Task: Look for space in Valença, Brazil from 2nd September, 2023 to 5th September, 2023 for 1 adult in price range Rs.5000 to Rs.10000. Place can be private room with 1  bedroom having 1 bed and 1 bathroom. Property type can be house, flat, guest house, hotel. Amenities needed are: washing machine. Booking option can be shelf check-in. Required host language is Spanish.
Action: Mouse moved to (558, 140)
Screenshot: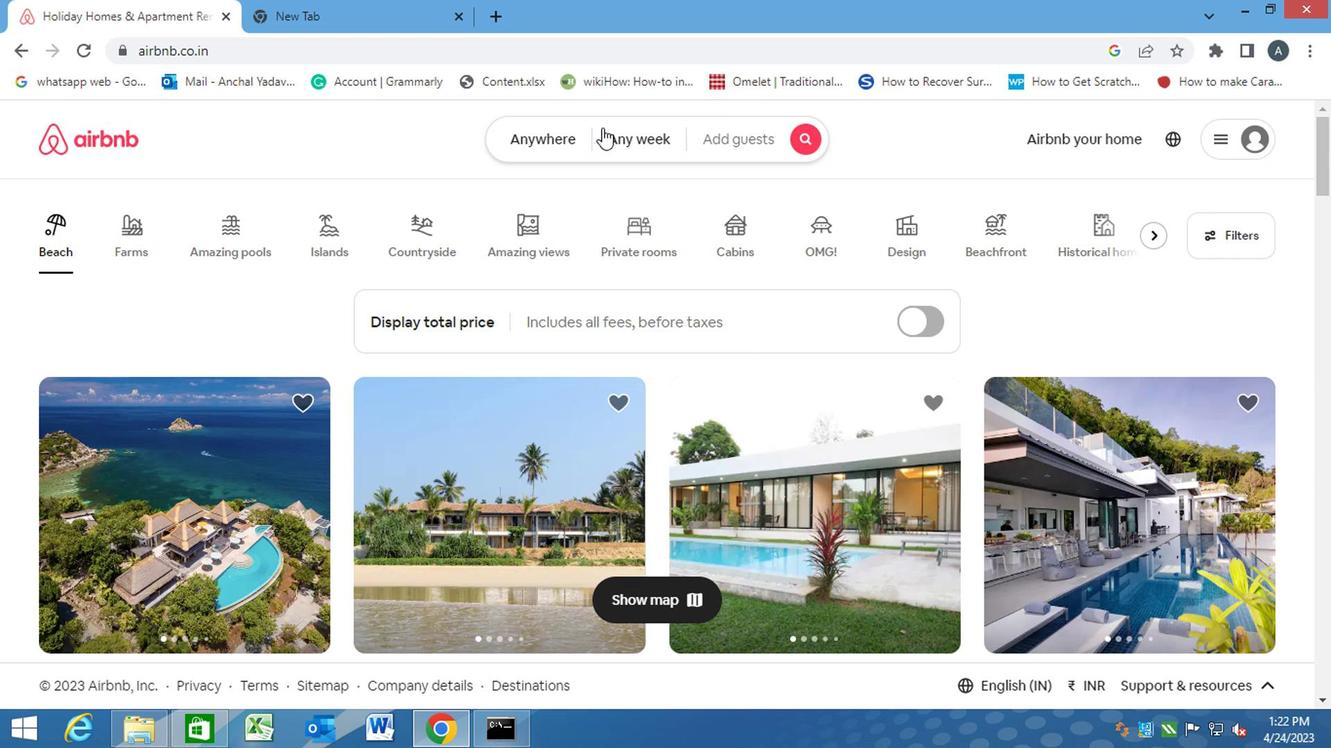 
Action: Mouse pressed left at (558, 140)
Screenshot: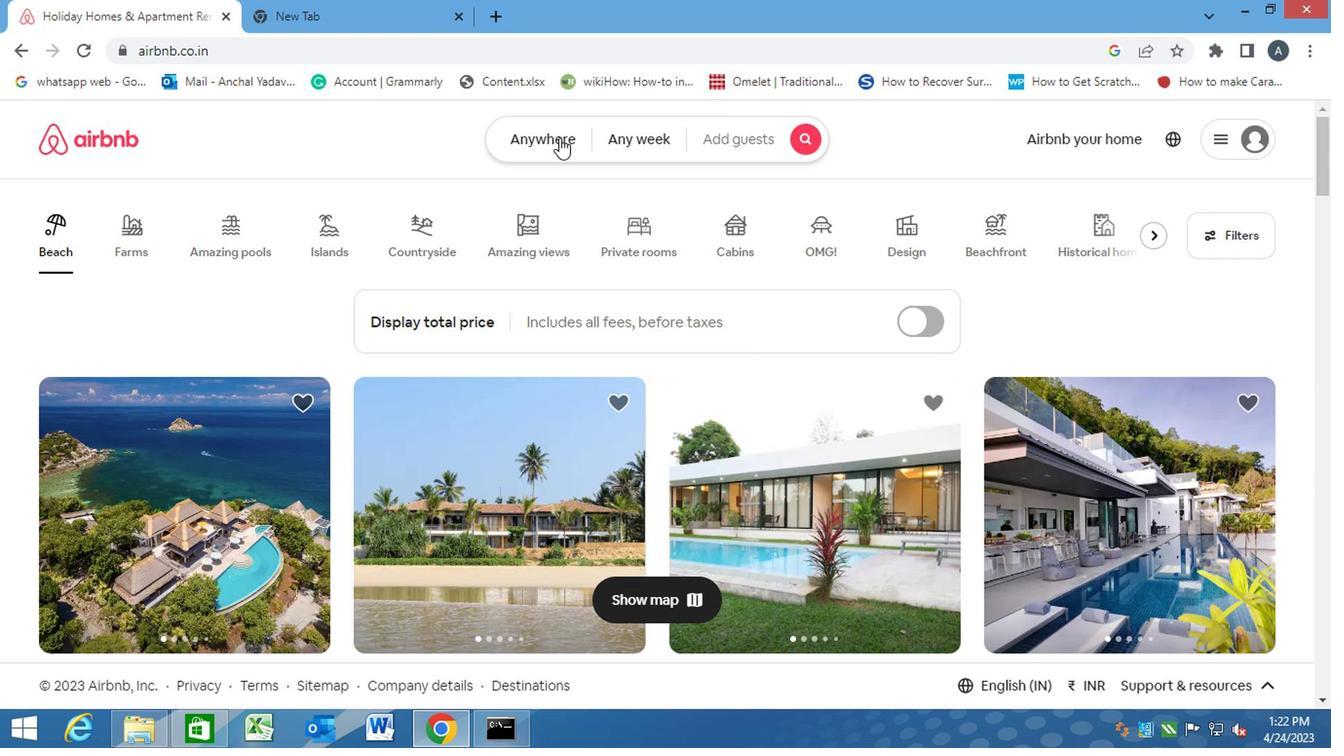 
Action: Mouse moved to (395, 208)
Screenshot: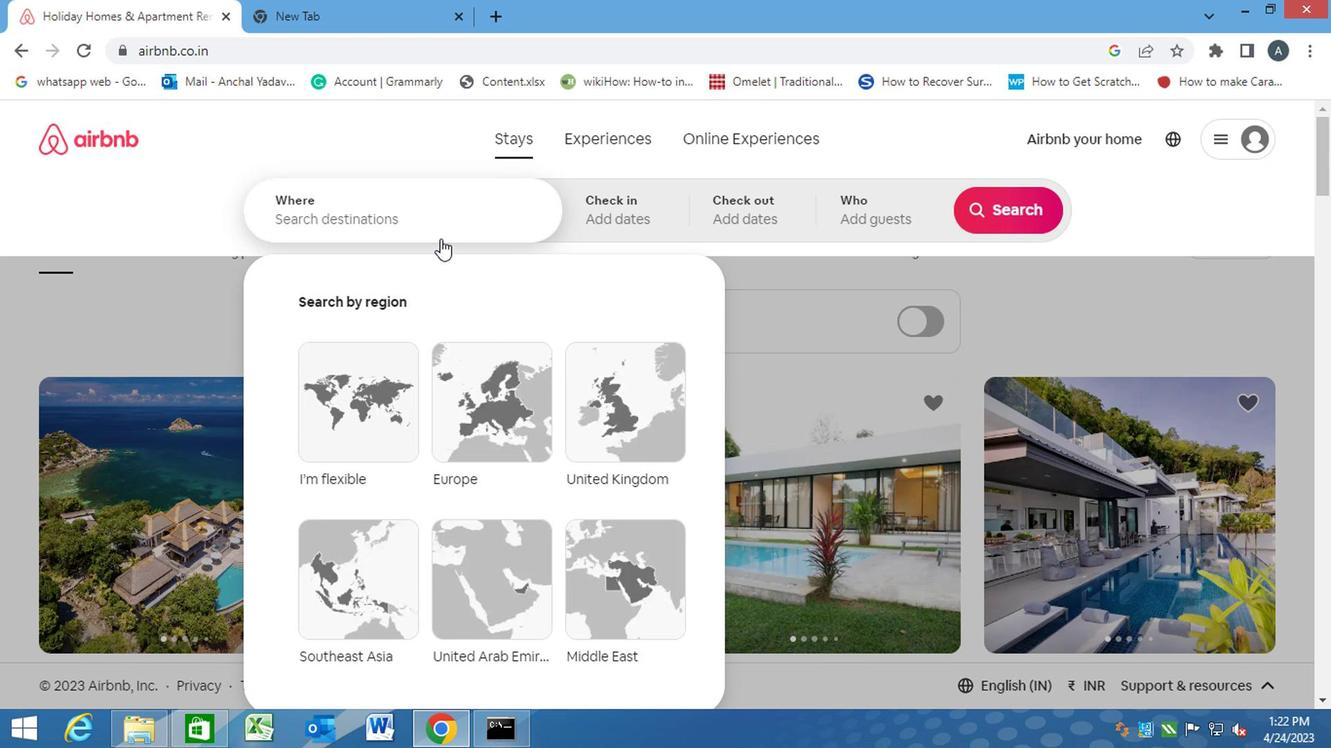 
Action: Mouse pressed left at (395, 208)
Screenshot: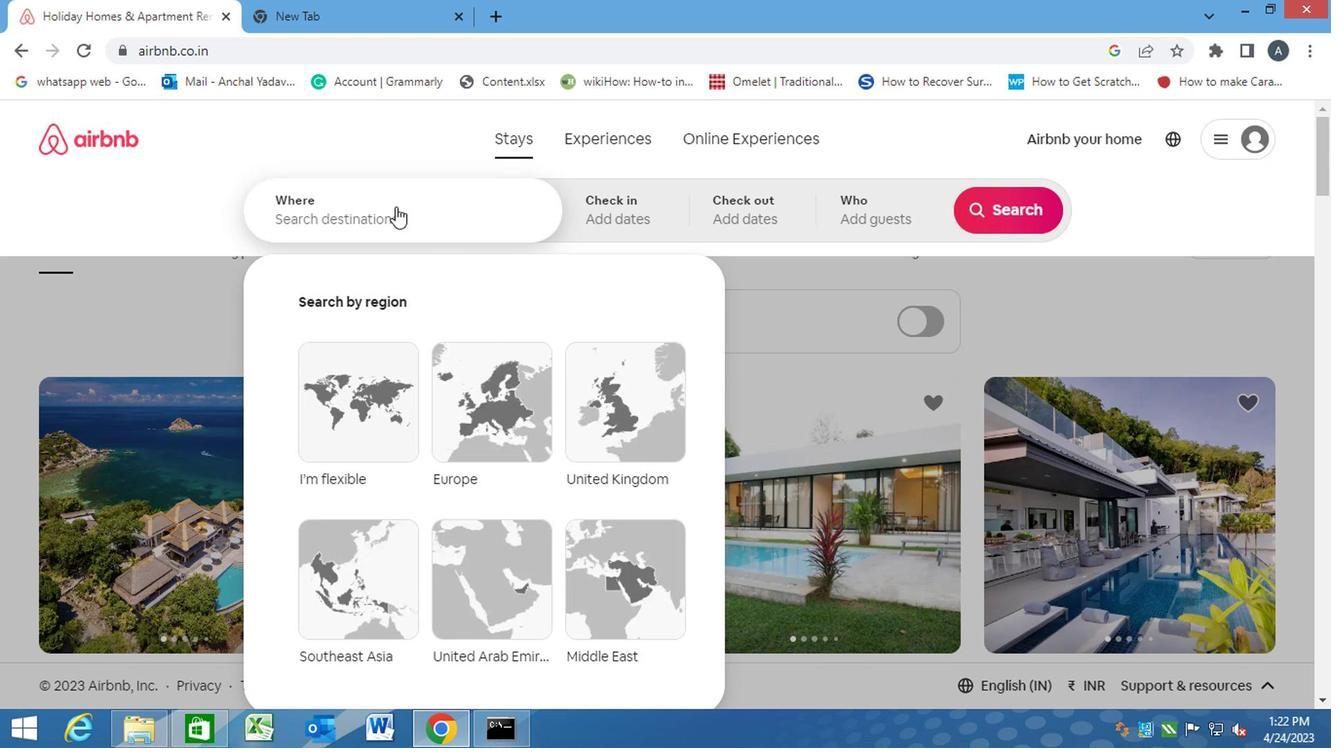 
Action: Key pressed v<Key.caps_lock>alenca,<Key.space><Key.caps_lock>b<Key.caps_lock>razil<Key.enter>
Screenshot: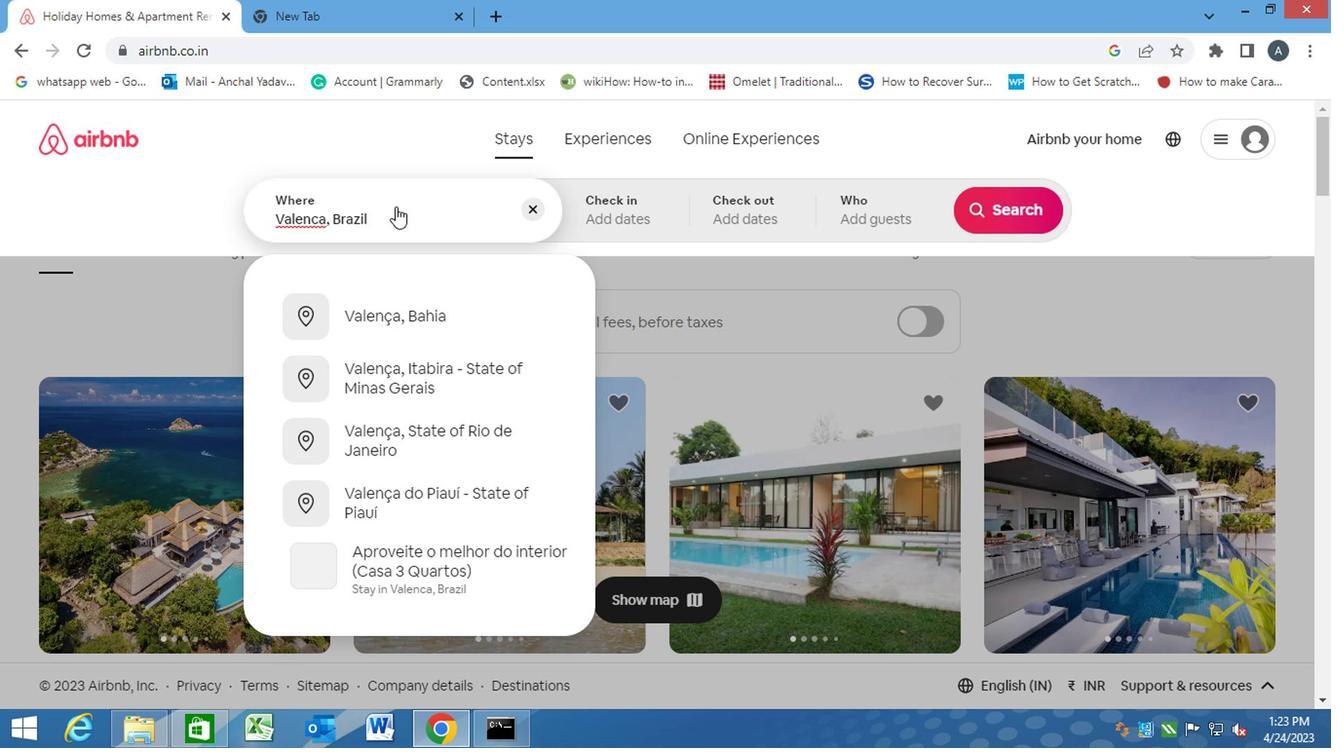 
Action: Mouse moved to (993, 366)
Screenshot: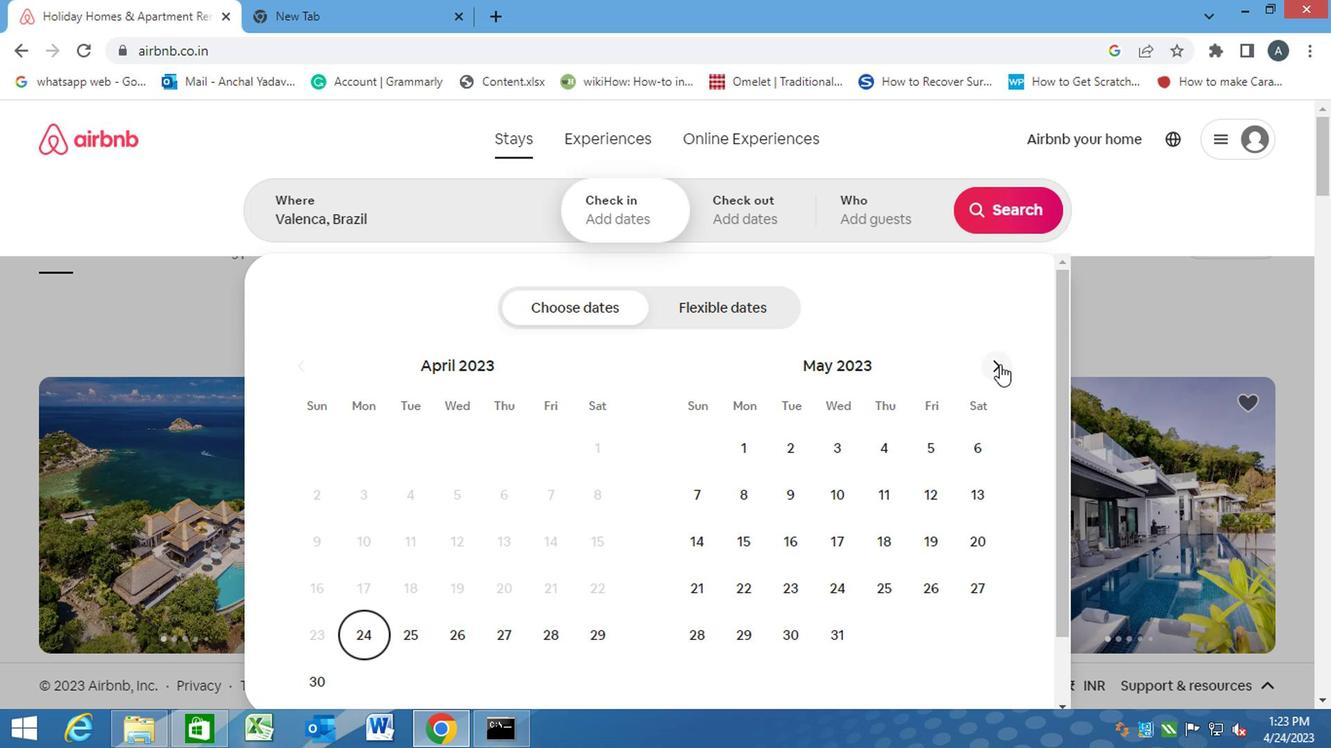
Action: Mouse pressed left at (993, 366)
Screenshot: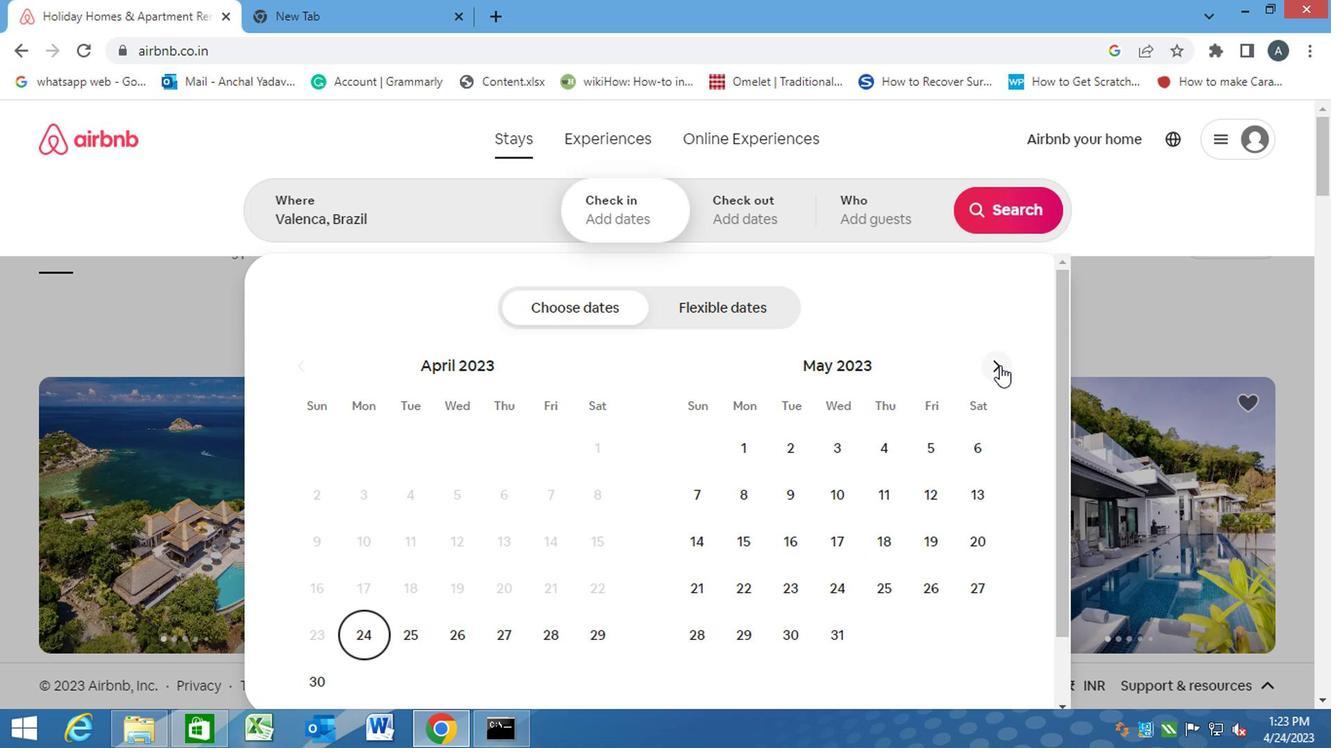 
Action: Mouse moved to (992, 365)
Screenshot: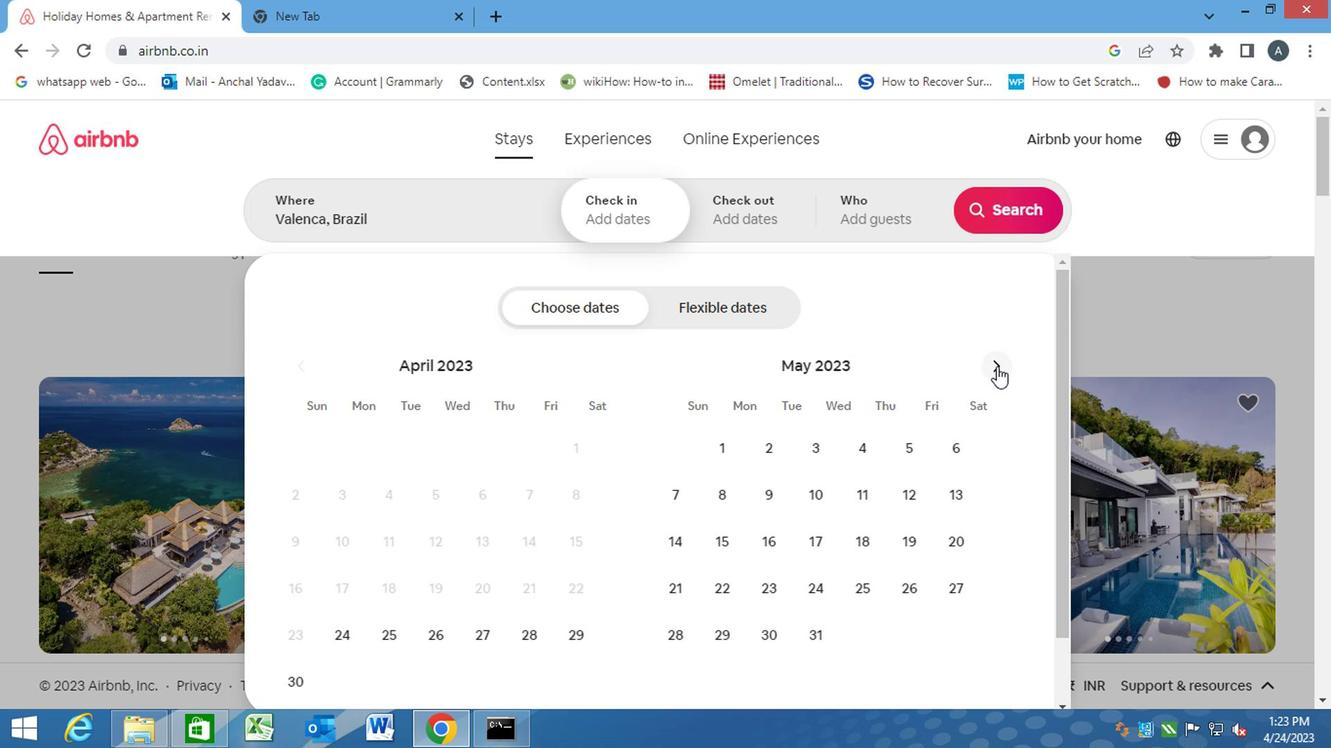 
Action: Mouse pressed left at (992, 365)
Screenshot: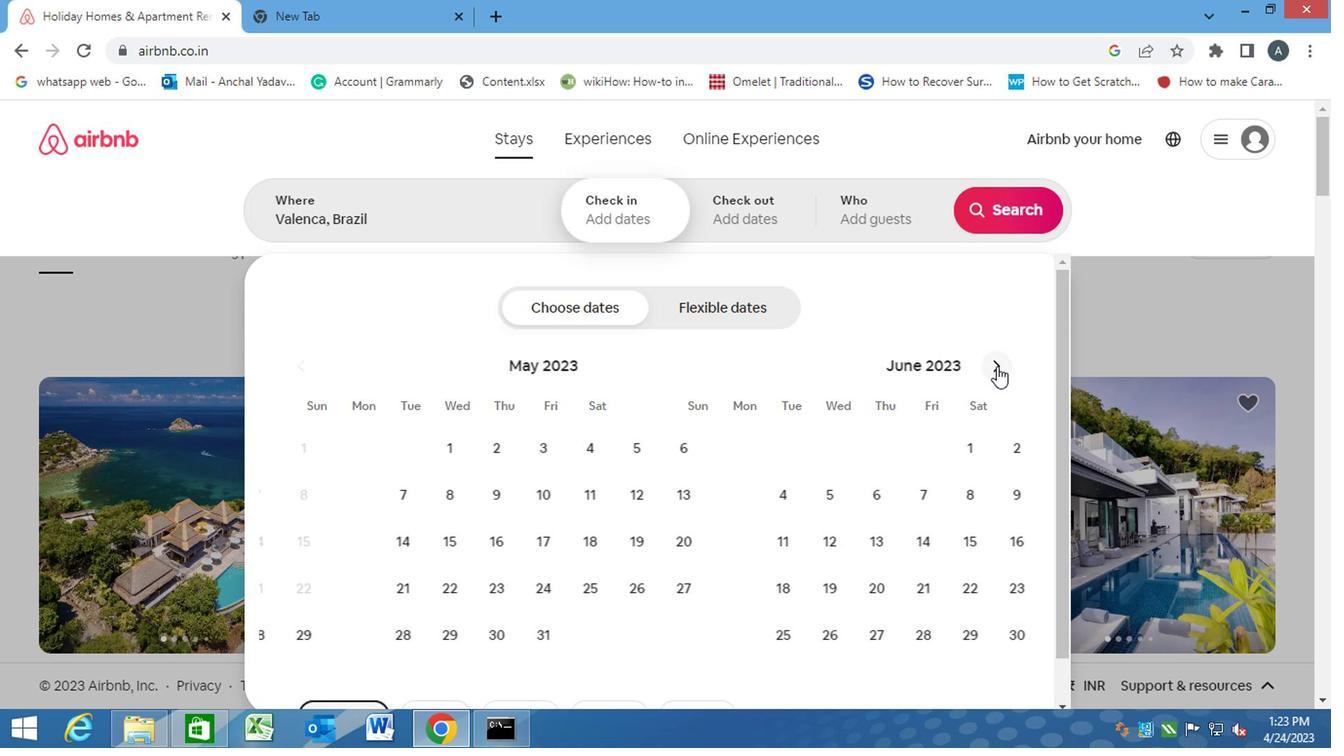 
Action: Mouse pressed left at (992, 365)
Screenshot: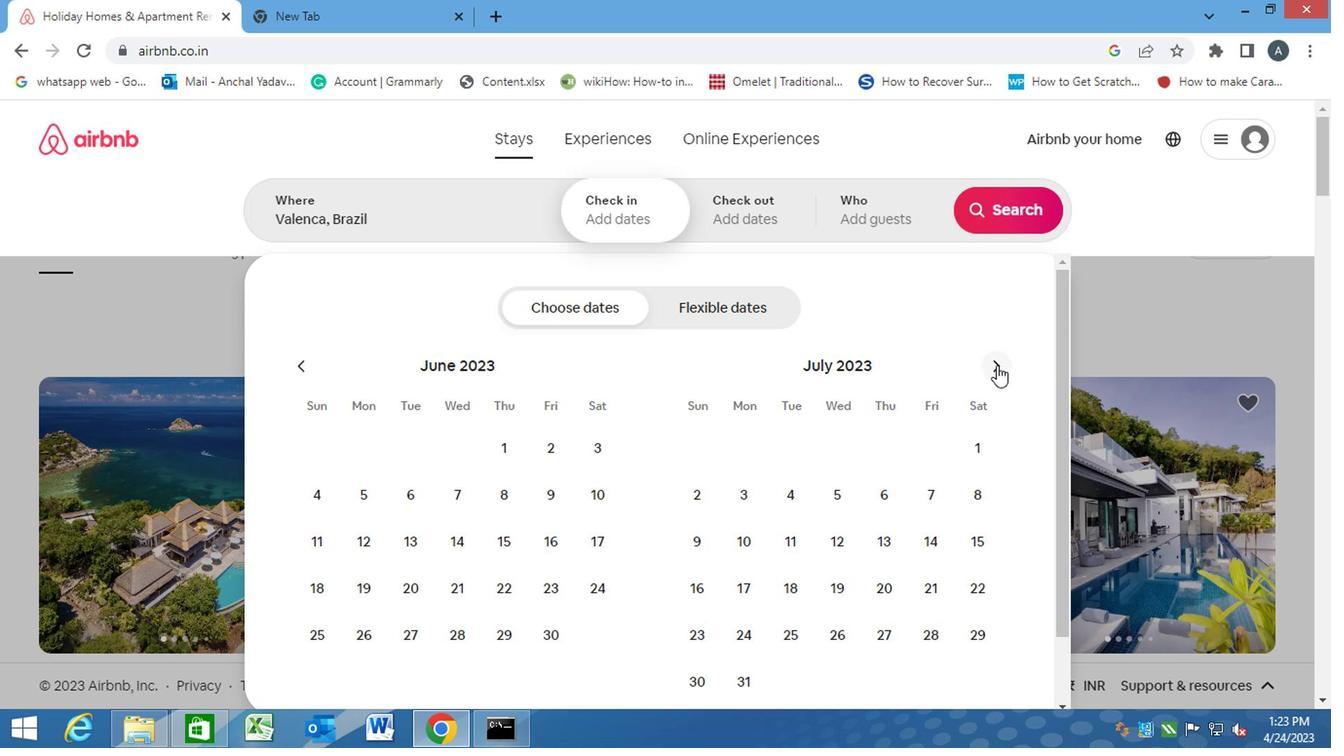 
Action: Mouse pressed left at (992, 365)
Screenshot: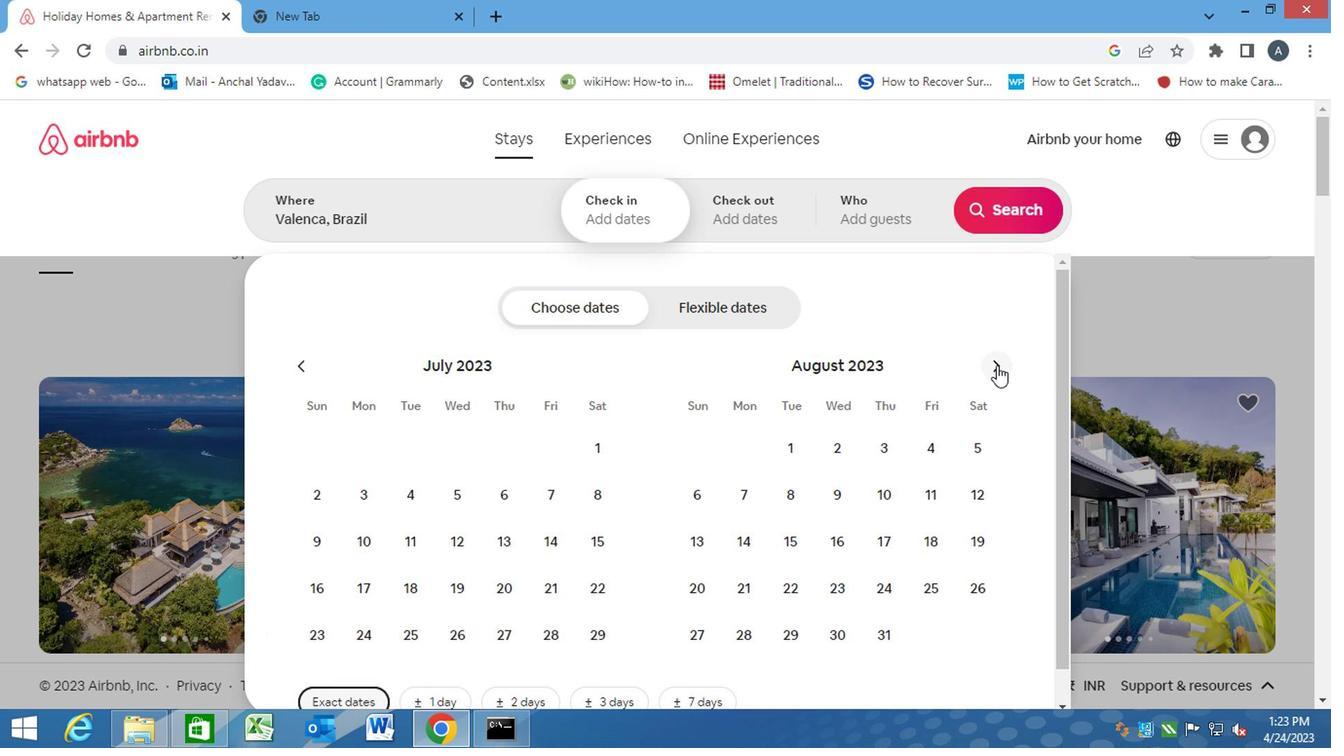 
Action: Mouse moved to (971, 443)
Screenshot: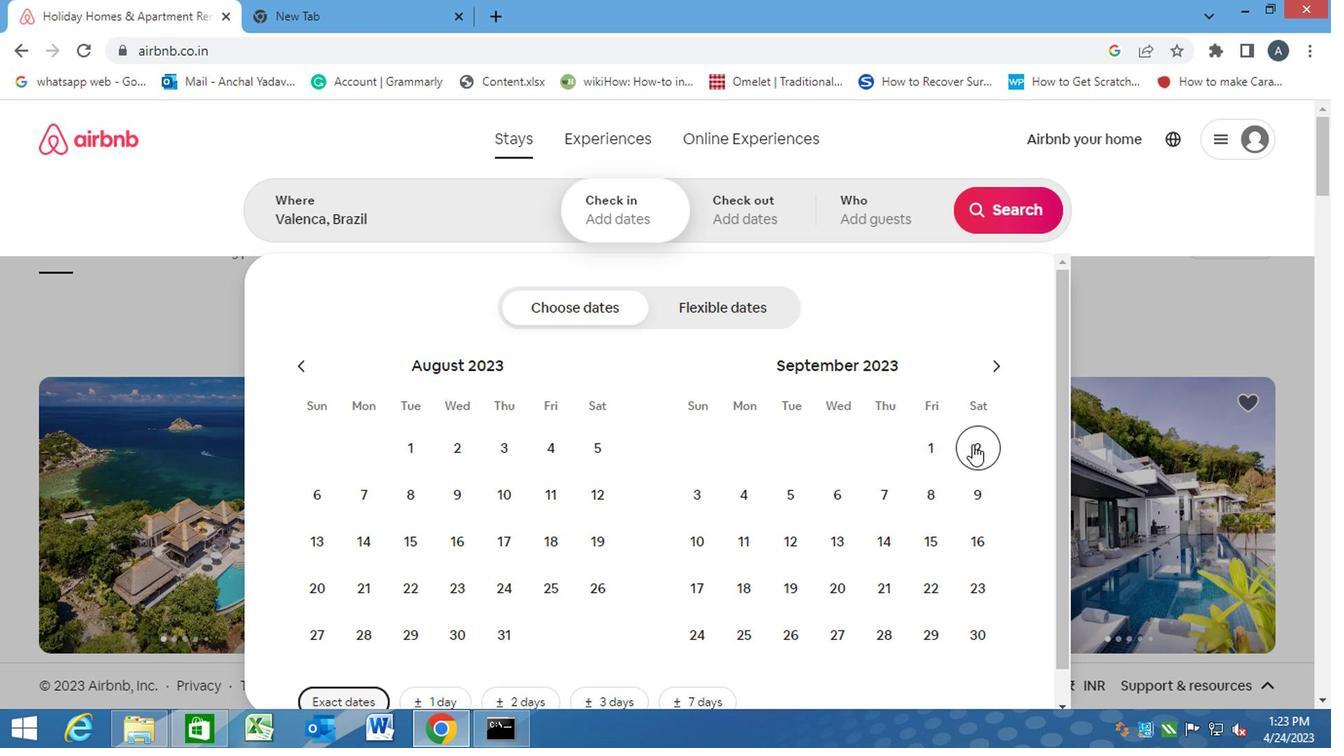 
Action: Mouse pressed left at (971, 443)
Screenshot: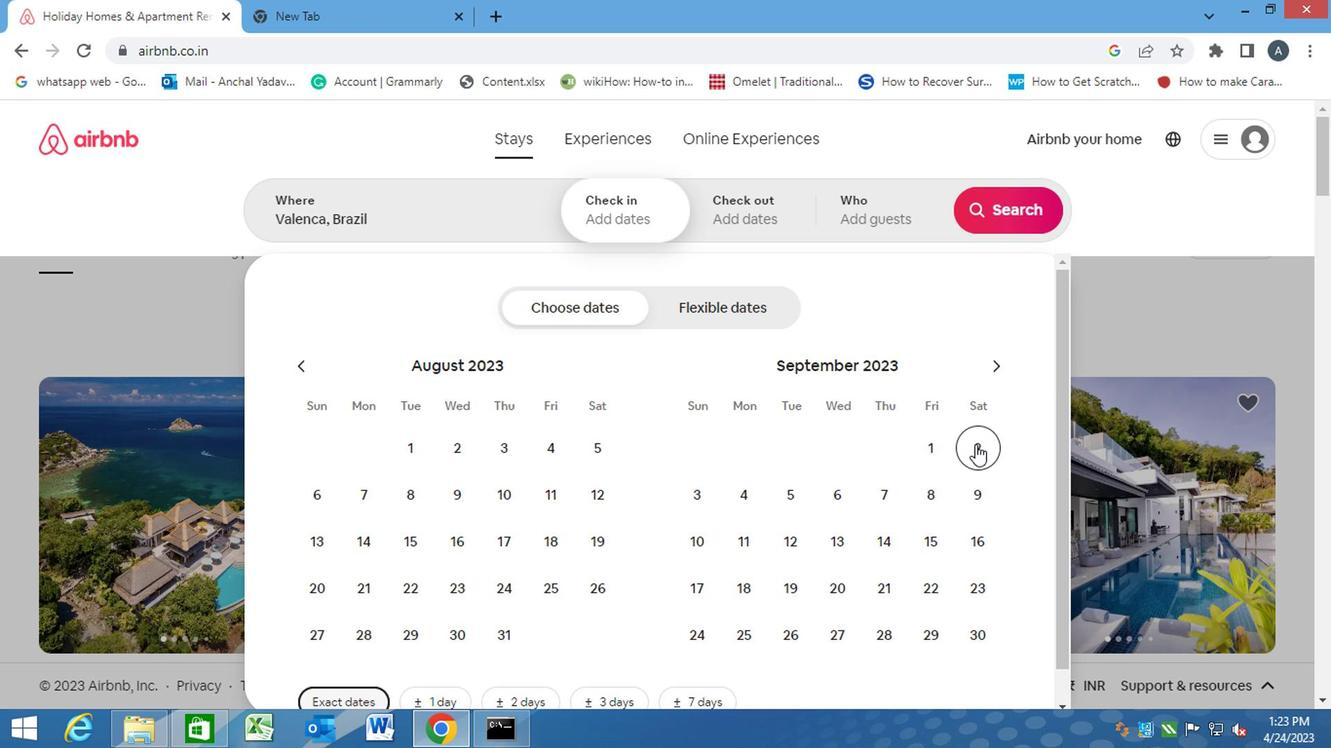 
Action: Mouse moved to (783, 489)
Screenshot: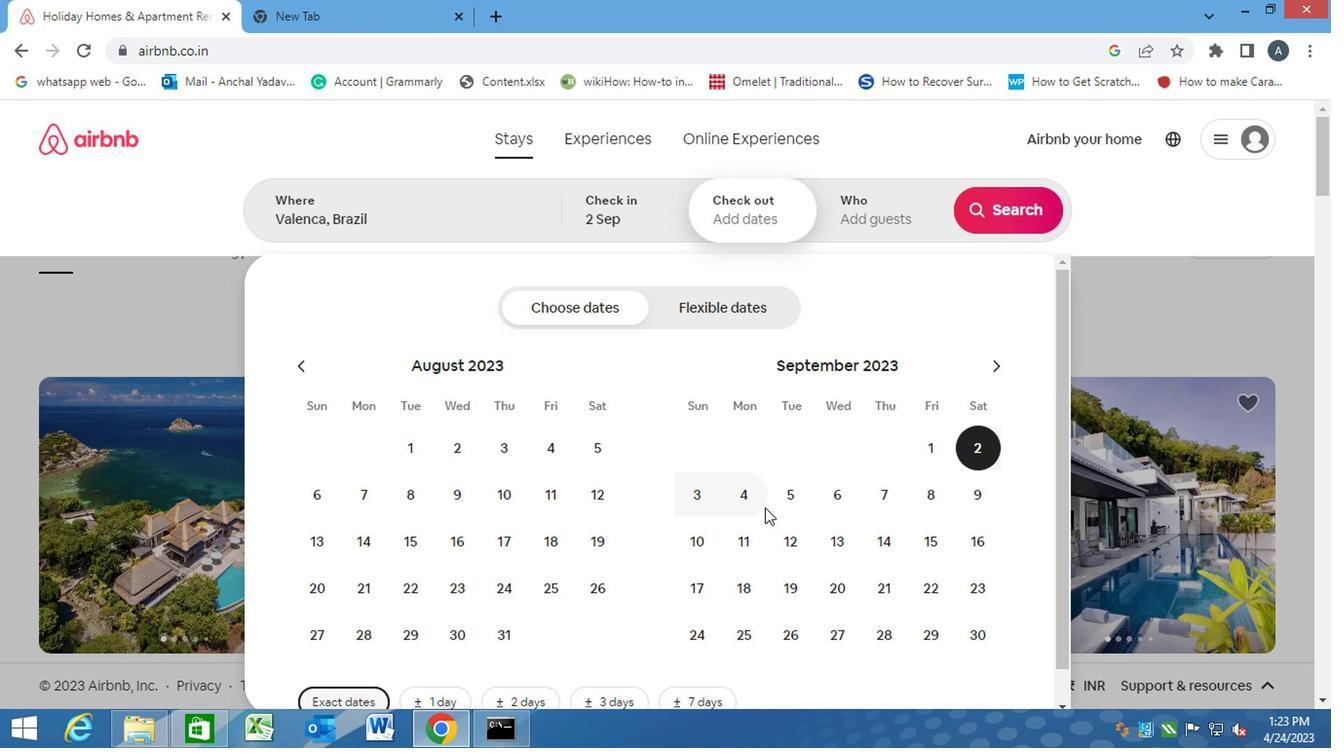 
Action: Mouse pressed left at (783, 489)
Screenshot: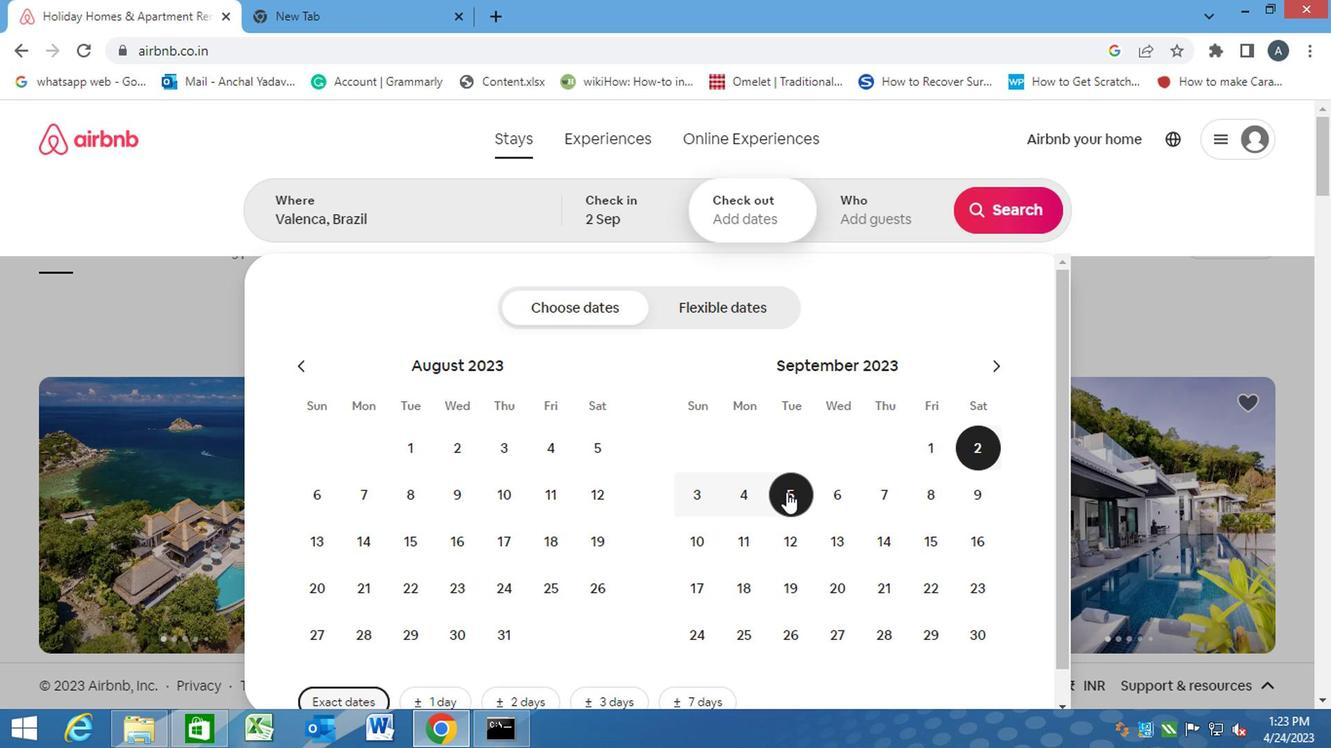 
Action: Mouse moved to (868, 210)
Screenshot: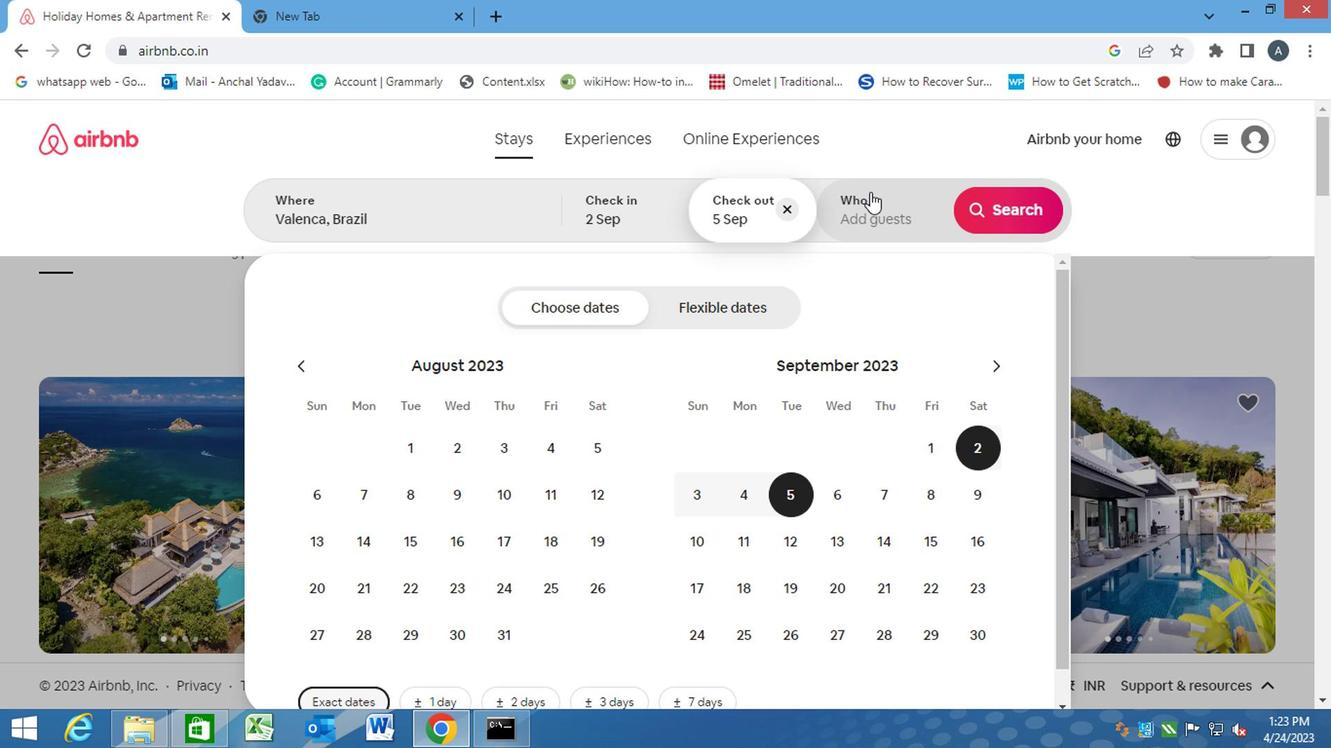 
Action: Mouse pressed left at (868, 210)
Screenshot: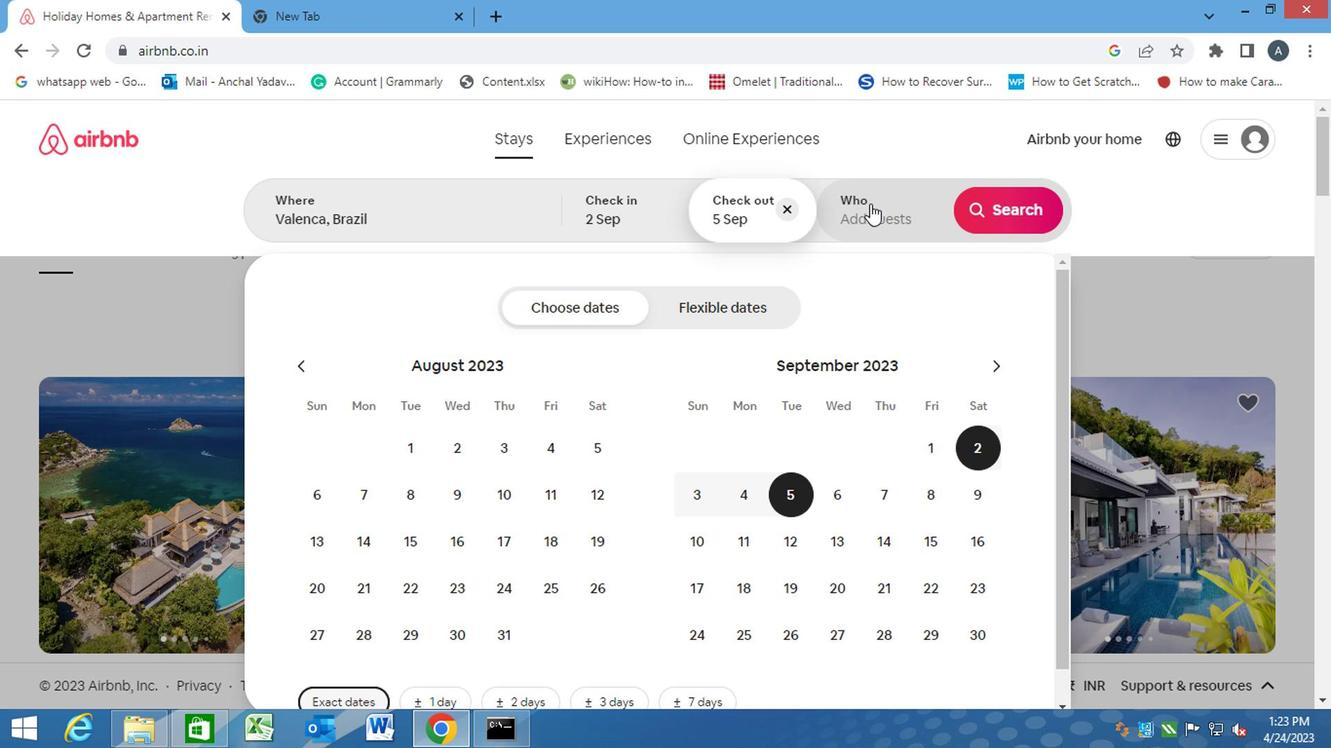 
Action: Mouse moved to (1005, 317)
Screenshot: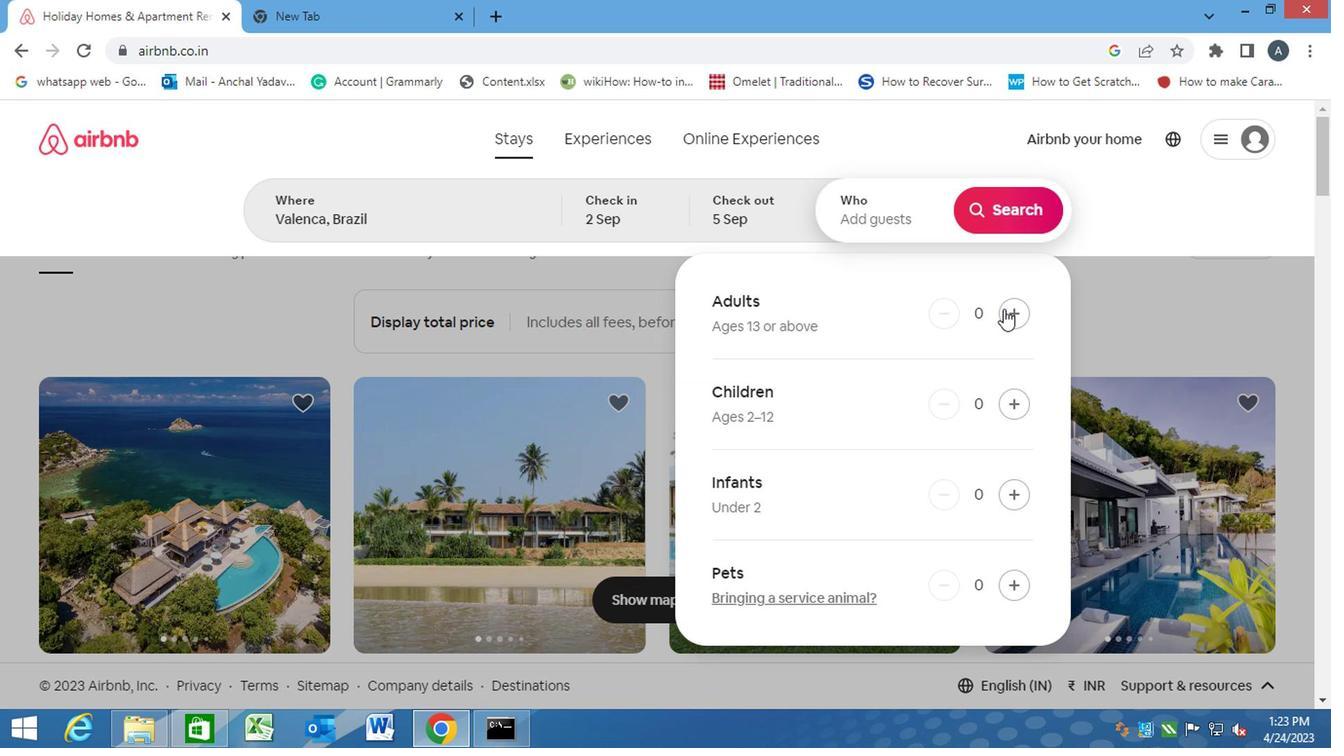 
Action: Mouse pressed left at (1005, 317)
Screenshot: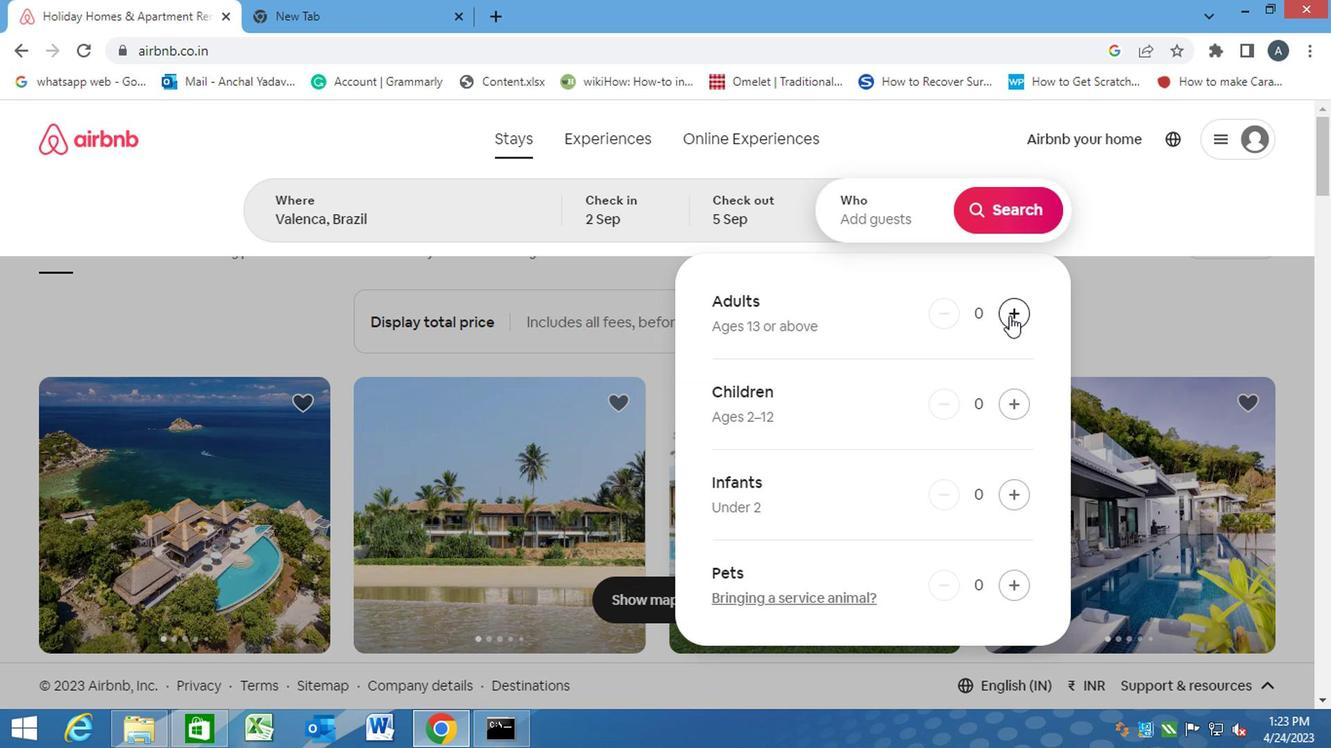 
Action: Mouse moved to (1016, 208)
Screenshot: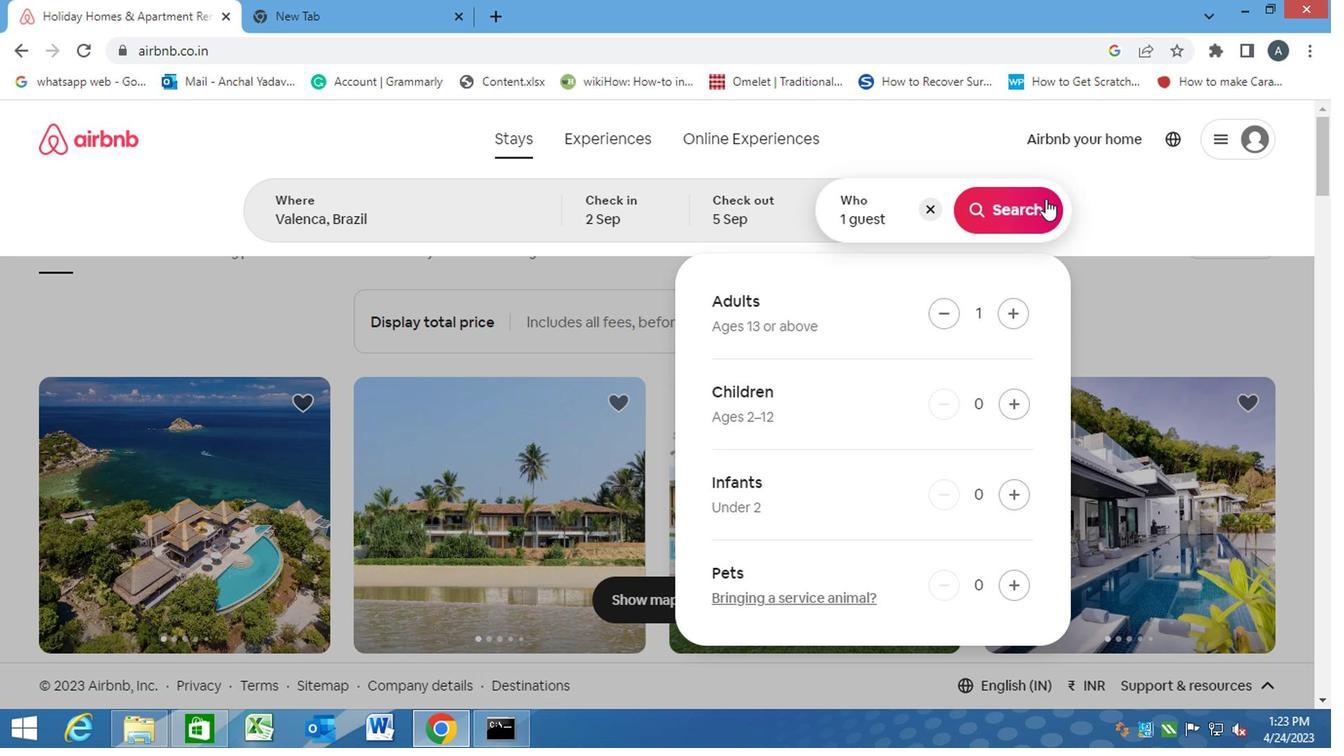 
Action: Mouse pressed left at (1016, 208)
Screenshot: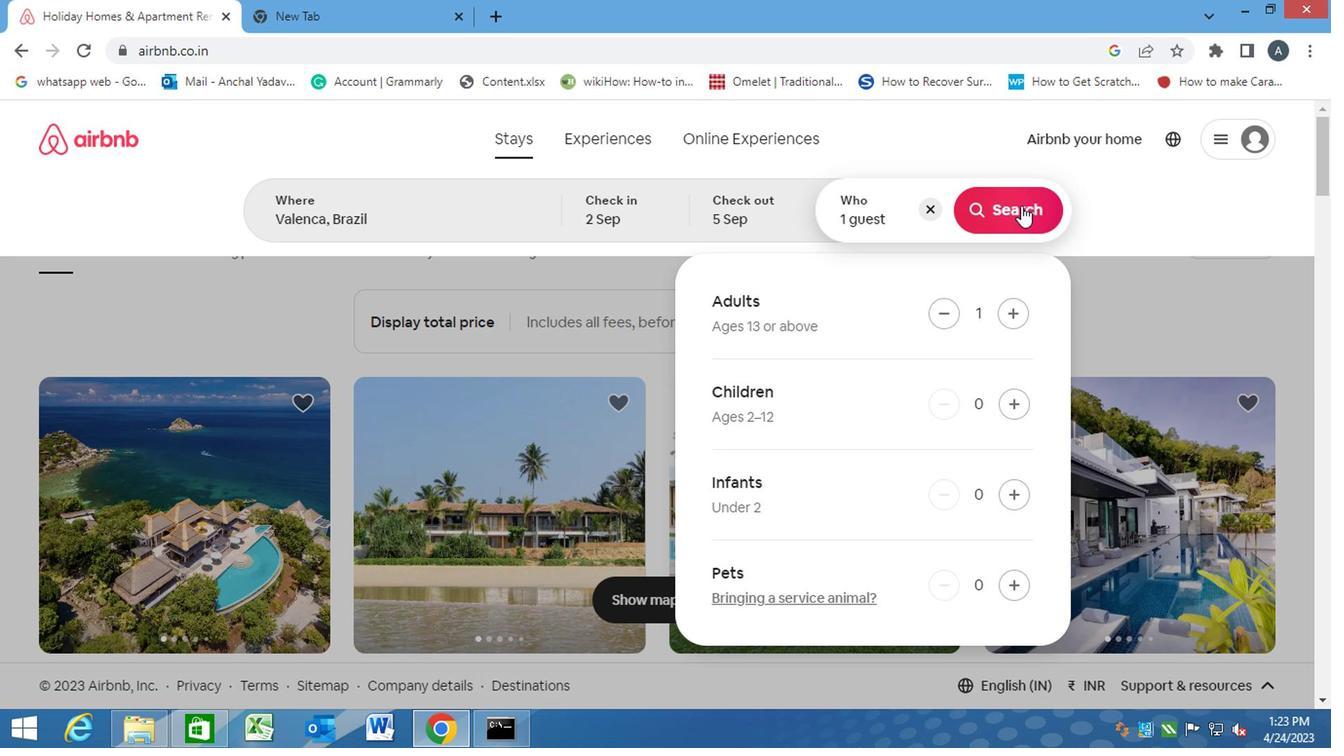 
Action: Mouse moved to (1234, 216)
Screenshot: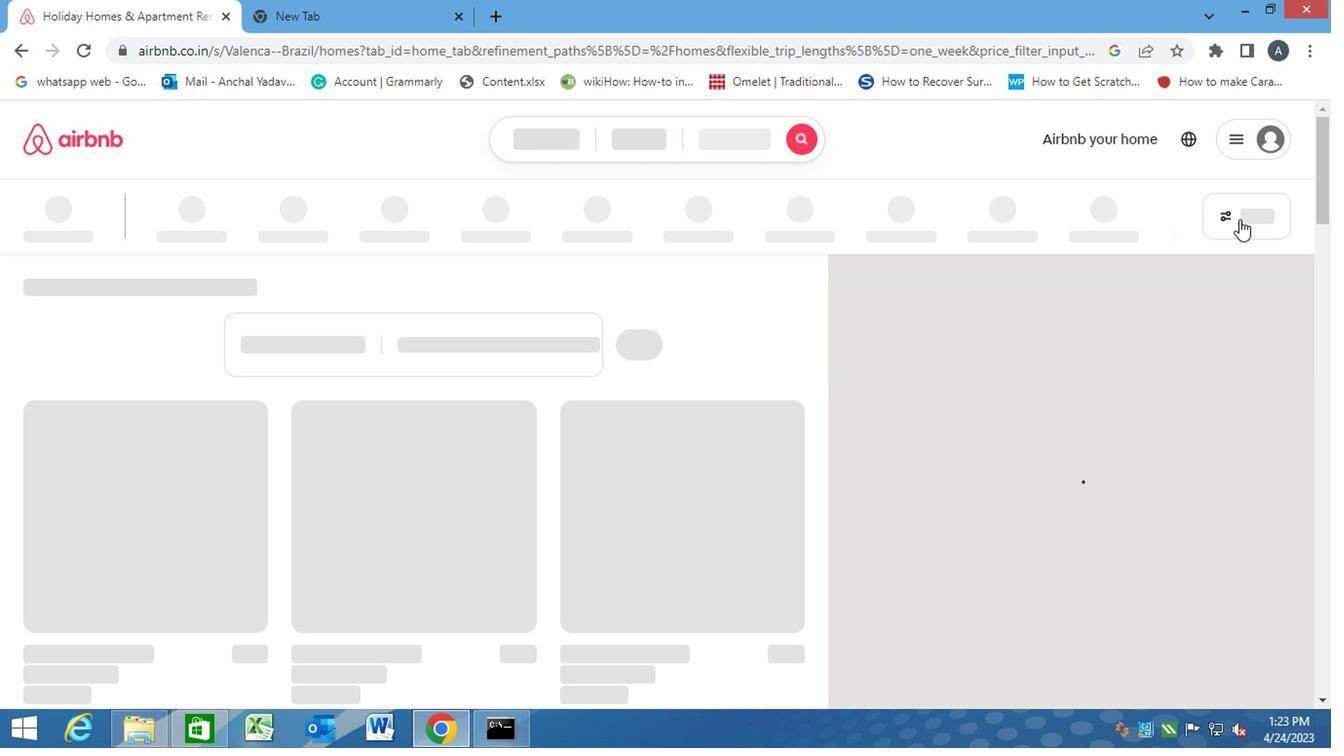 
Action: Mouse pressed left at (1234, 216)
Screenshot: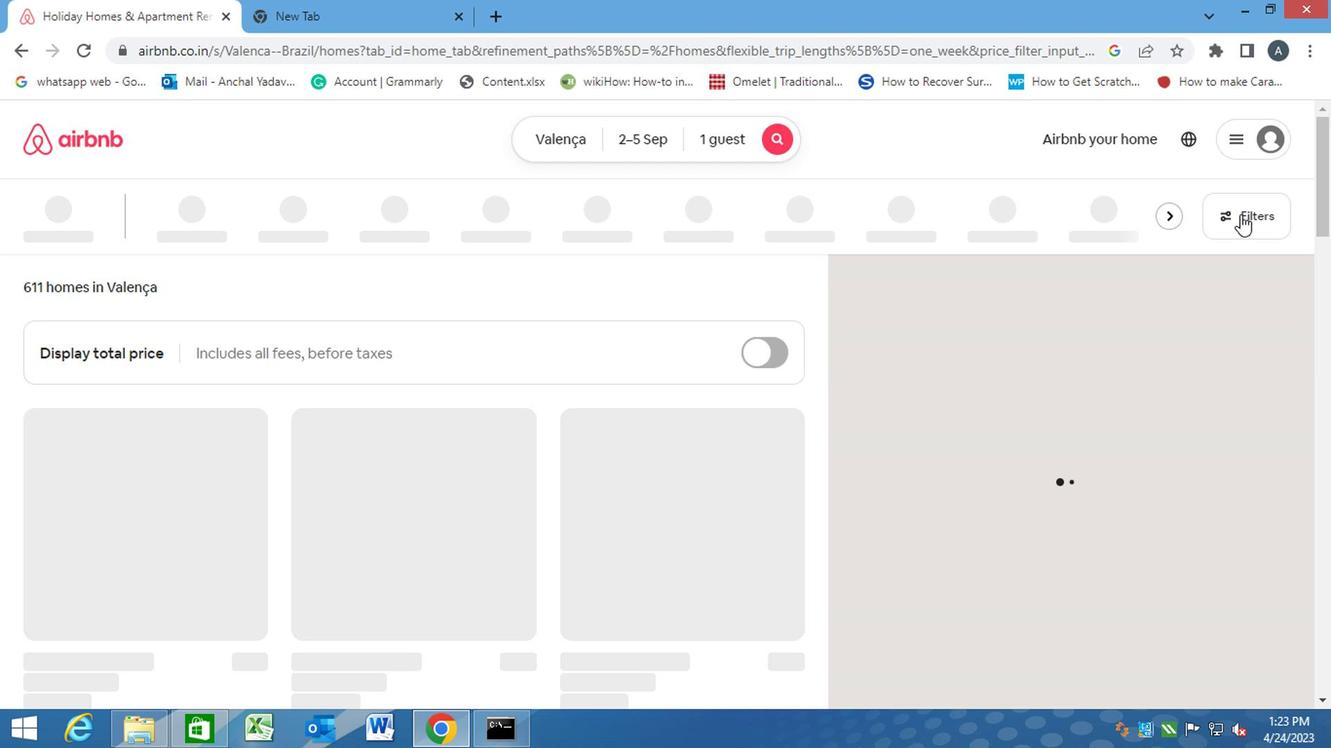 
Action: Mouse moved to (560, 453)
Screenshot: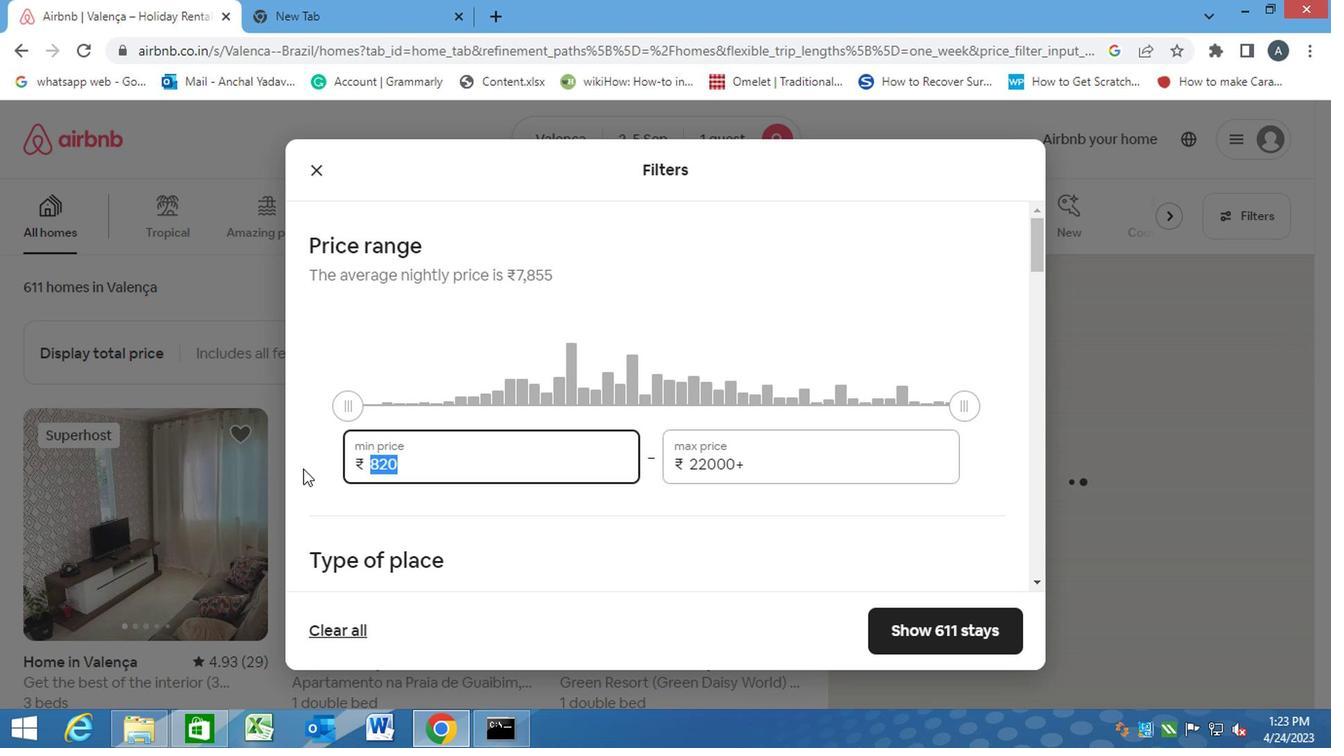 
Action: Key pressed 5000<Key.tab>1<Key.backspace>10000
Screenshot: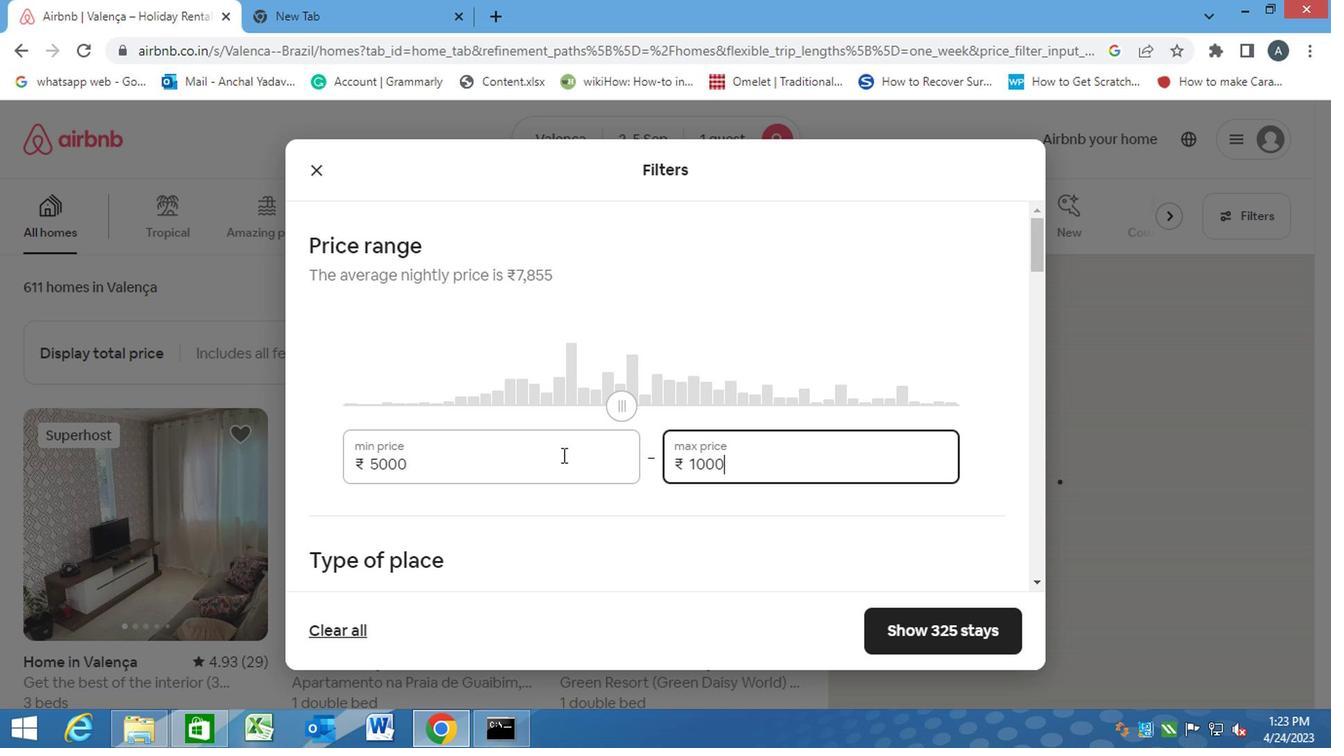 
Action: Mouse moved to (647, 506)
Screenshot: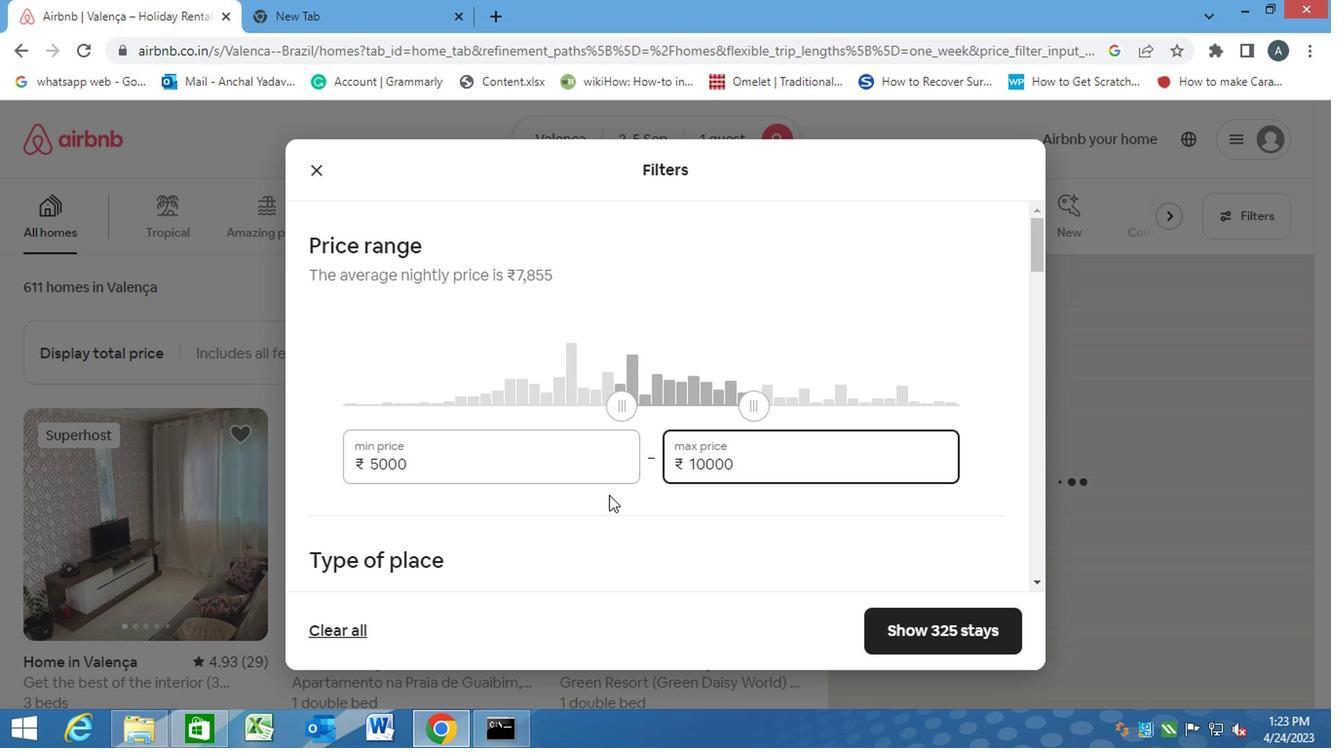 
Action: Mouse pressed left at (647, 506)
Screenshot: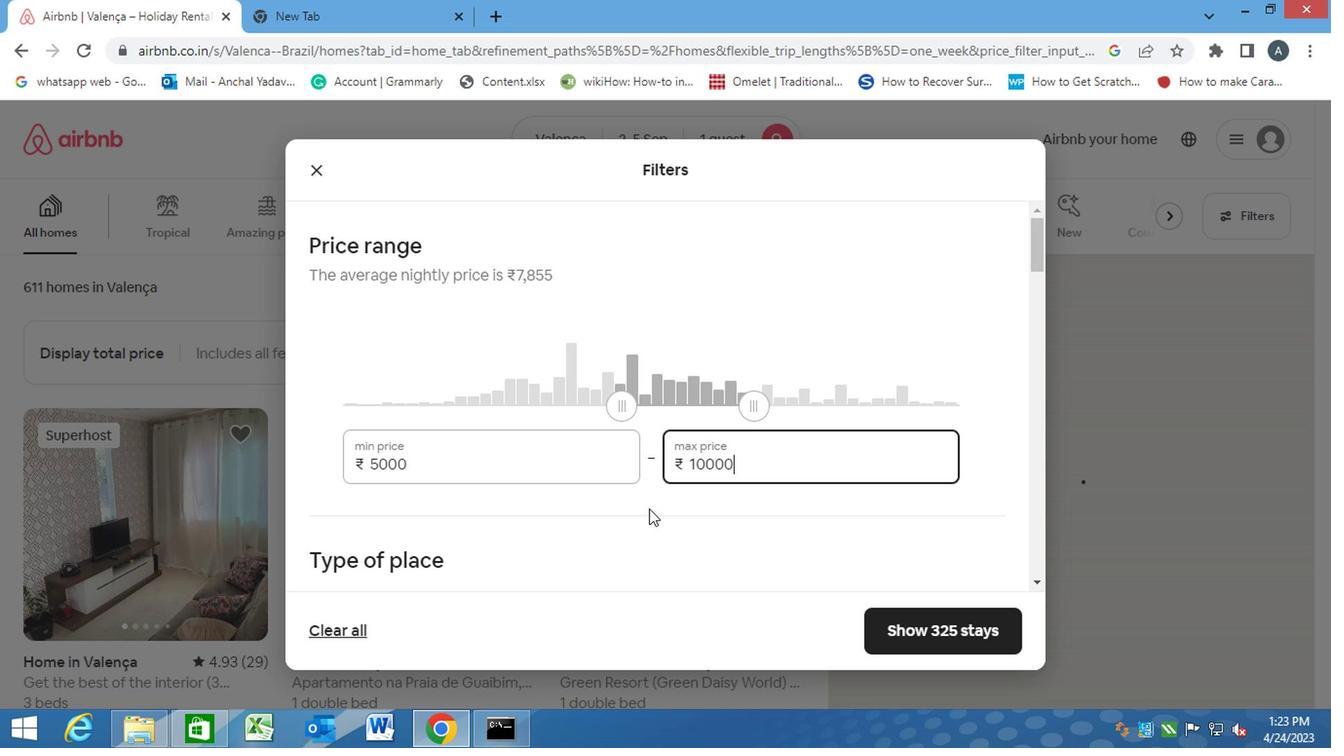 
Action: Mouse scrolled (647, 505) with delta (0, 0)
Screenshot: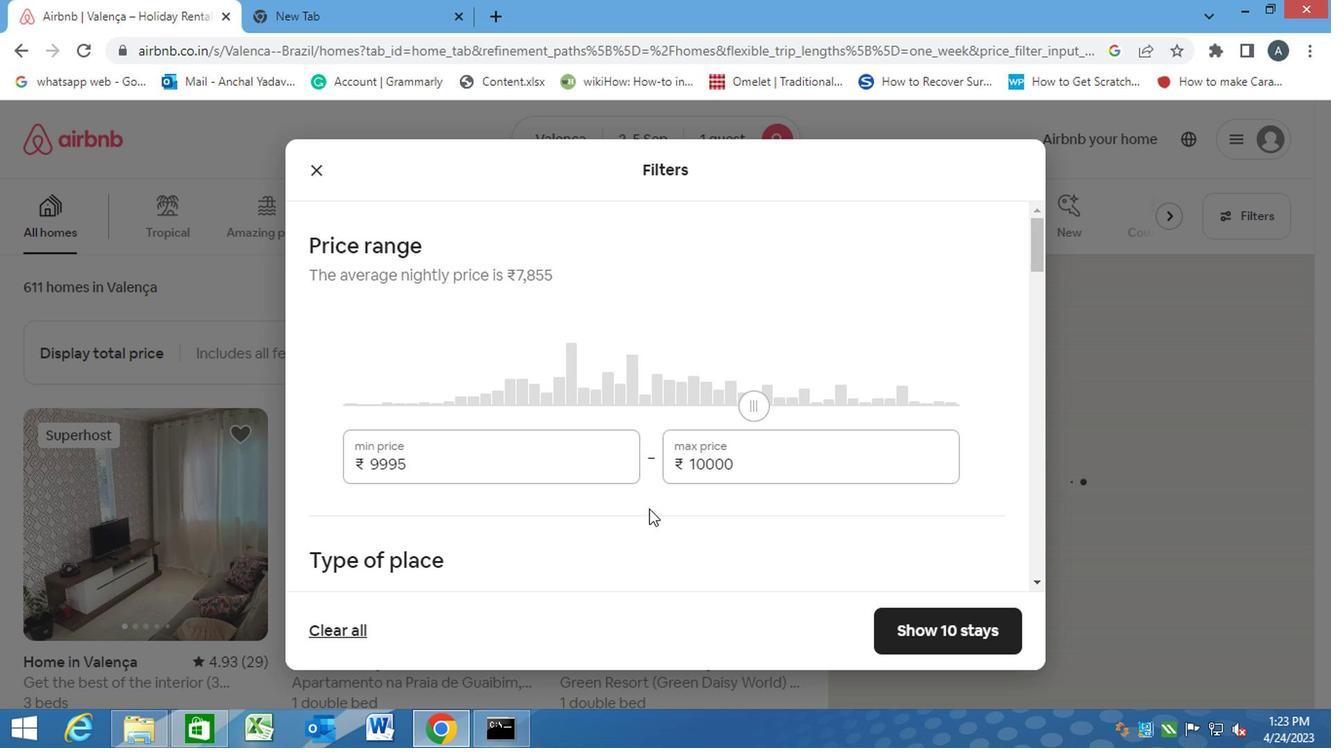 
Action: Mouse scrolled (647, 505) with delta (0, 0)
Screenshot: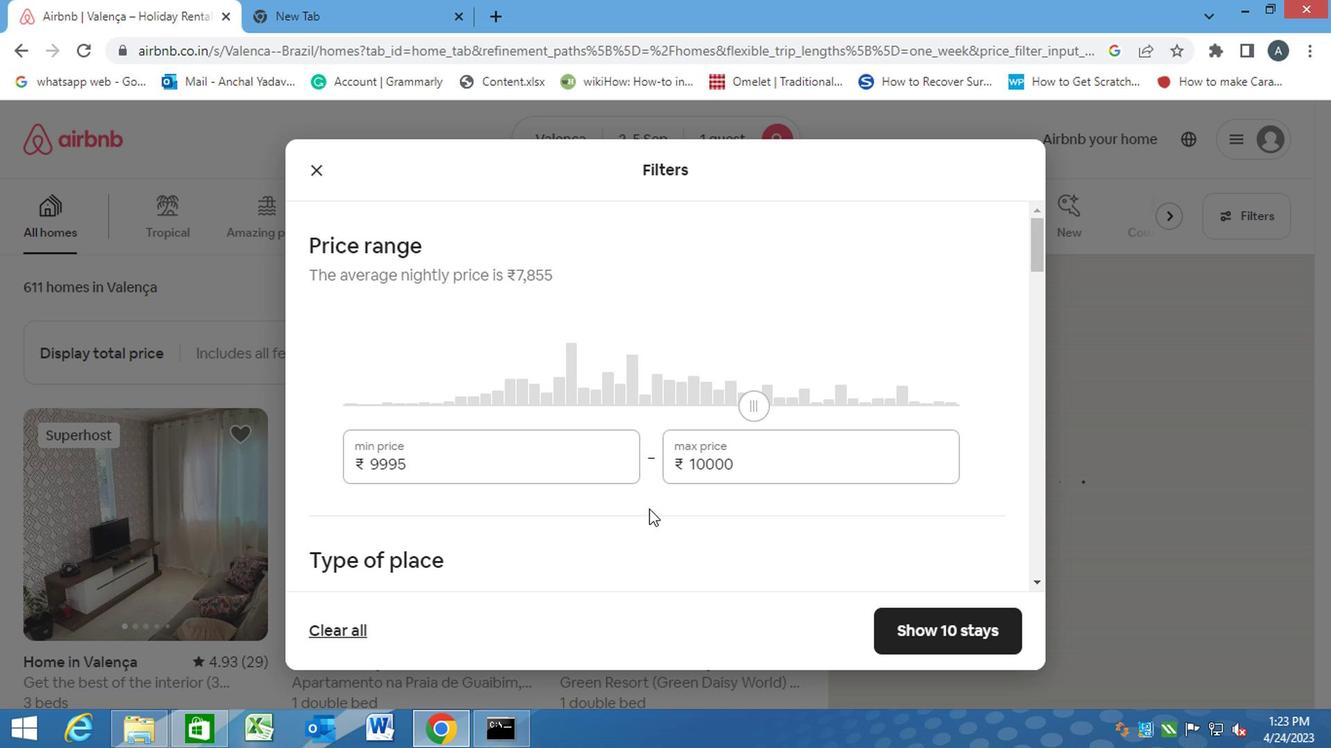 
Action: Mouse moved to (665, 425)
Screenshot: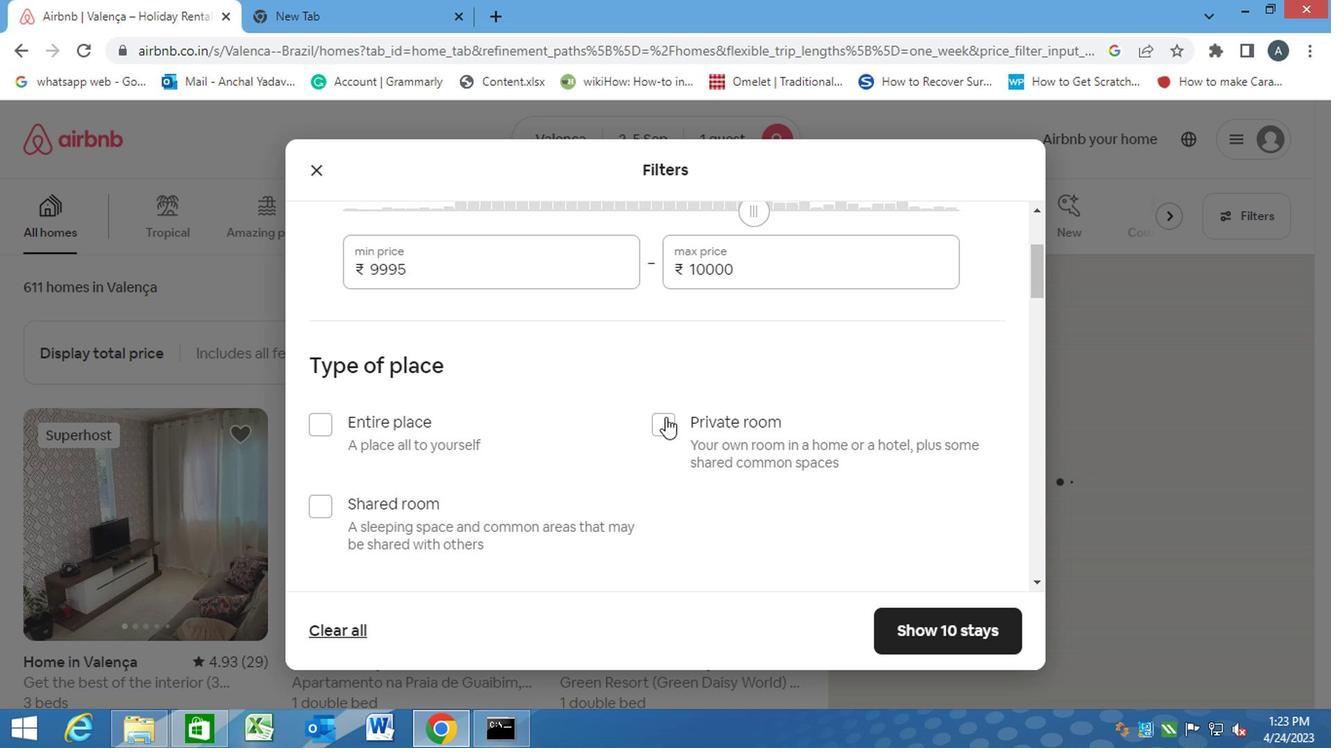 
Action: Mouse pressed left at (665, 425)
Screenshot: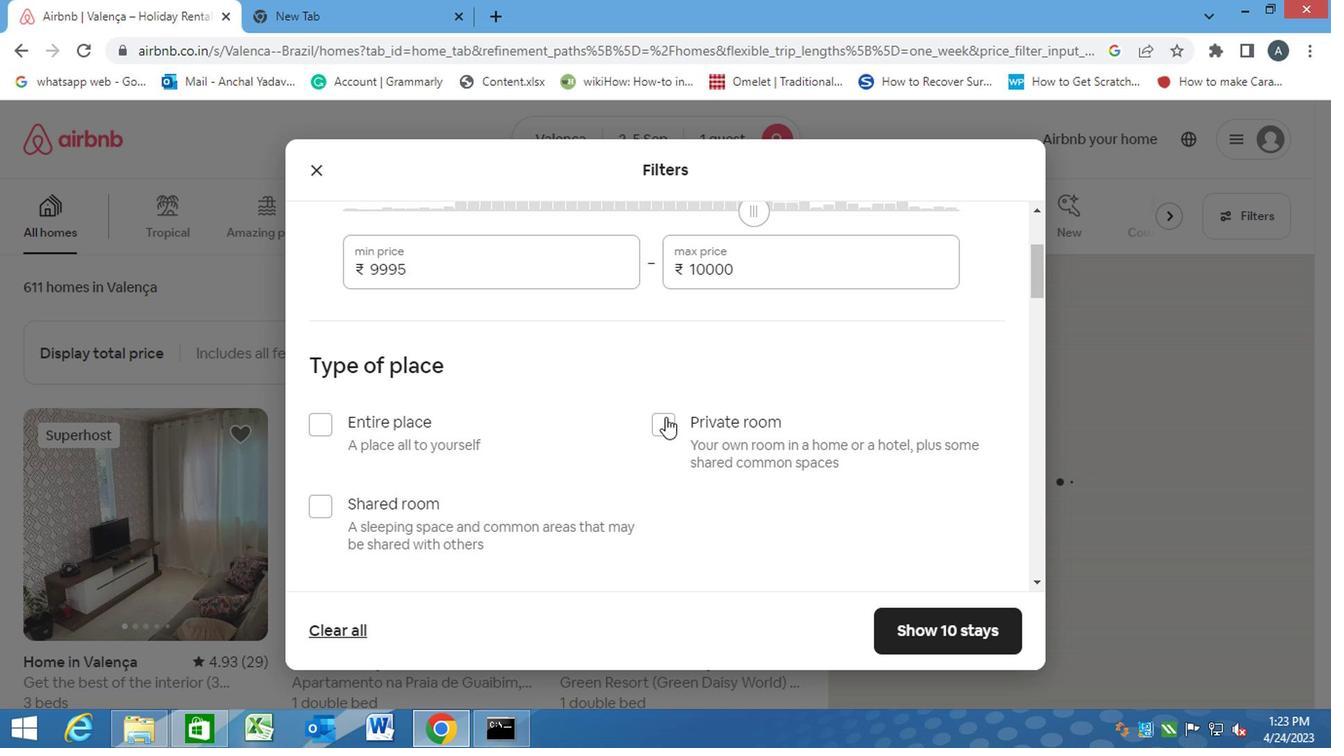 
Action: Mouse moved to (567, 566)
Screenshot: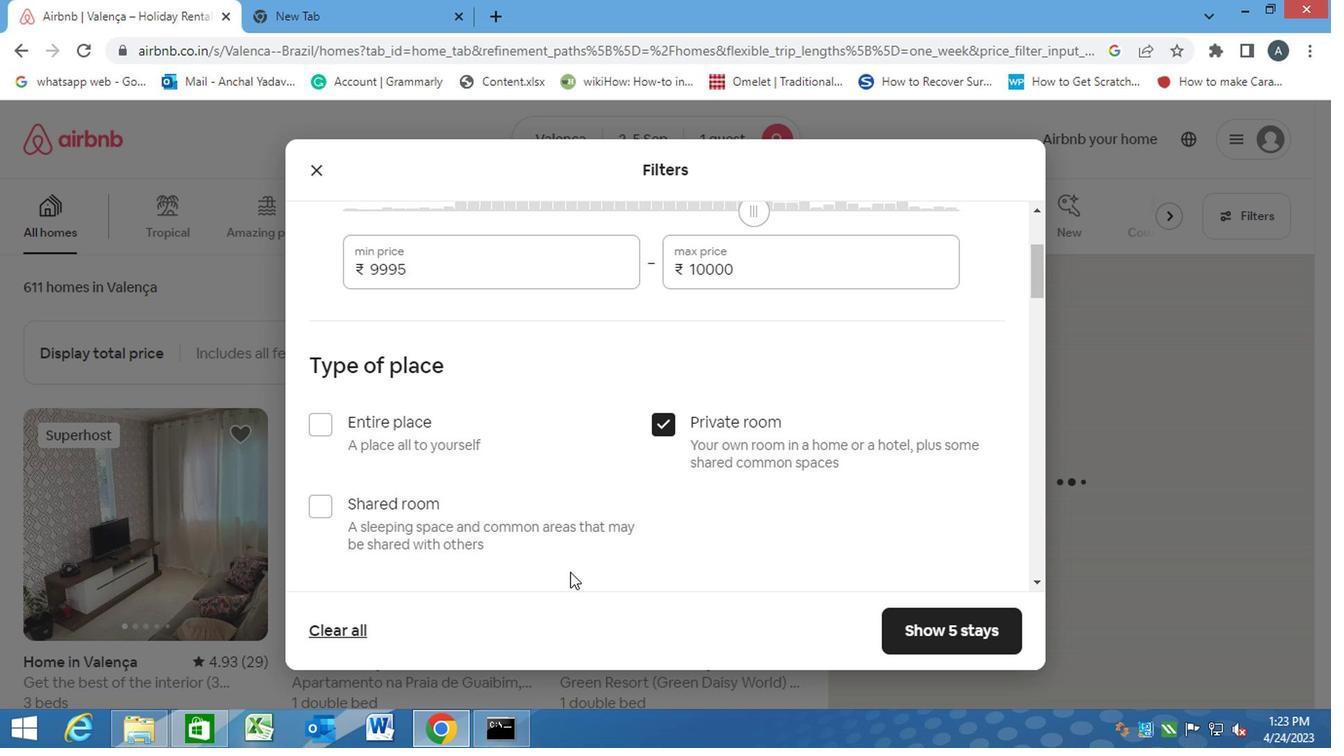 
Action: Mouse scrolled (567, 565) with delta (0, 0)
Screenshot: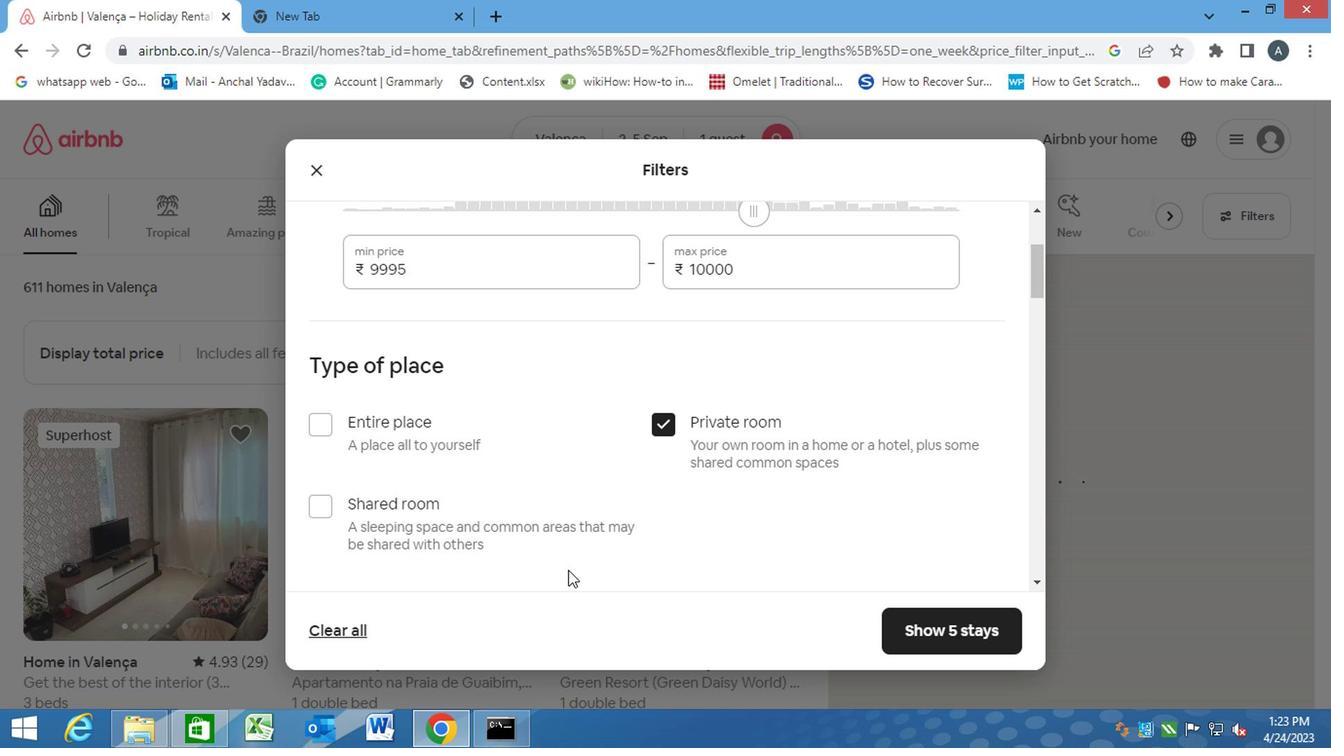 
Action: Mouse scrolled (567, 565) with delta (0, 0)
Screenshot: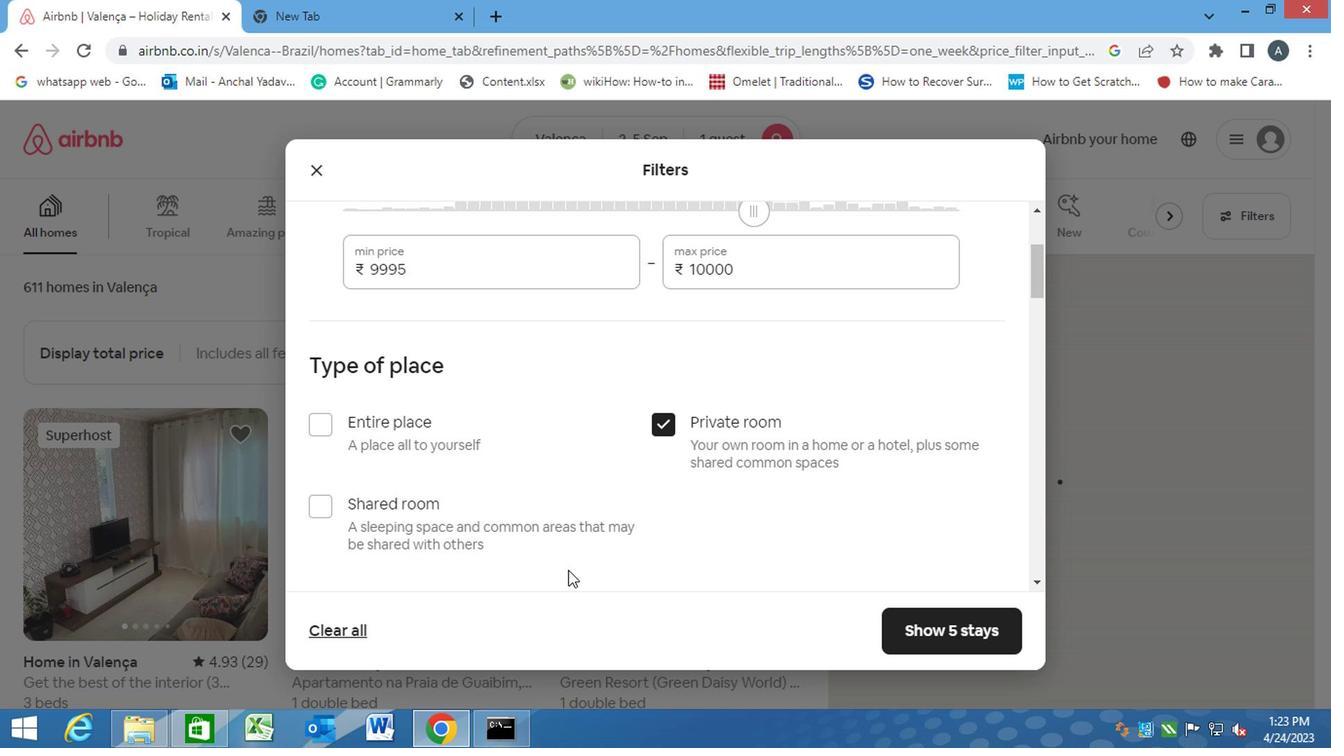 
Action: Mouse scrolled (567, 565) with delta (0, 0)
Screenshot: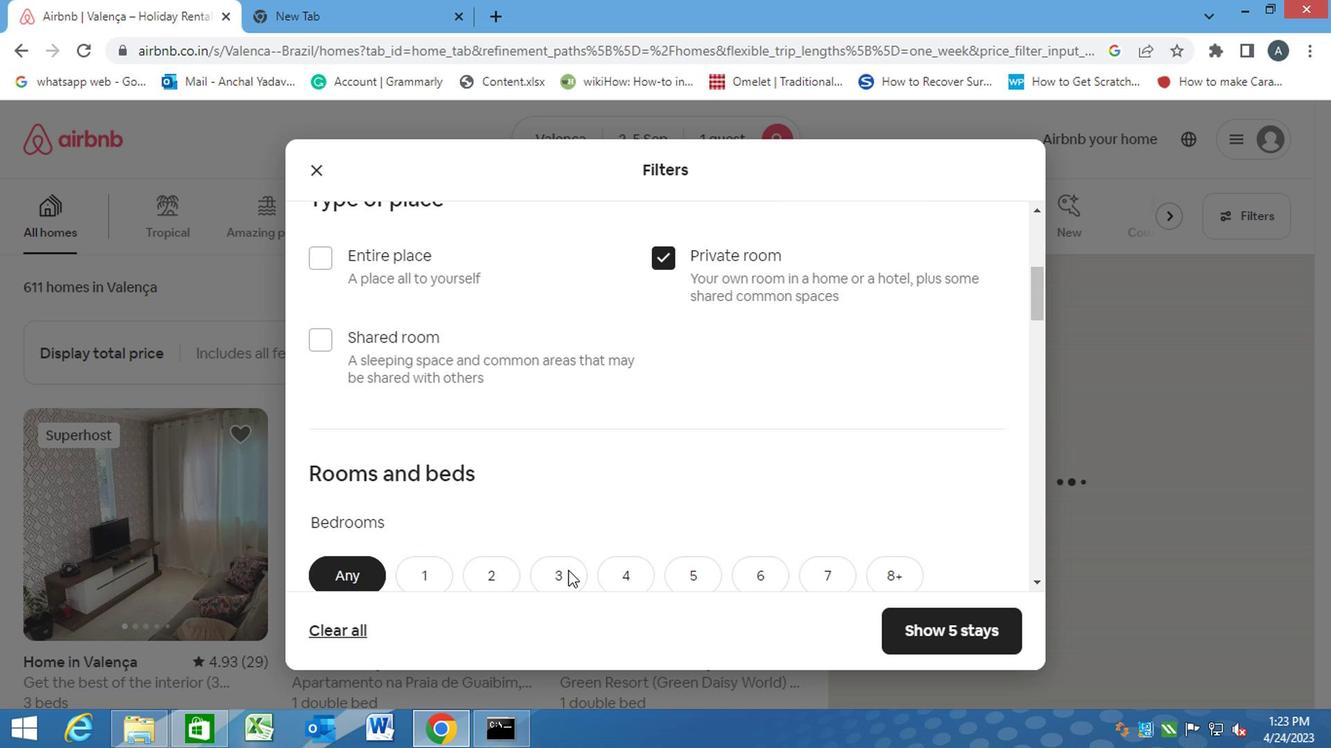 
Action: Mouse moved to (565, 565)
Screenshot: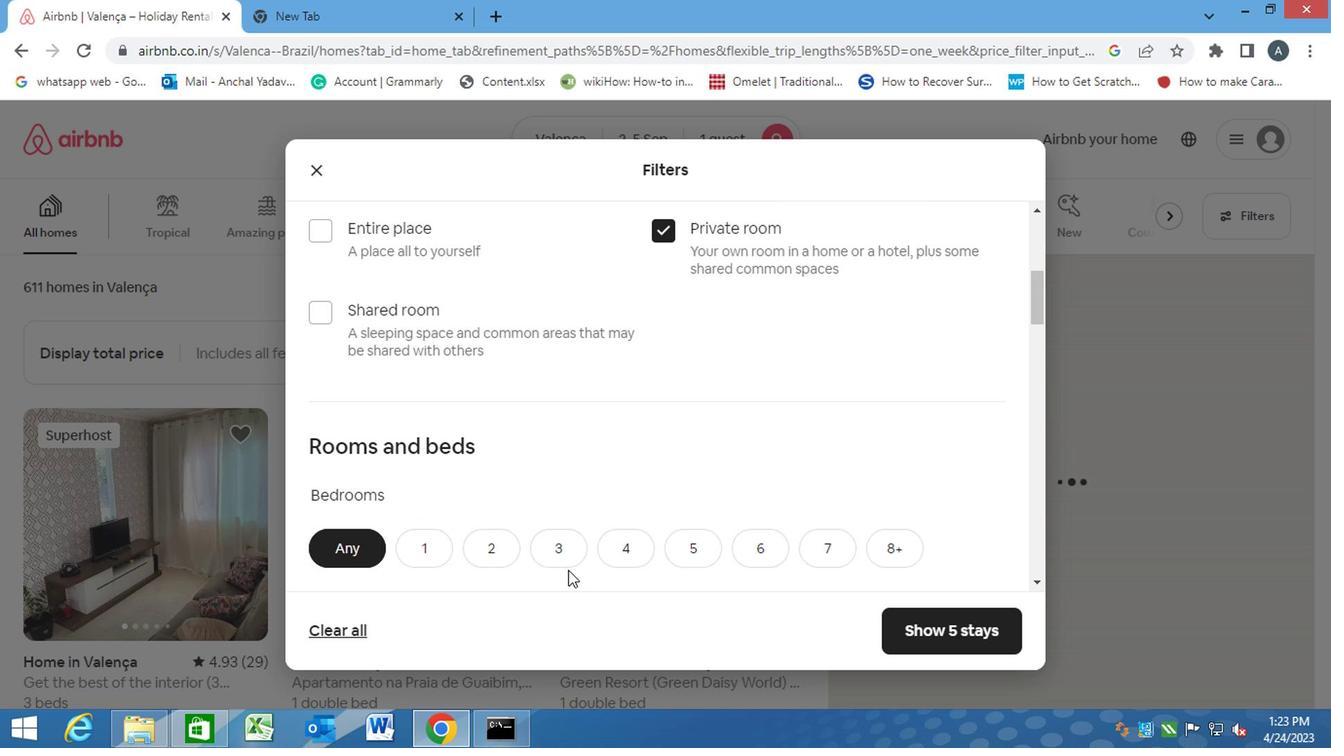 
Action: Mouse scrolled (565, 564) with delta (0, -1)
Screenshot: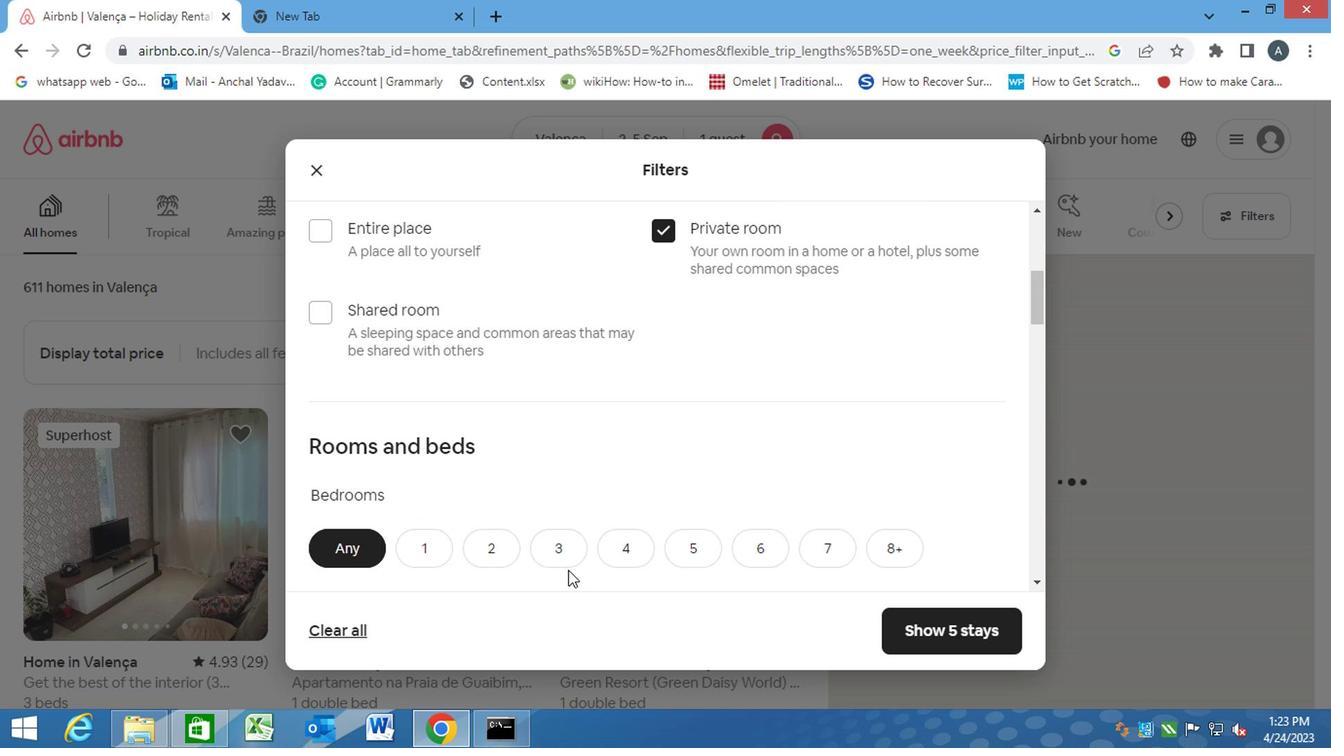 
Action: Mouse moved to (560, 562)
Screenshot: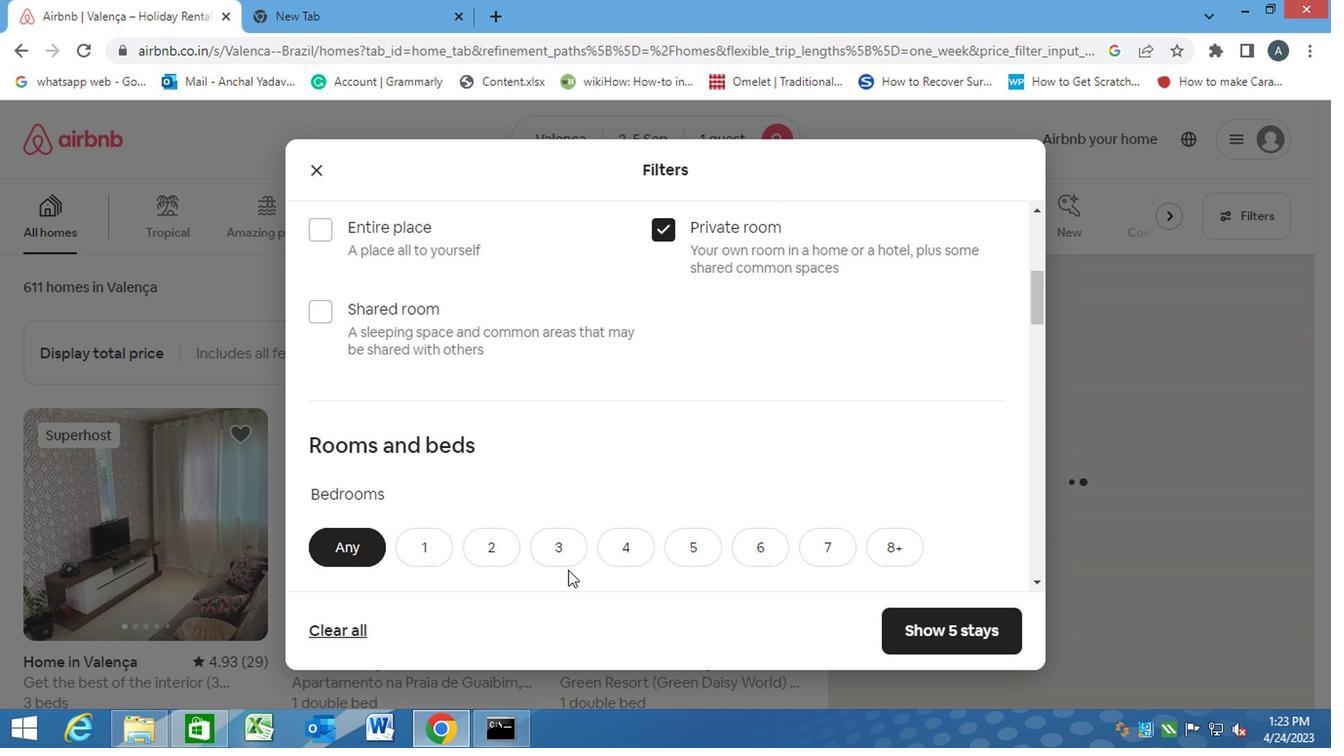 
Action: Mouse scrolled (560, 561) with delta (0, -1)
Screenshot: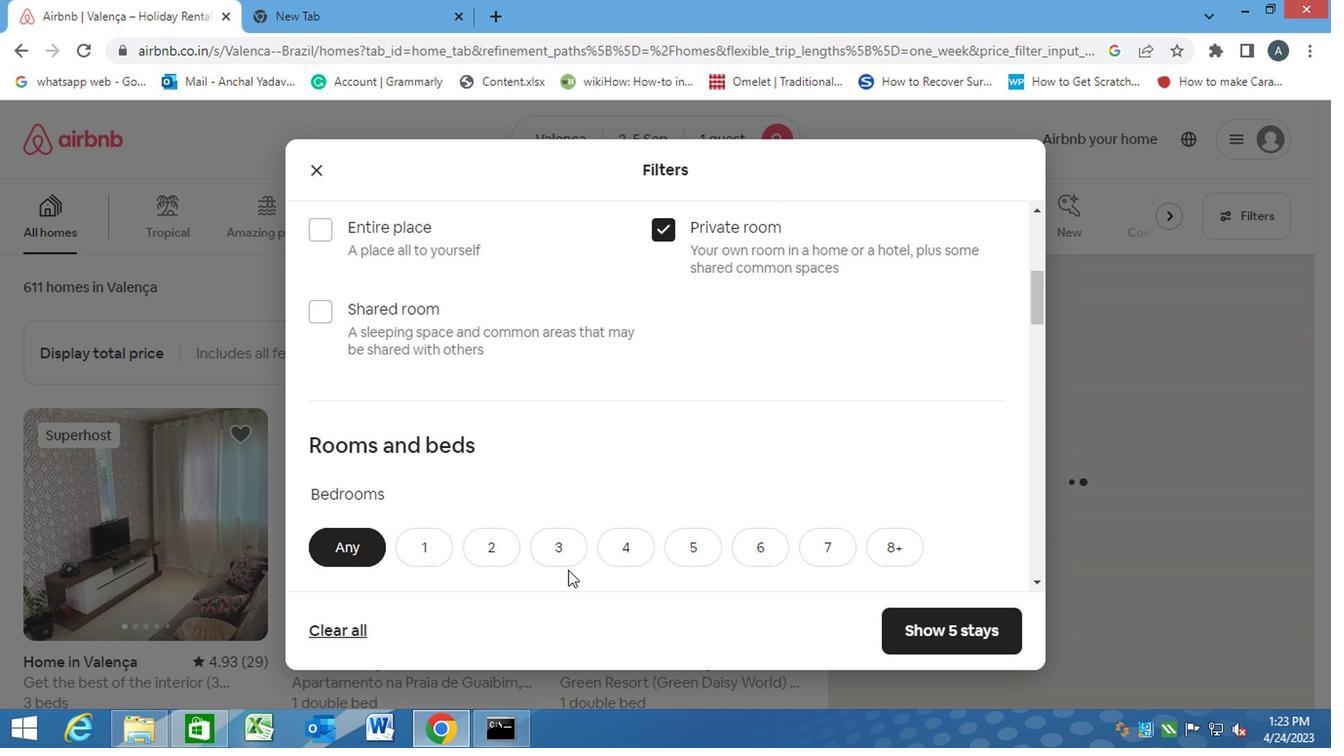 
Action: Mouse moved to (428, 255)
Screenshot: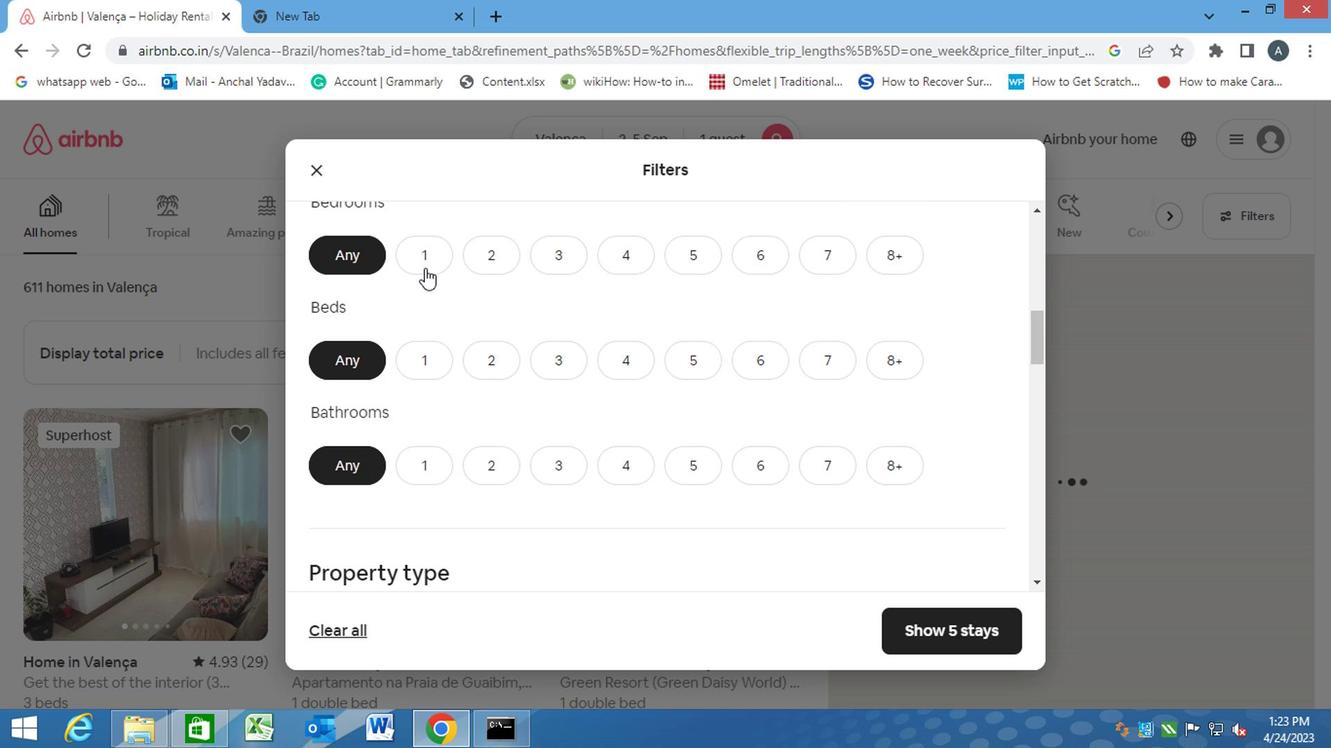 
Action: Mouse pressed left at (428, 255)
Screenshot: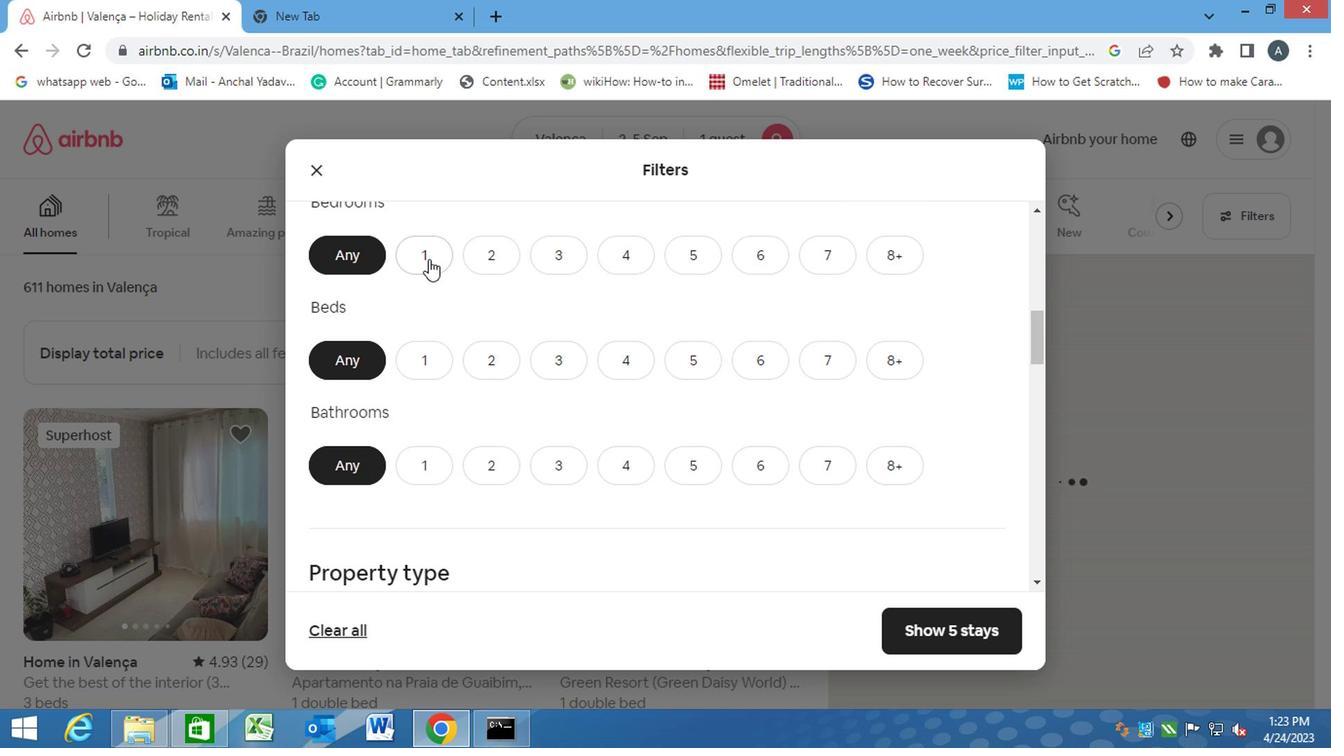 
Action: Mouse moved to (425, 350)
Screenshot: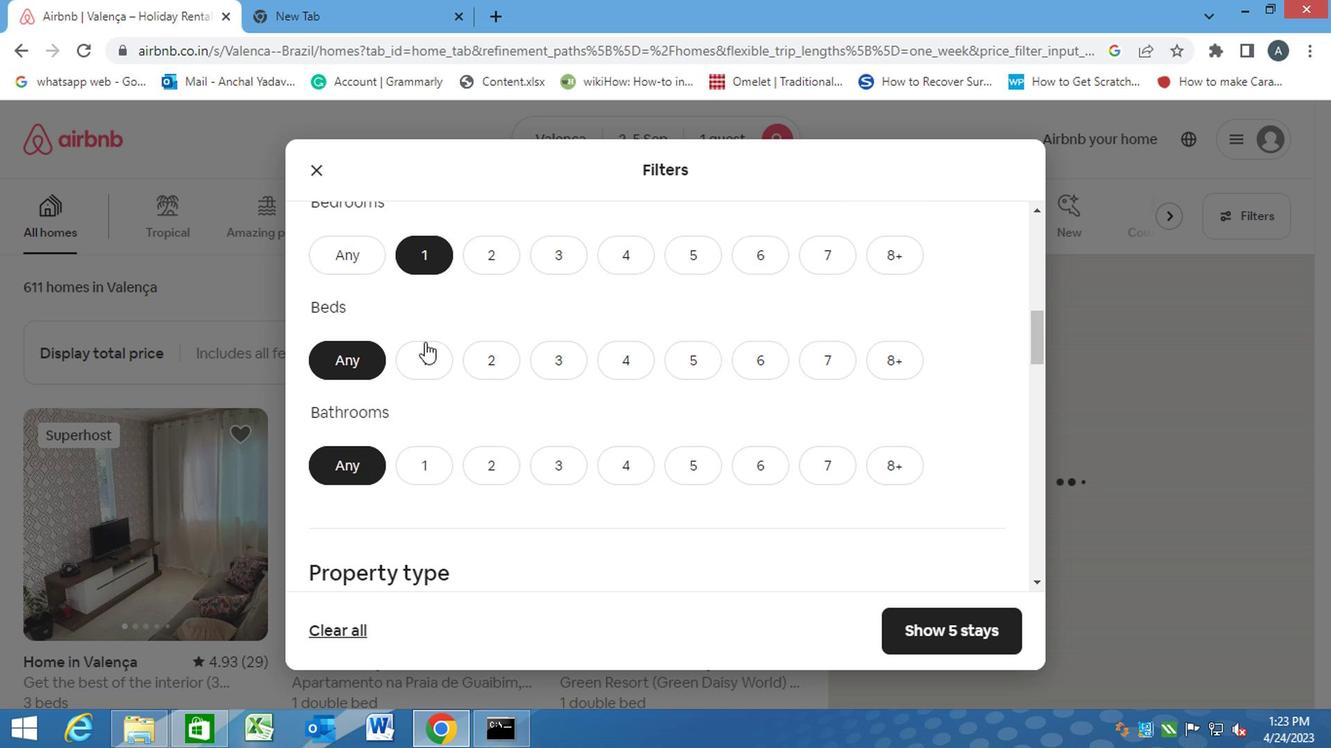 
Action: Mouse pressed left at (425, 350)
Screenshot: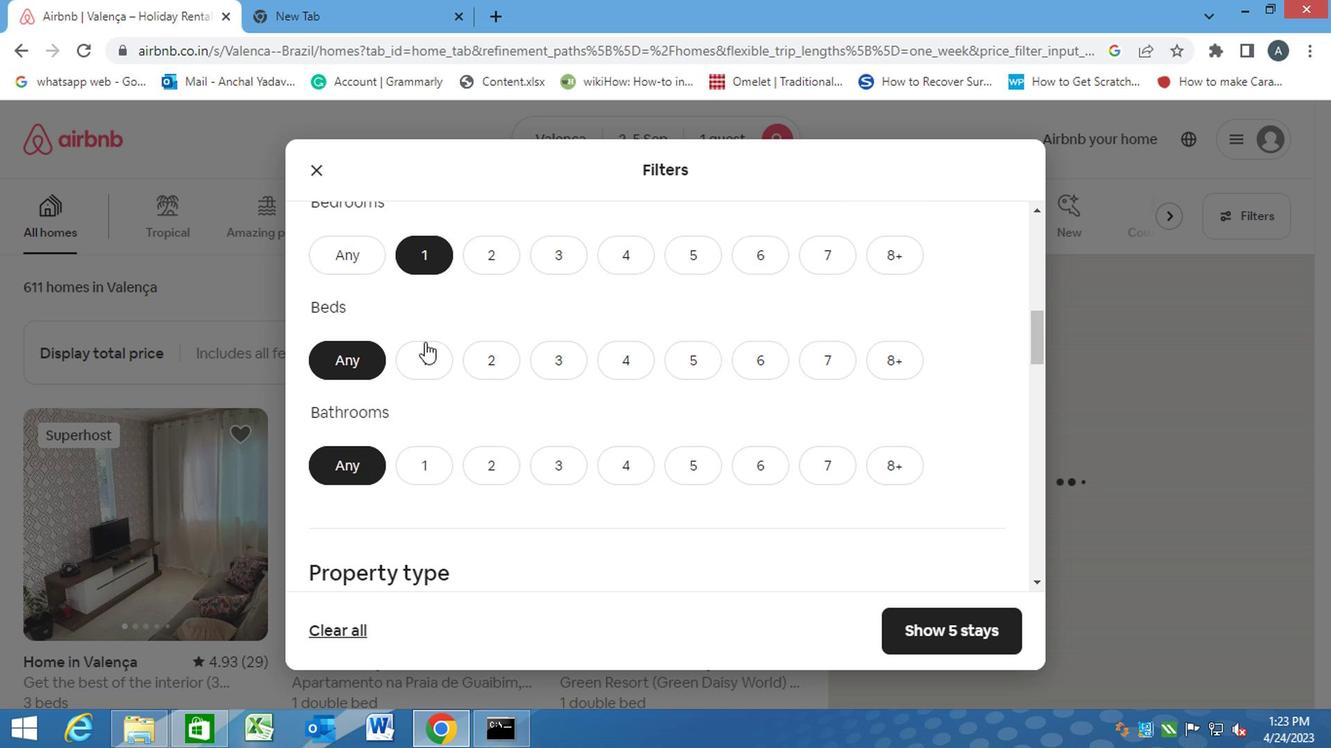 
Action: Mouse moved to (435, 458)
Screenshot: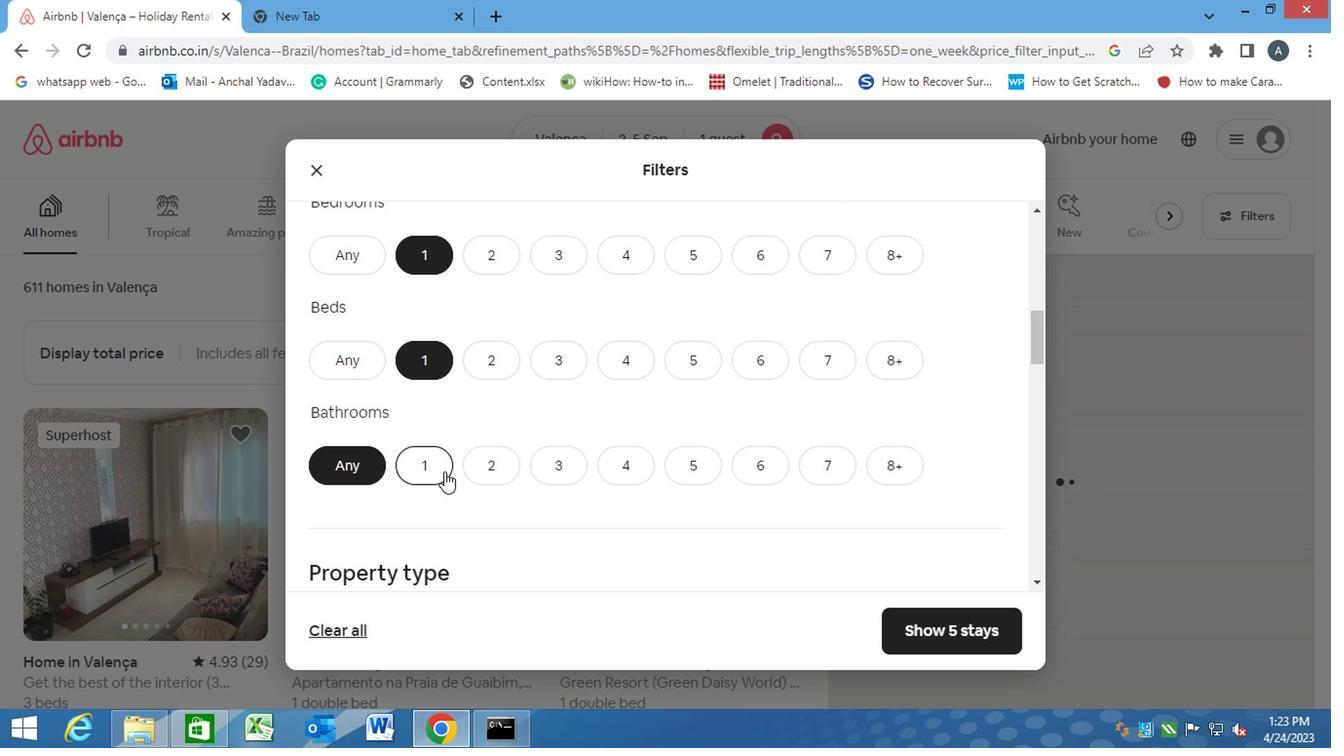 
Action: Mouse pressed left at (435, 458)
Screenshot: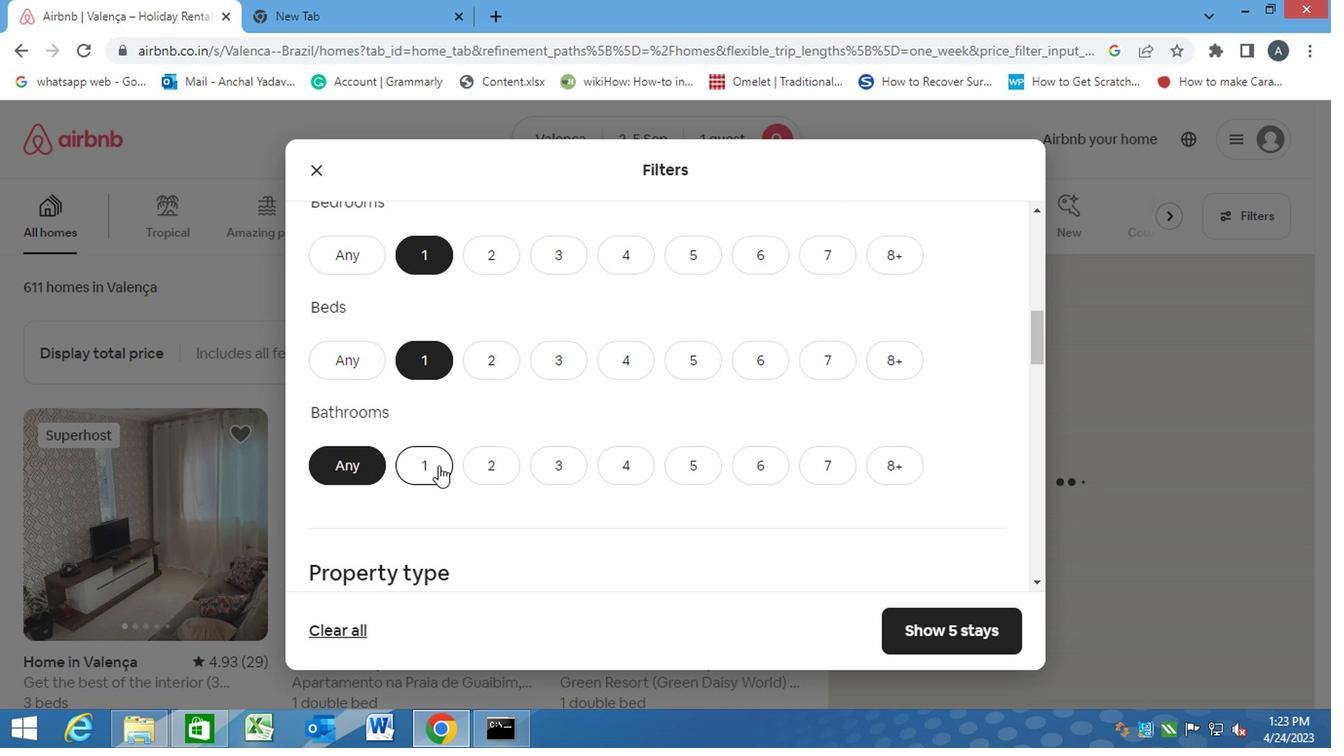 
Action: Mouse moved to (596, 562)
Screenshot: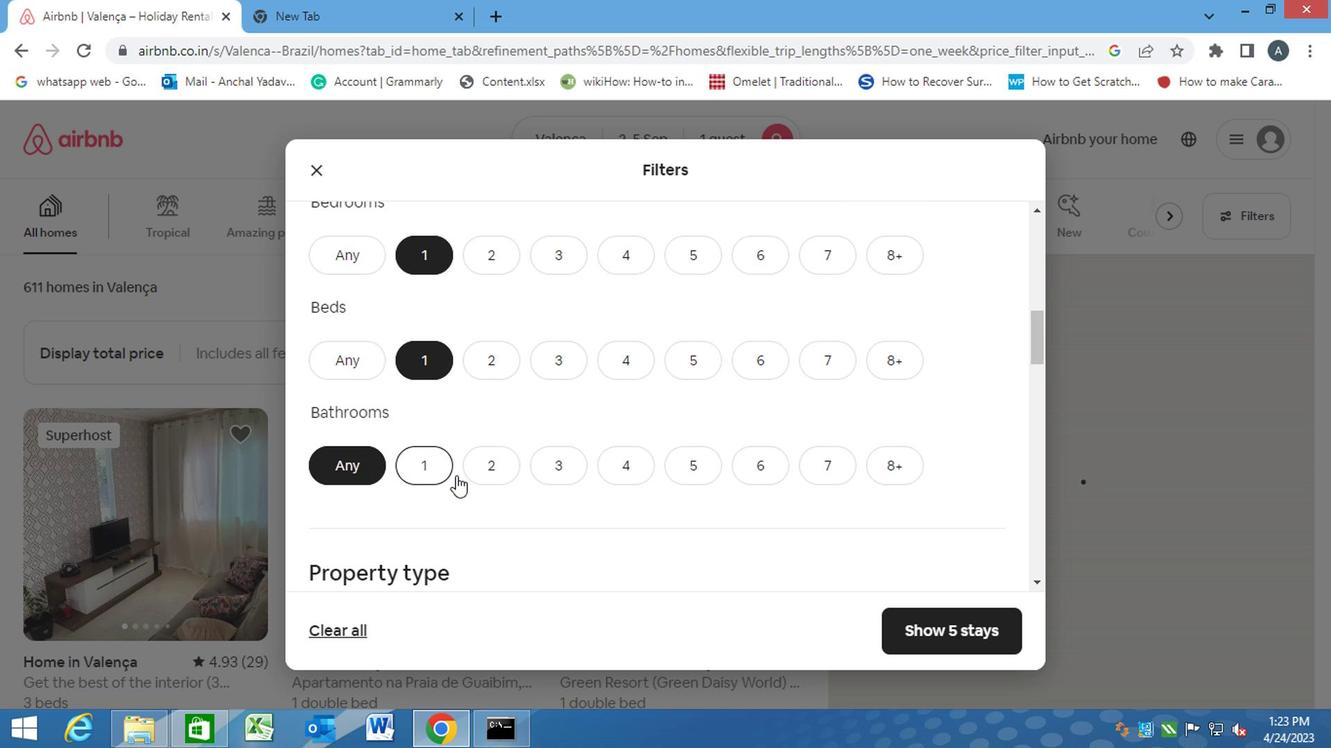 
Action: Mouse scrolled (596, 561) with delta (0, -1)
Screenshot: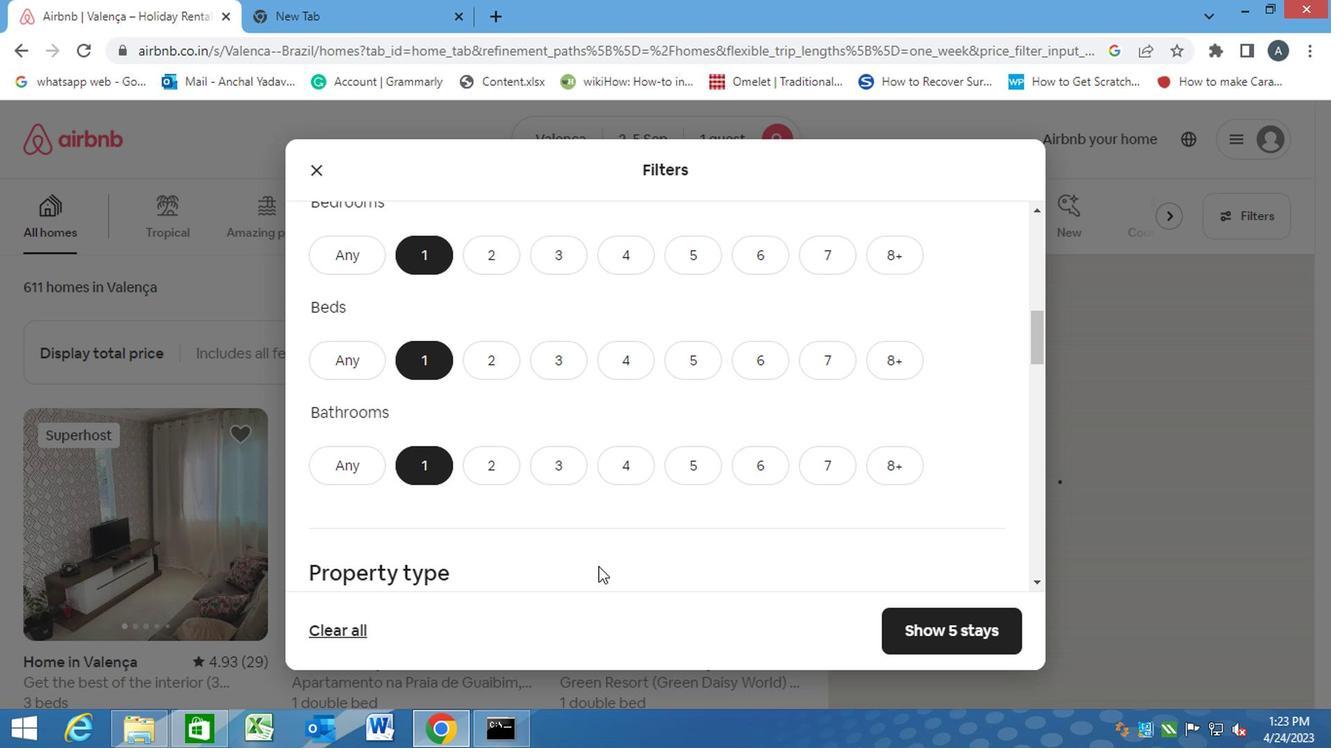 
Action: Mouse scrolled (596, 561) with delta (0, -1)
Screenshot: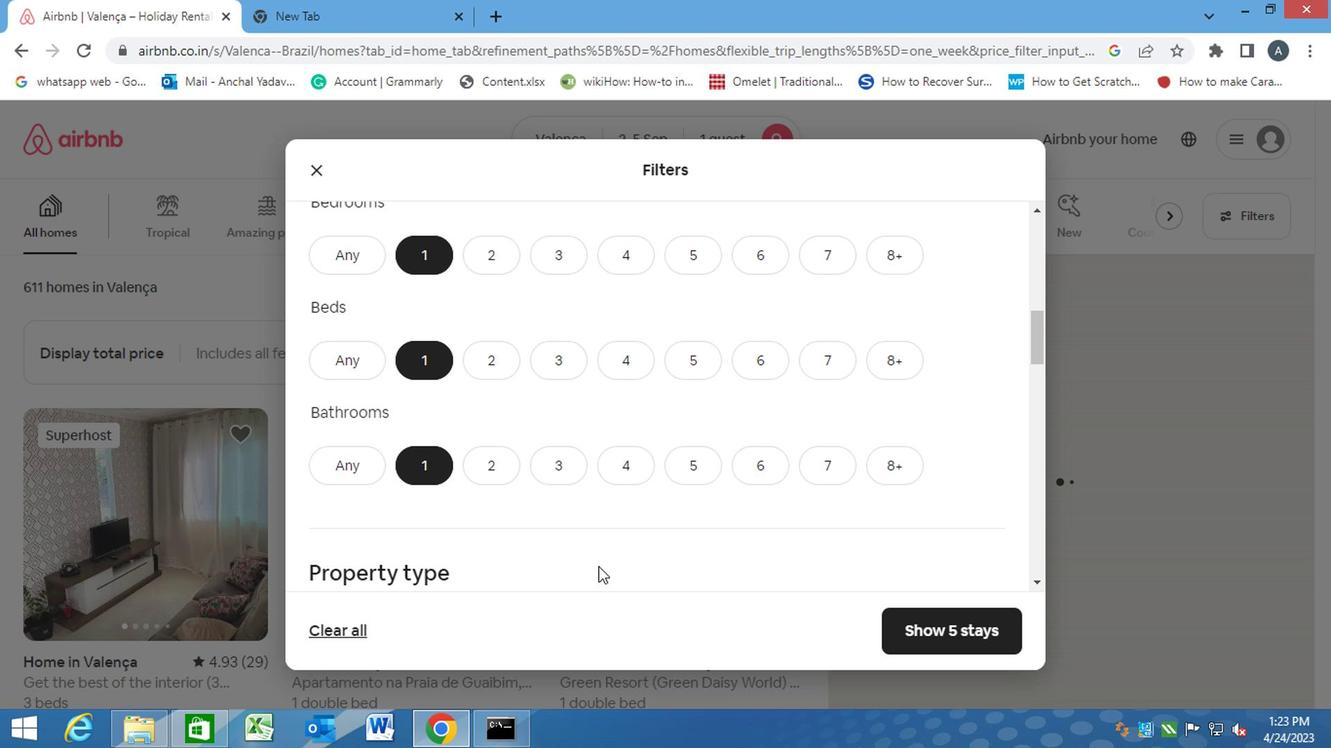 
Action: Mouse scrolled (596, 561) with delta (0, -1)
Screenshot: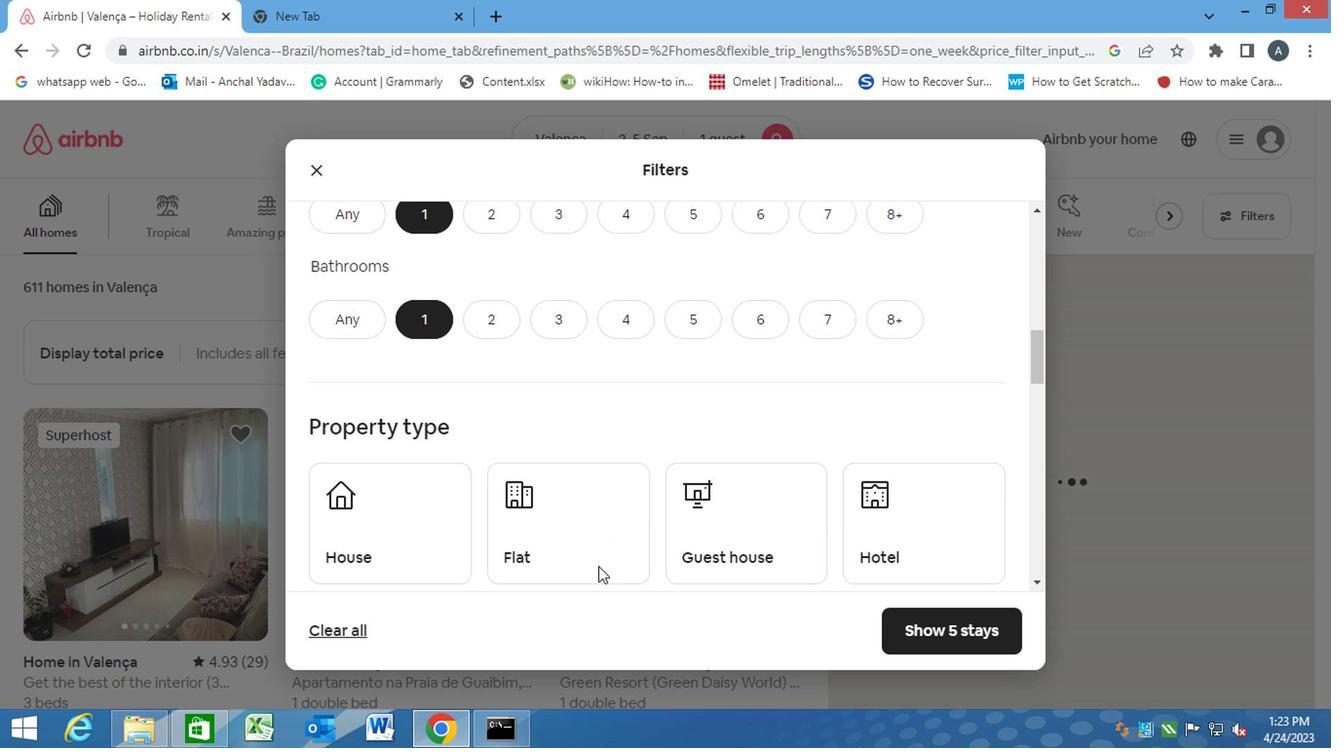 
Action: Mouse moved to (415, 384)
Screenshot: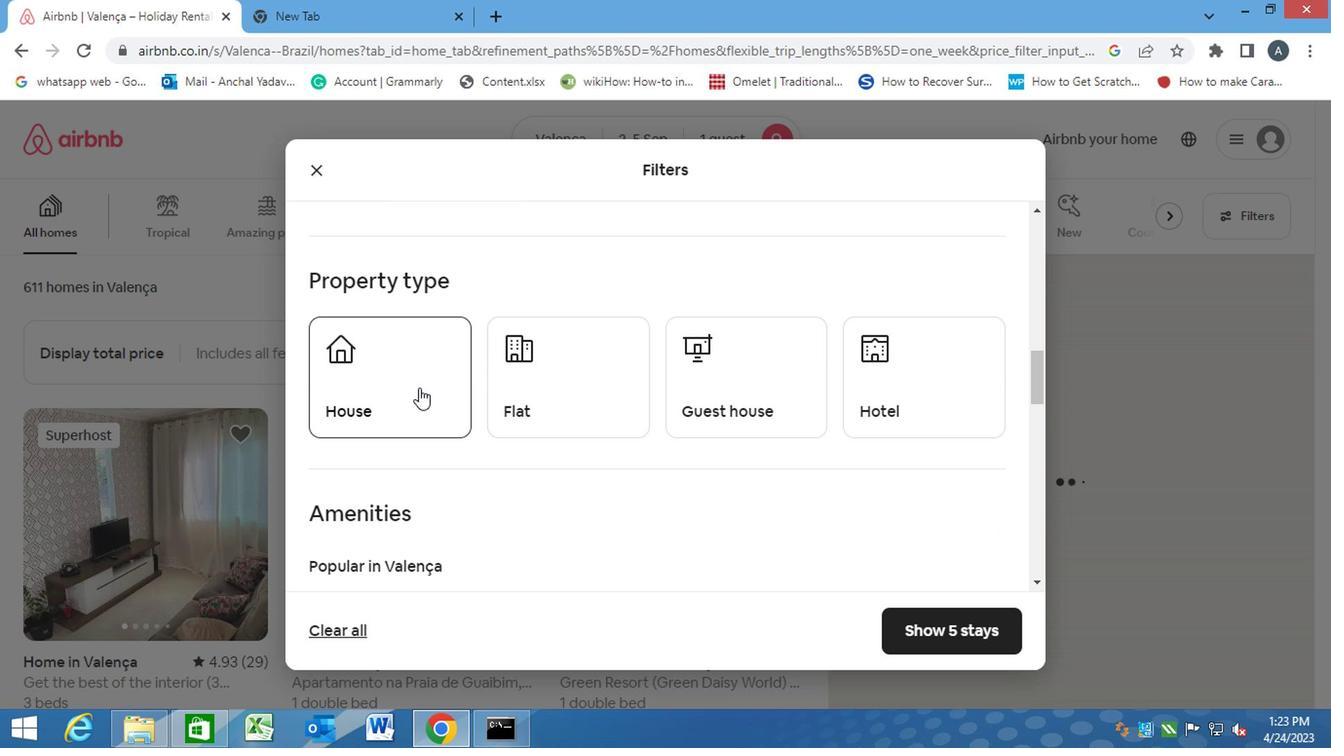 
Action: Mouse pressed left at (415, 384)
Screenshot: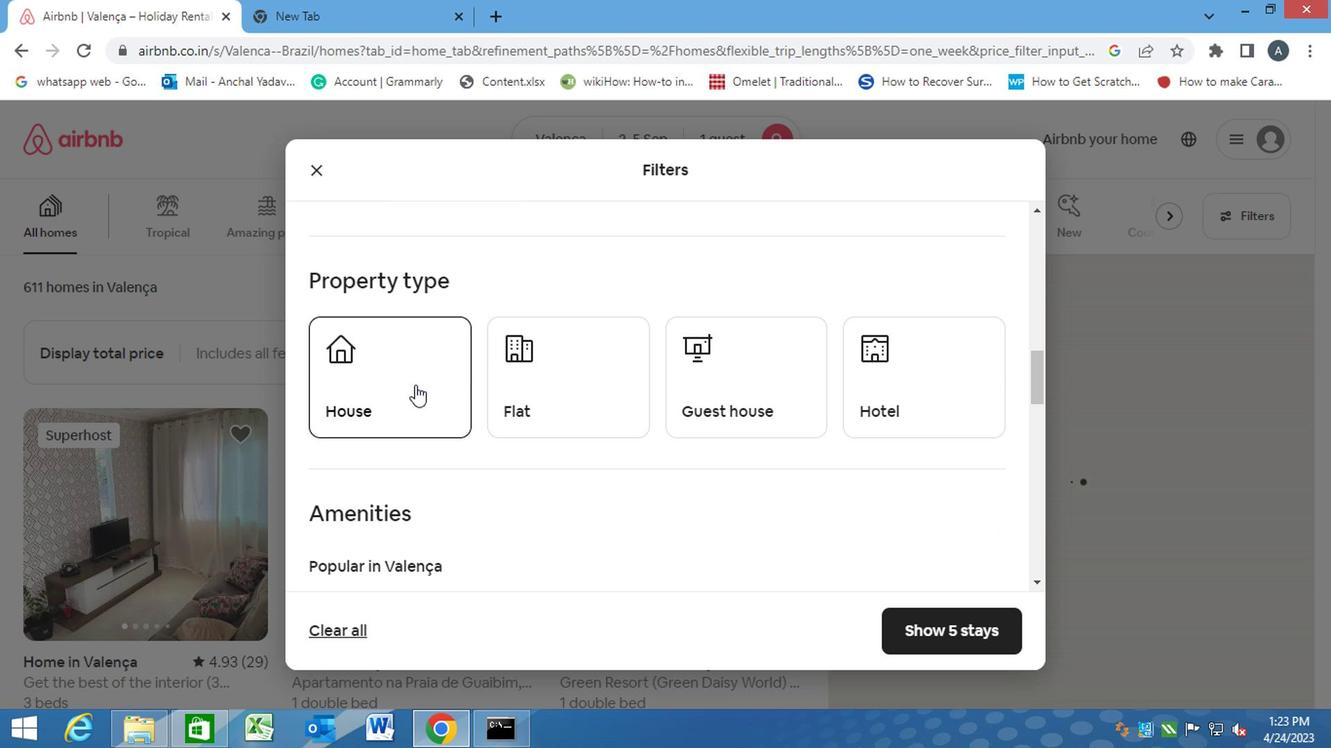 
Action: Mouse moved to (590, 405)
Screenshot: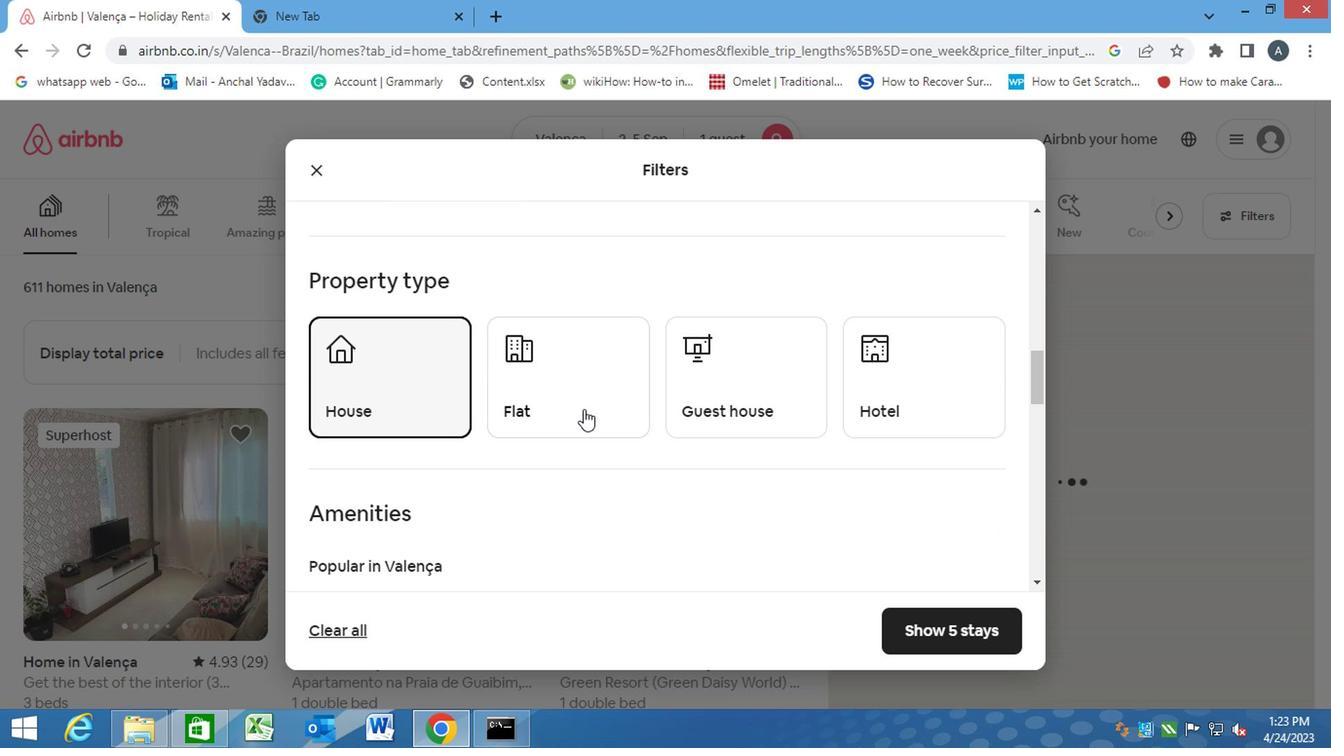 
Action: Mouse pressed left at (590, 405)
Screenshot: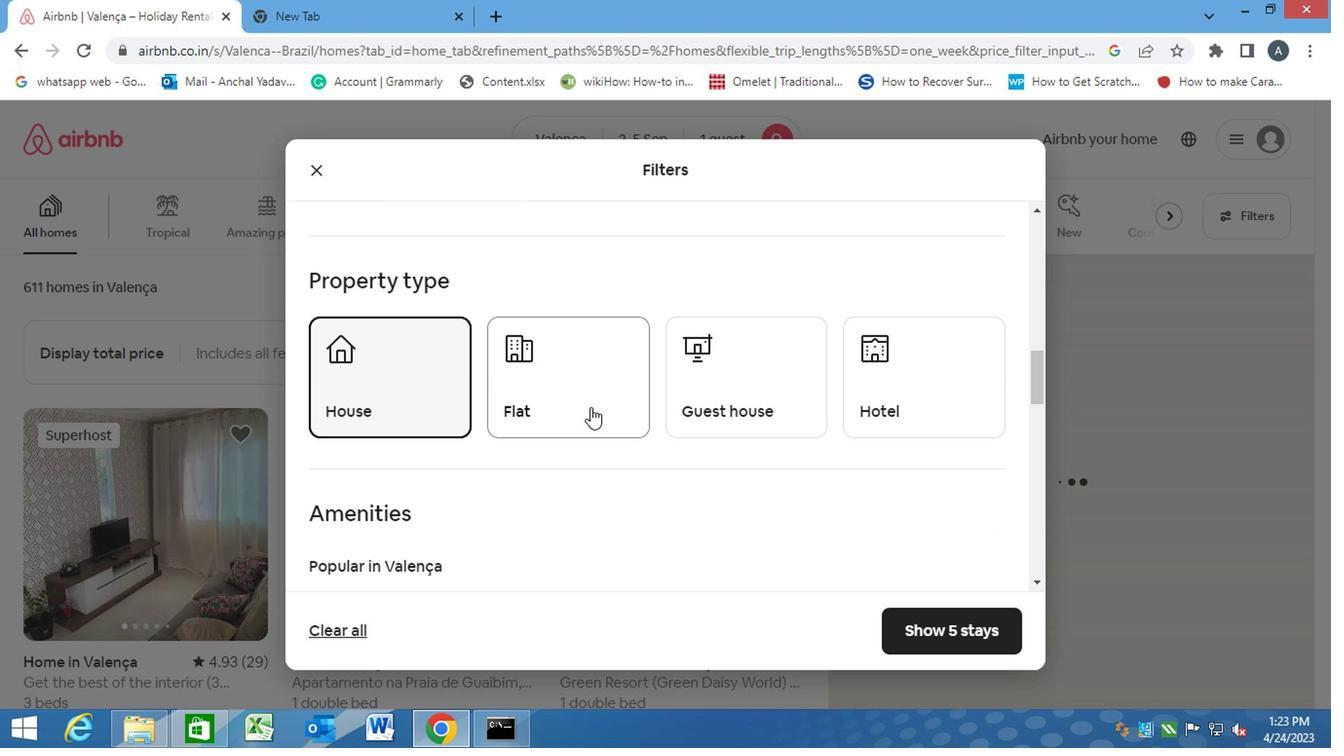 
Action: Mouse moved to (716, 391)
Screenshot: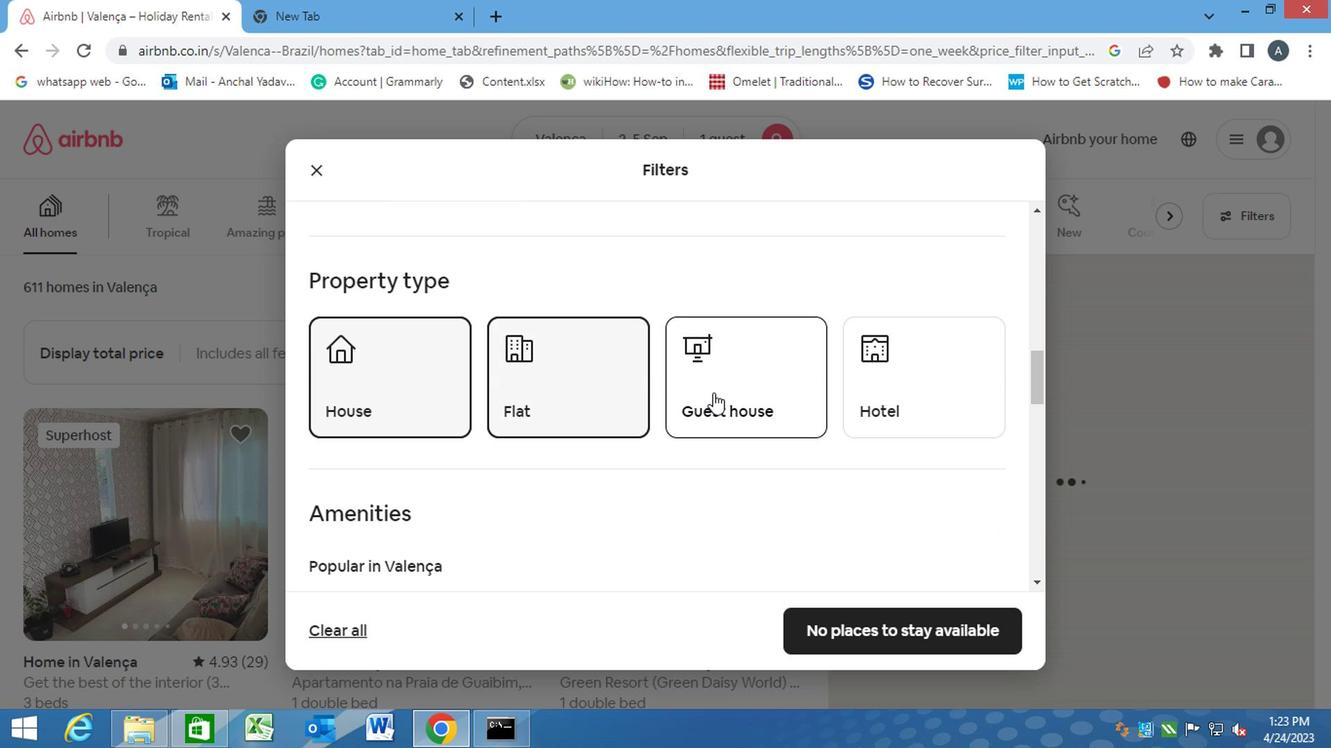 
Action: Mouse pressed left at (716, 391)
Screenshot: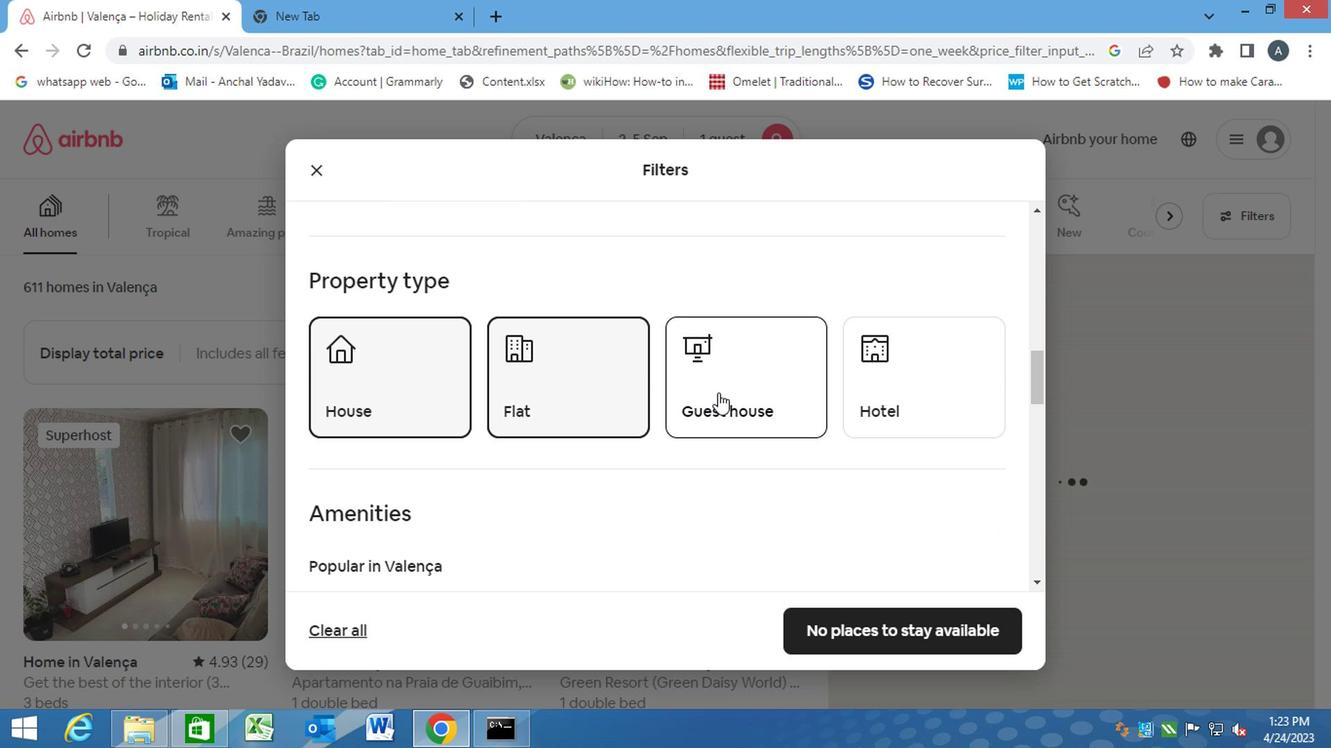 
Action: Mouse moved to (898, 376)
Screenshot: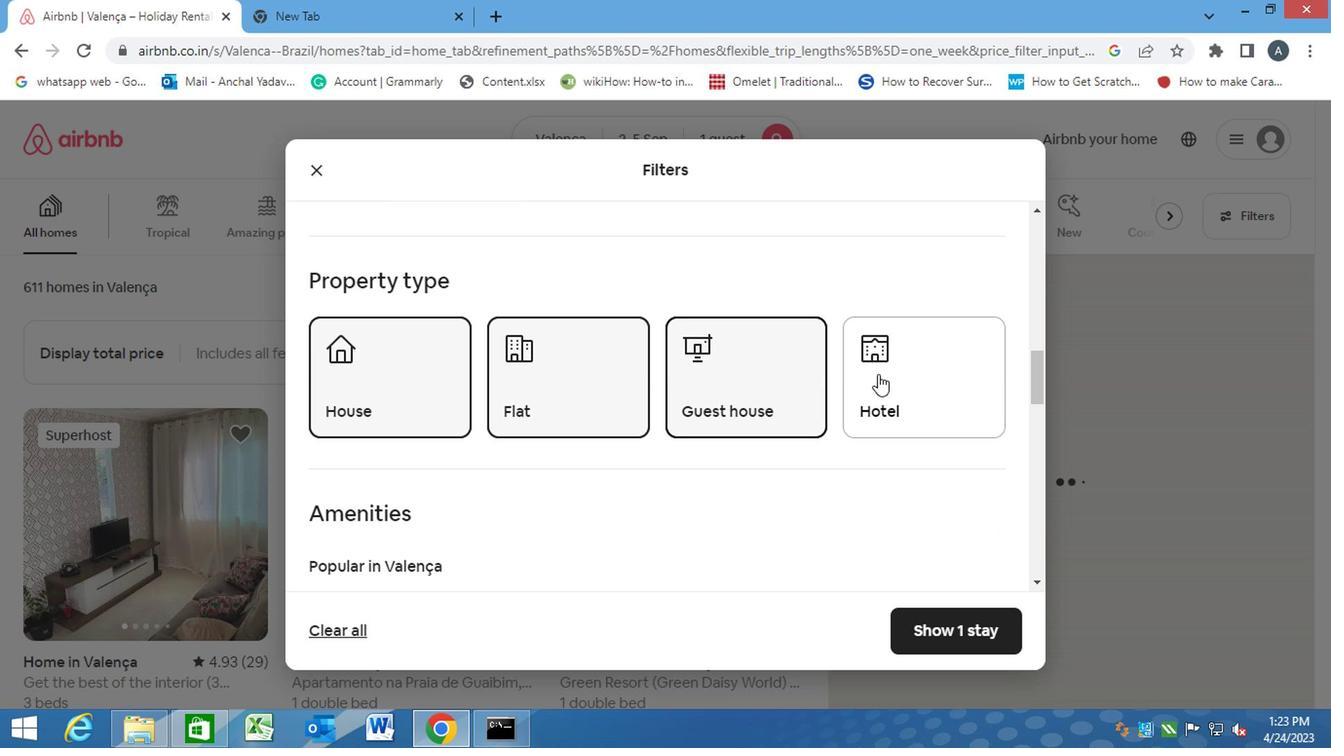 
Action: Mouse pressed left at (898, 376)
Screenshot: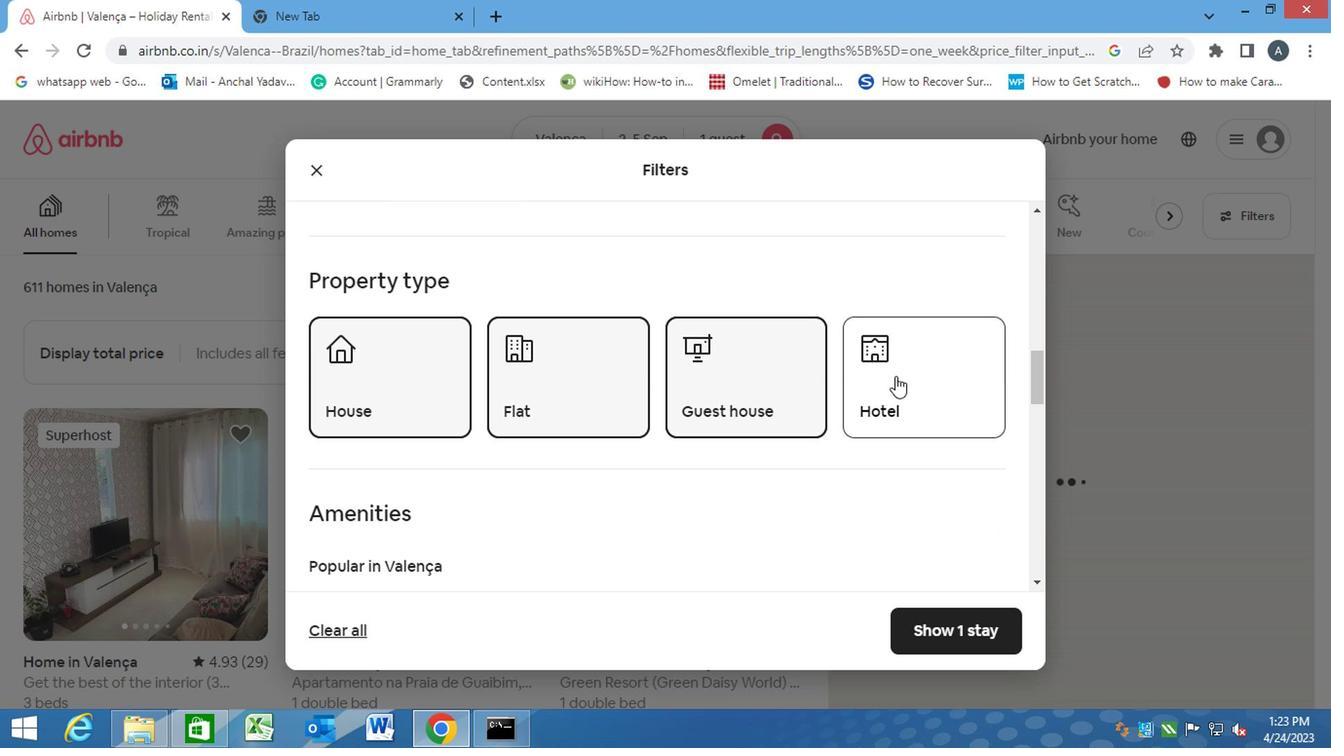 
Action: Mouse moved to (714, 451)
Screenshot: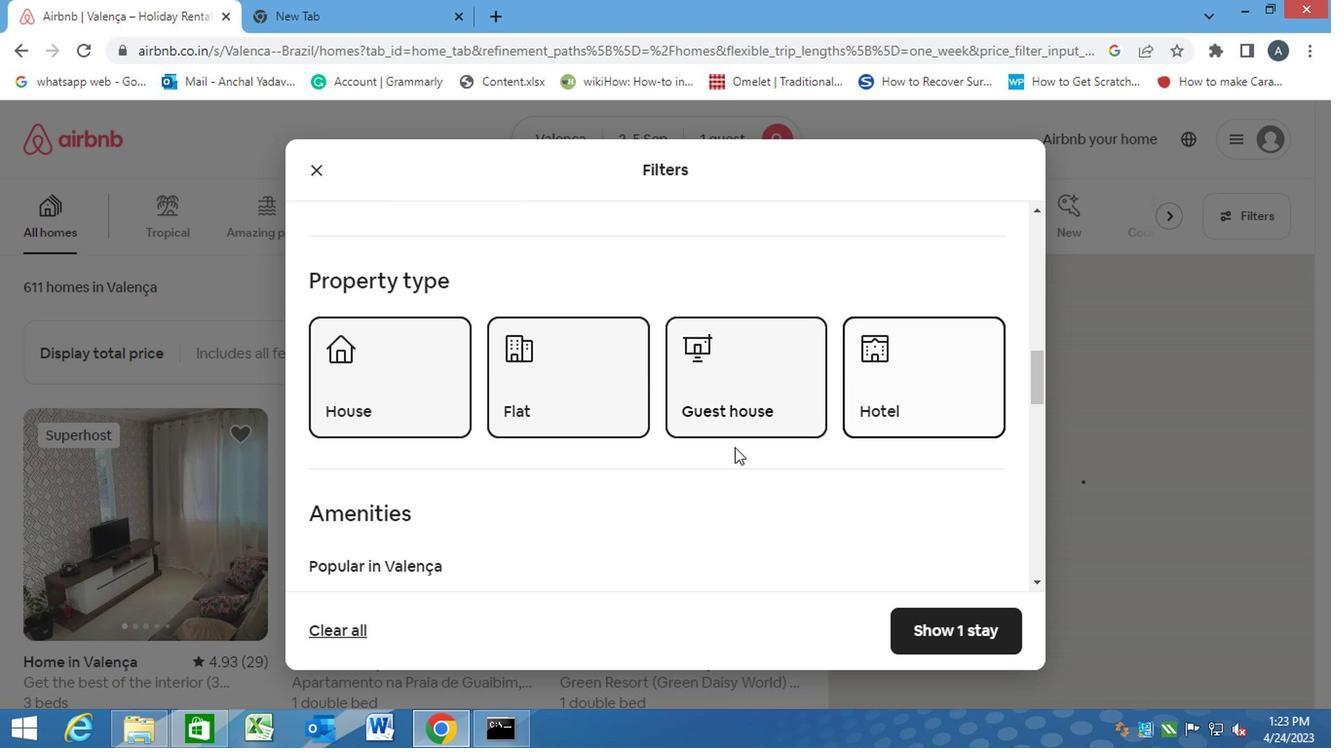 
Action: Mouse scrolled (714, 450) with delta (0, 0)
Screenshot: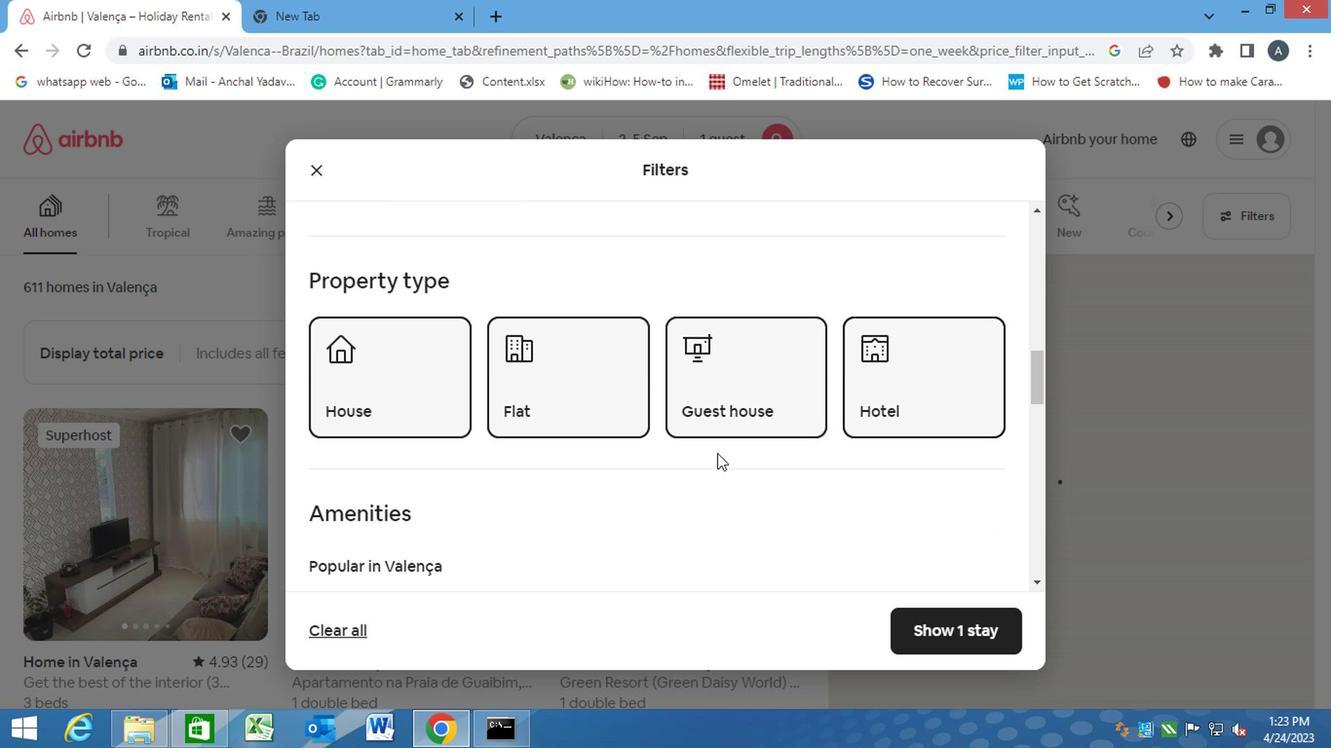 
Action: Mouse scrolled (714, 450) with delta (0, 0)
Screenshot: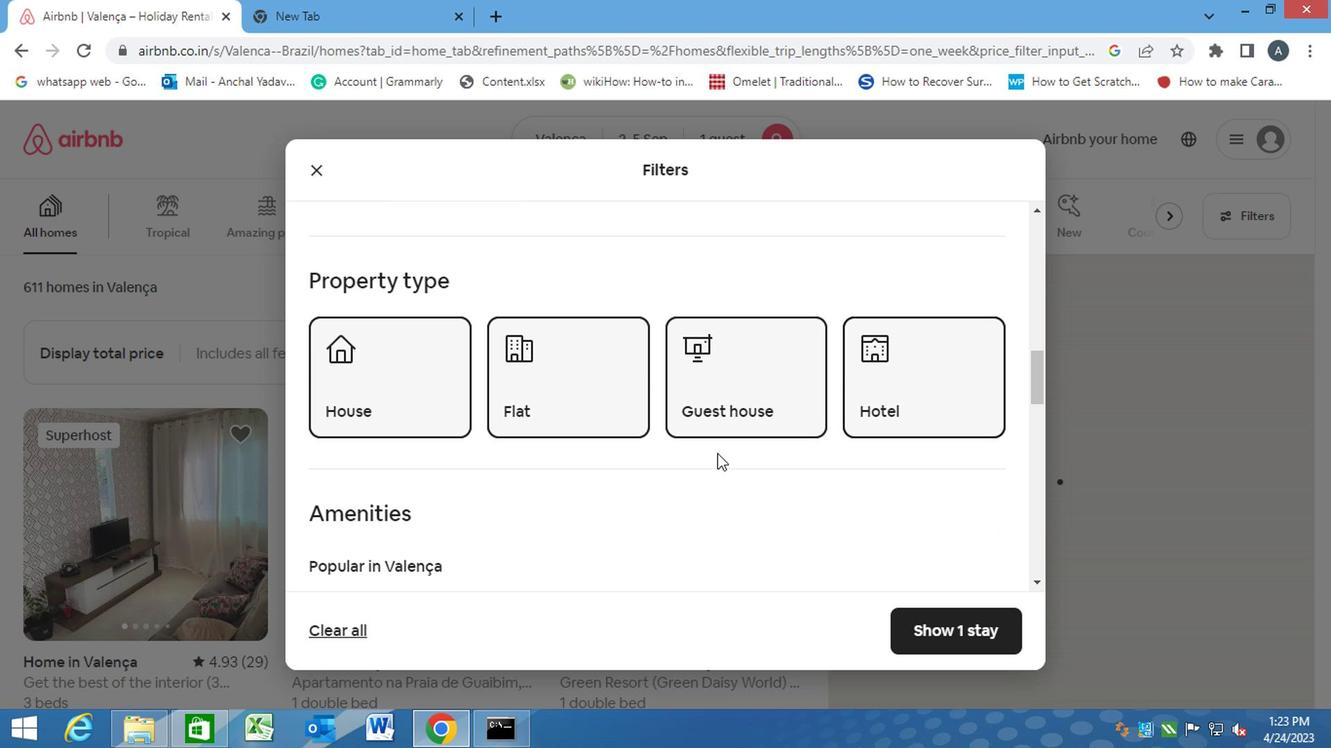 
Action: Mouse moved to (714, 451)
Screenshot: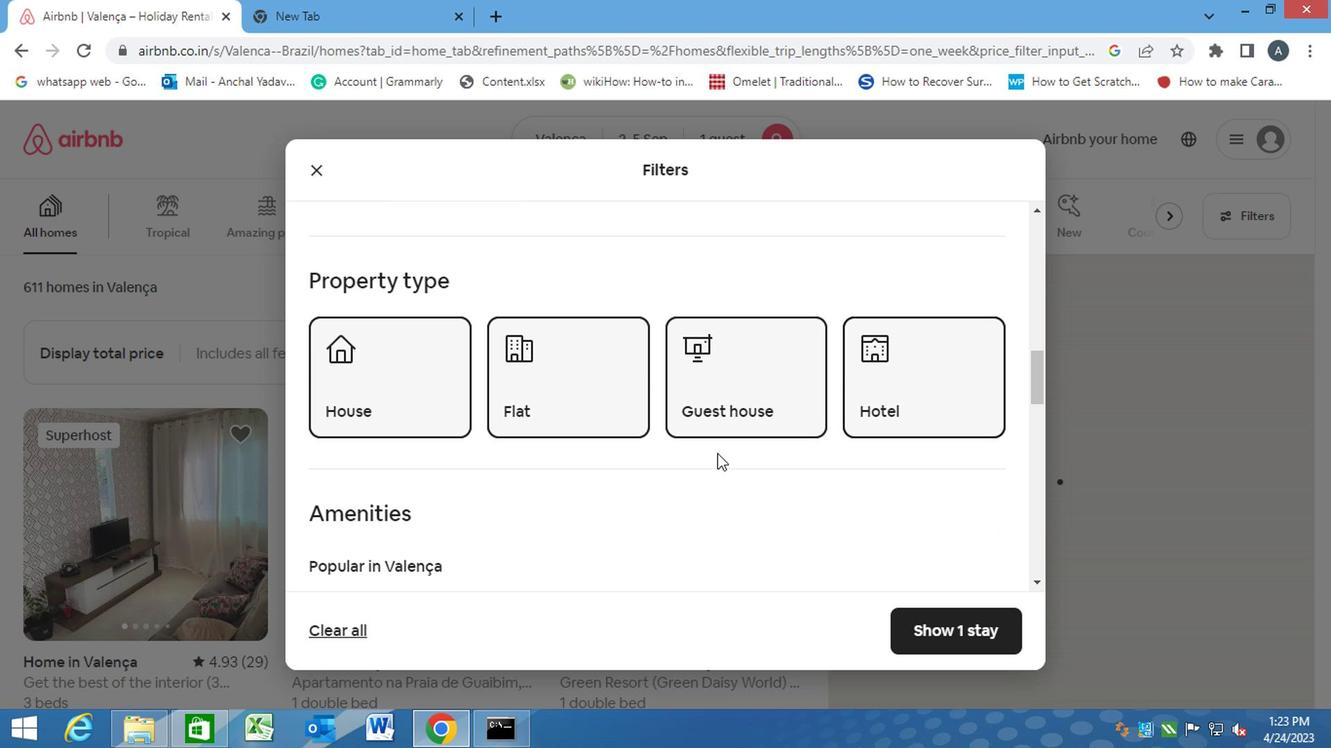 
Action: Mouse scrolled (714, 450) with delta (0, 0)
Screenshot: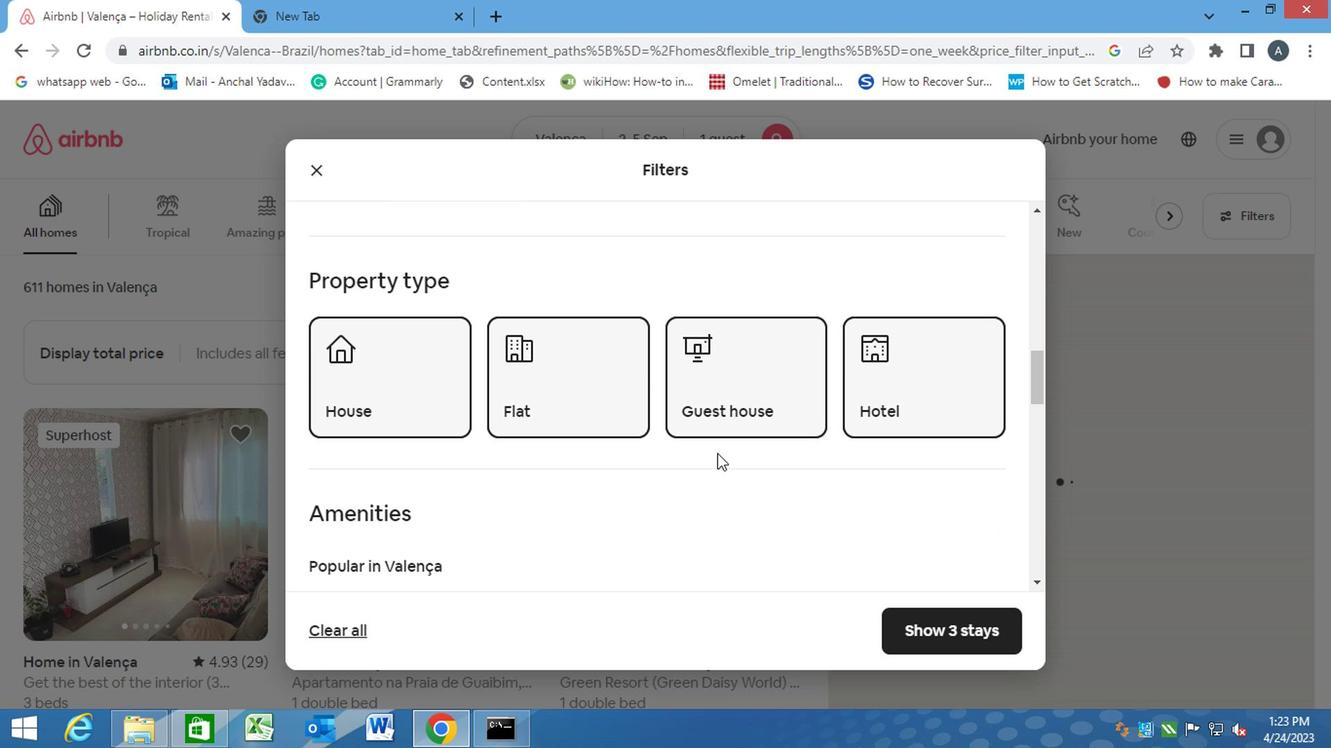 
Action: Mouse moved to (544, 441)
Screenshot: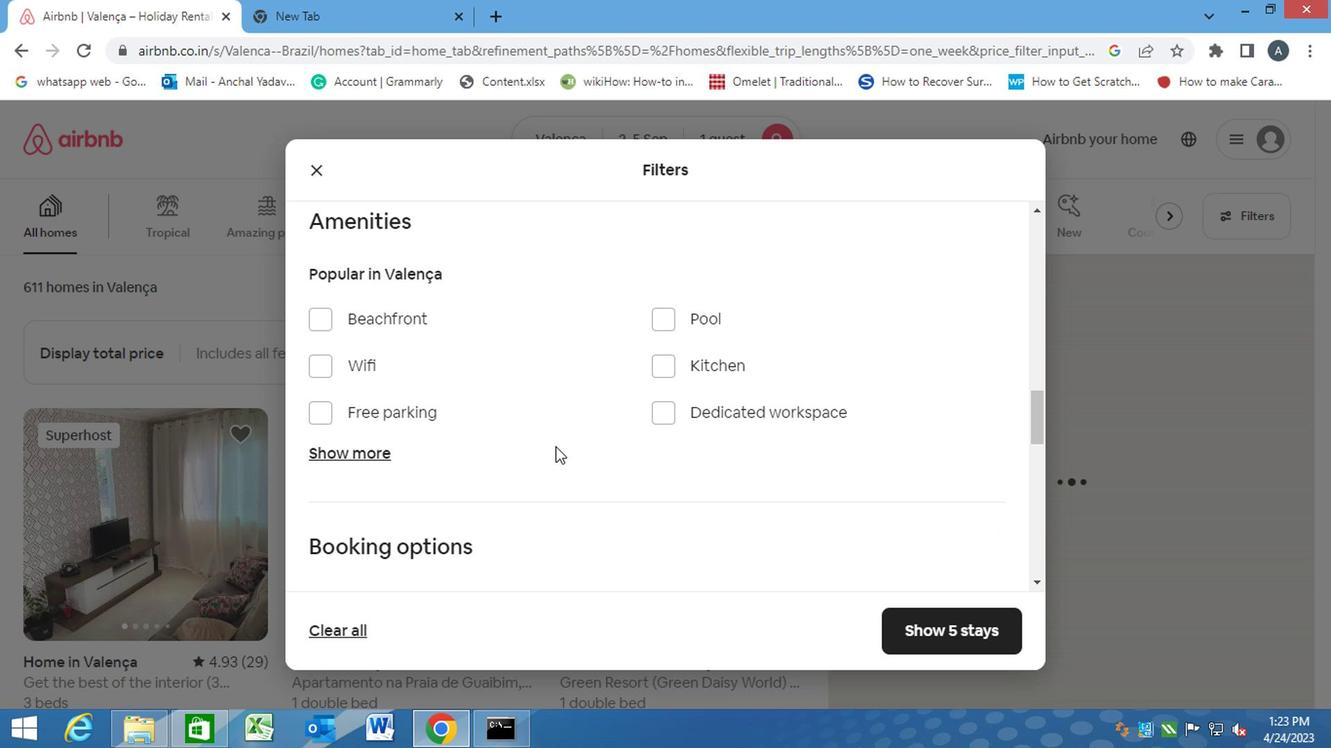 
Action: Mouse scrolled (544, 440) with delta (0, 0)
Screenshot: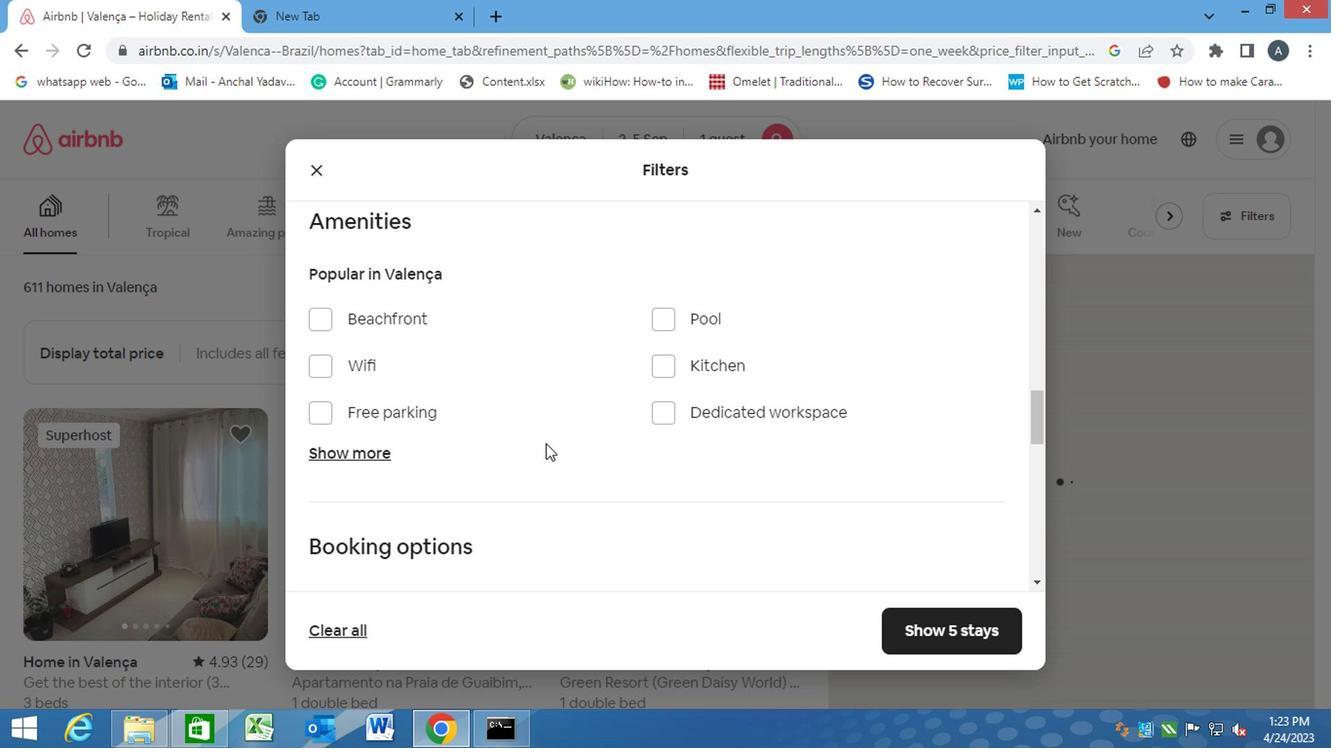 
Action: Mouse scrolled (544, 440) with delta (0, 0)
Screenshot: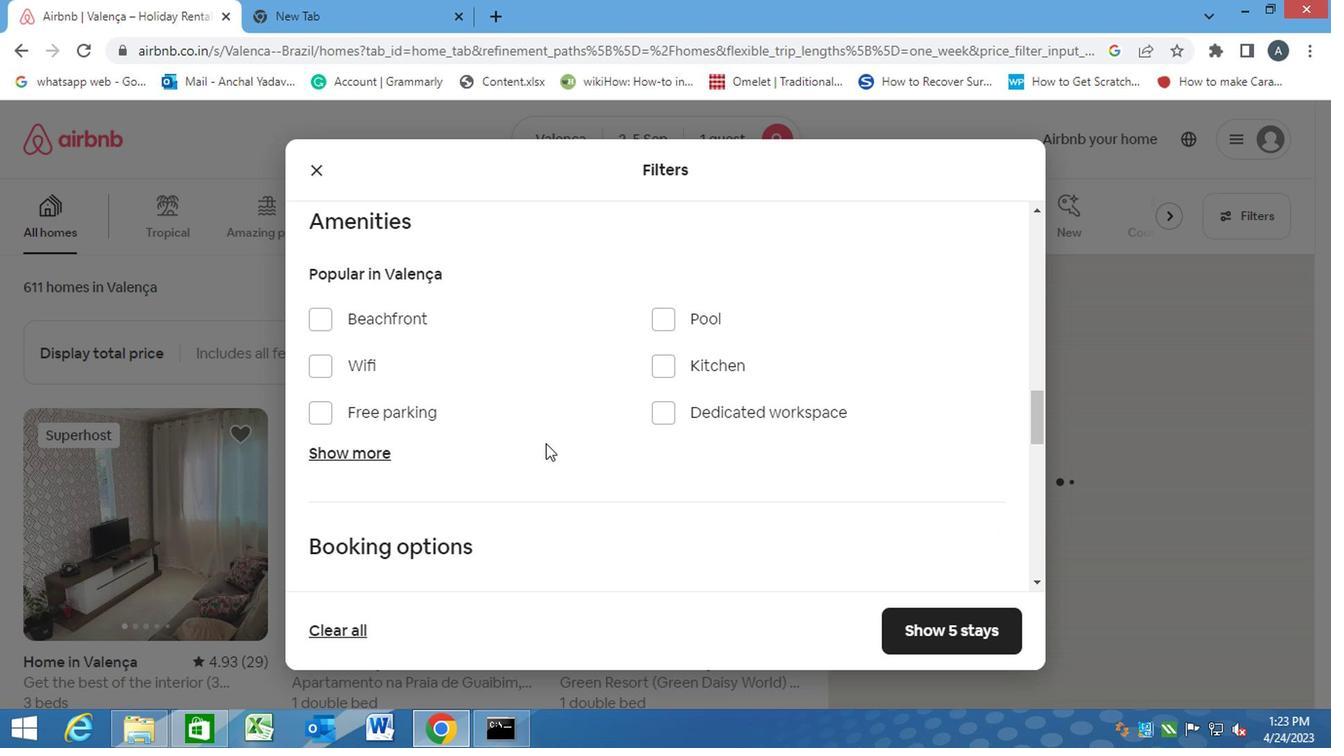 
Action: Mouse moved to (425, 368)
Screenshot: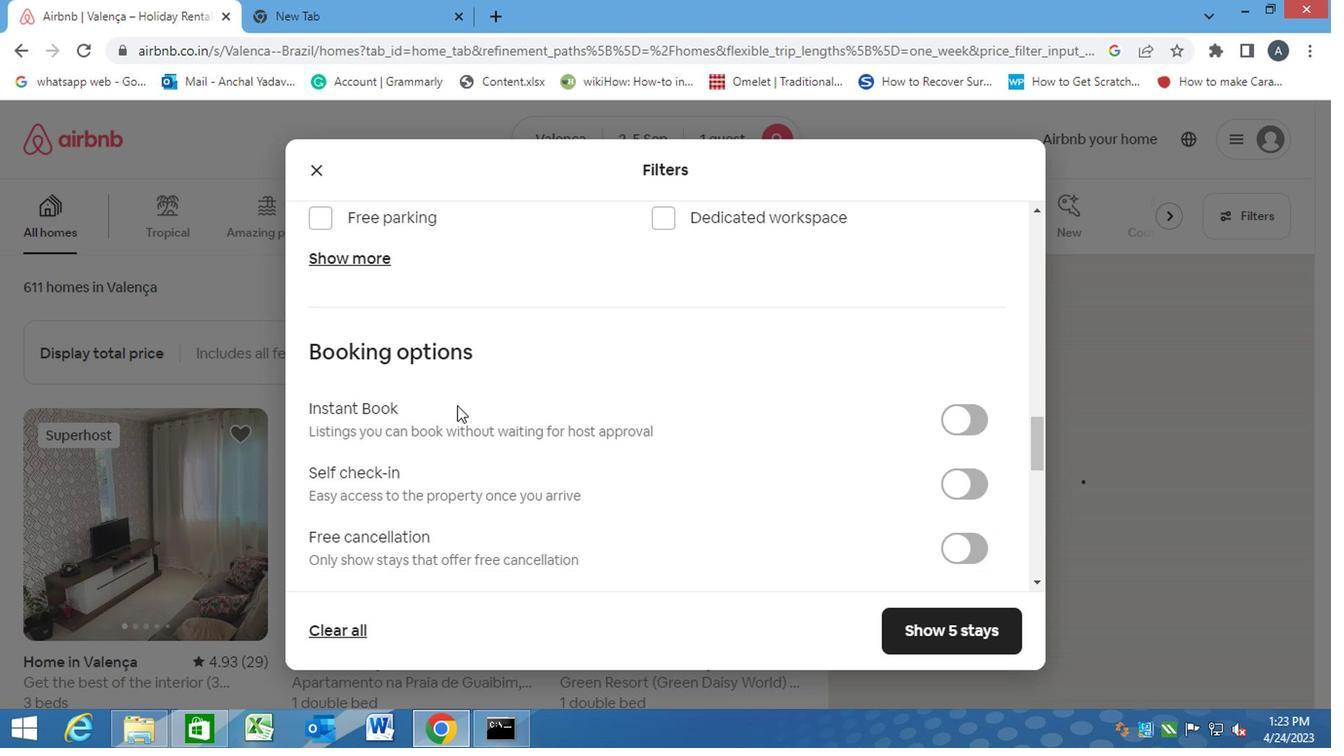 
Action: Mouse scrolled (425, 370) with delta (0, 1)
Screenshot: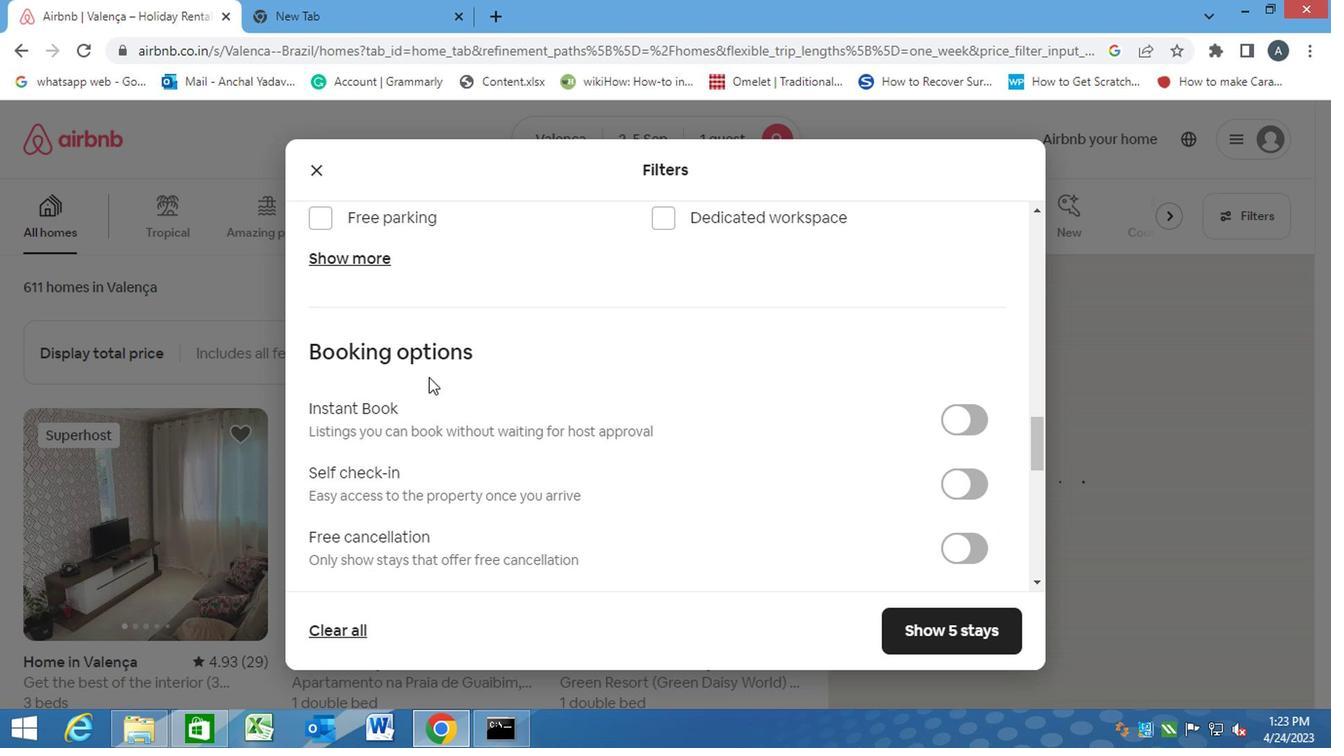 
Action: Mouse scrolled (425, 370) with delta (0, 1)
Screenshot: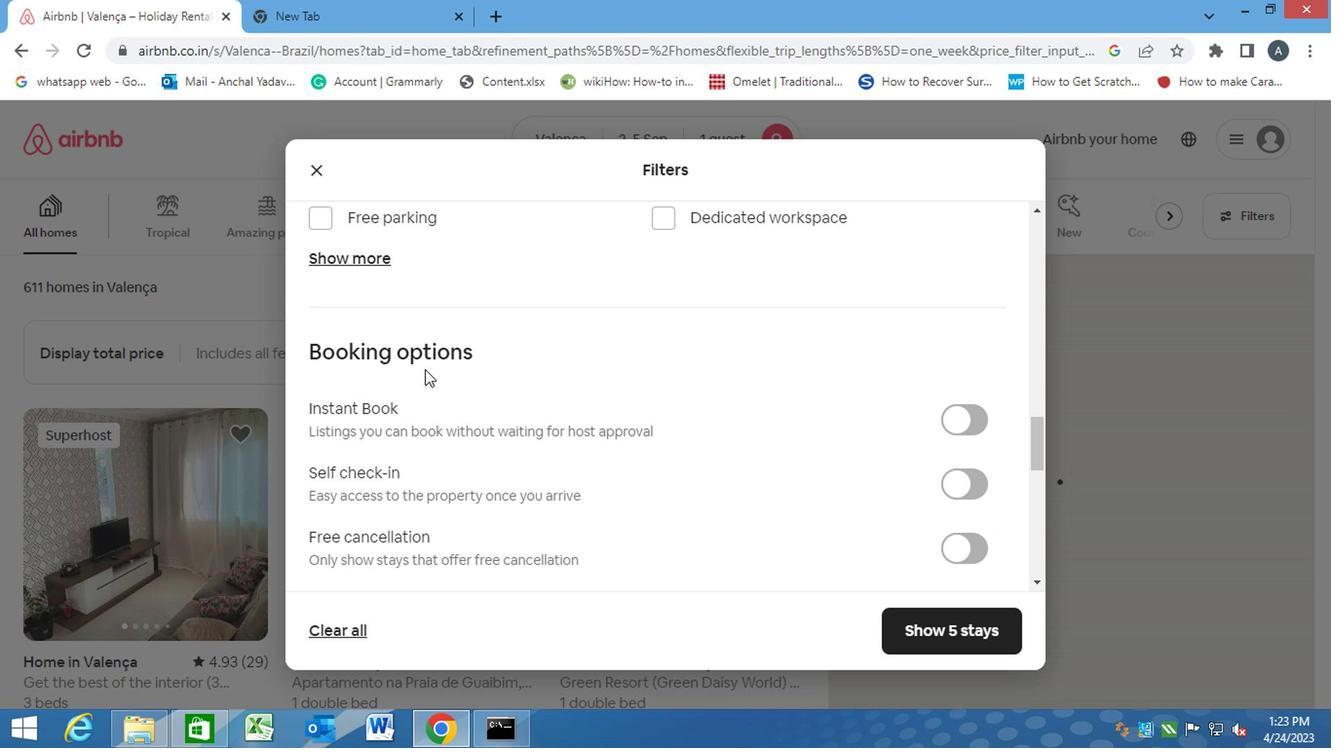 
Action: Mouse moved to (341, 446)
Screenshot: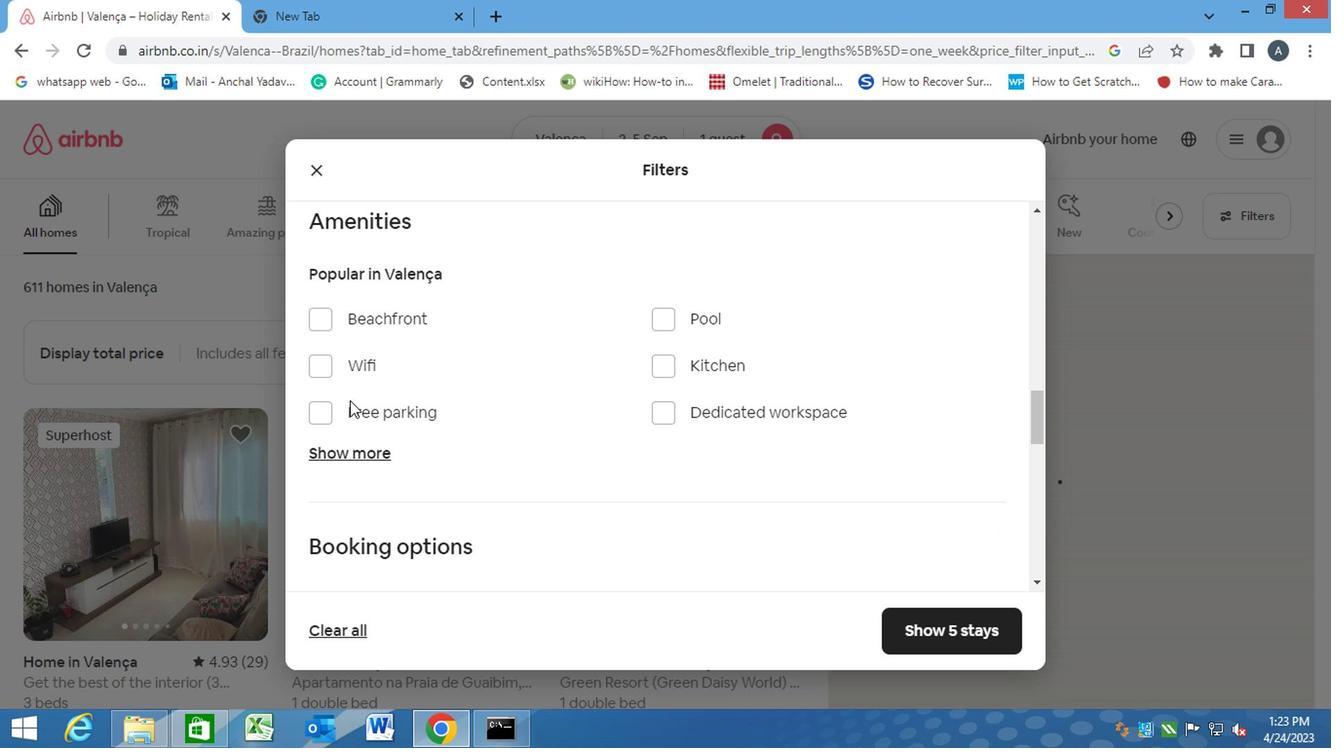 
Action: Mouse pressed left at (341, 446)
Screenshot: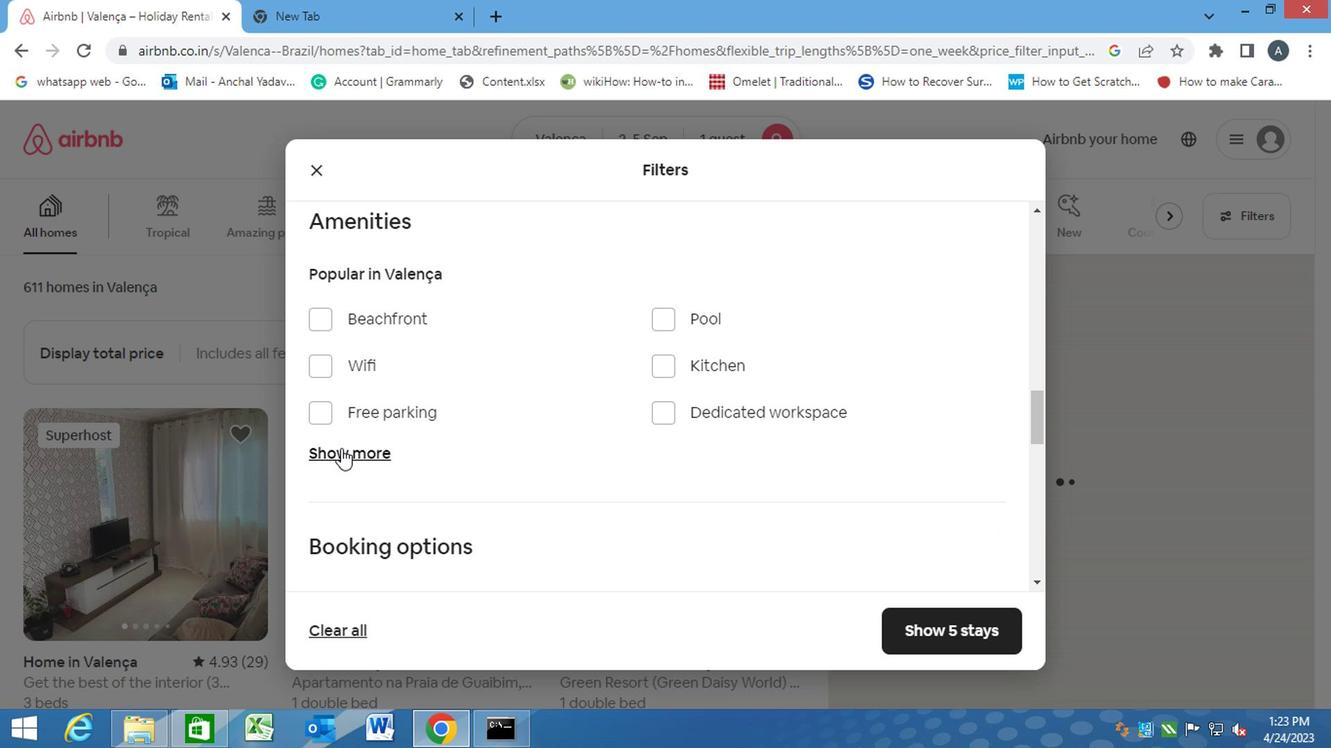 
Action: Mouse moved to (318, 513)
Screenshot: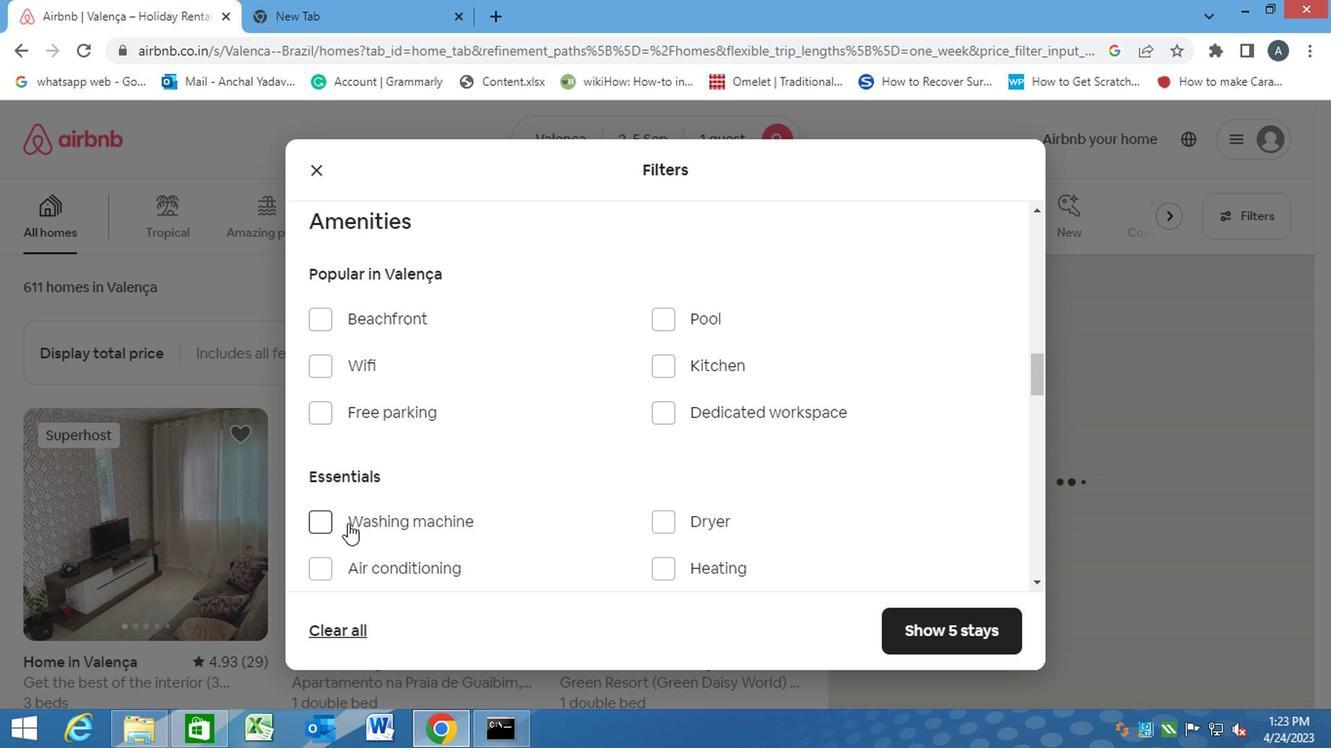 
Action: Mouse pressed left at (318, 513)
Screenshot: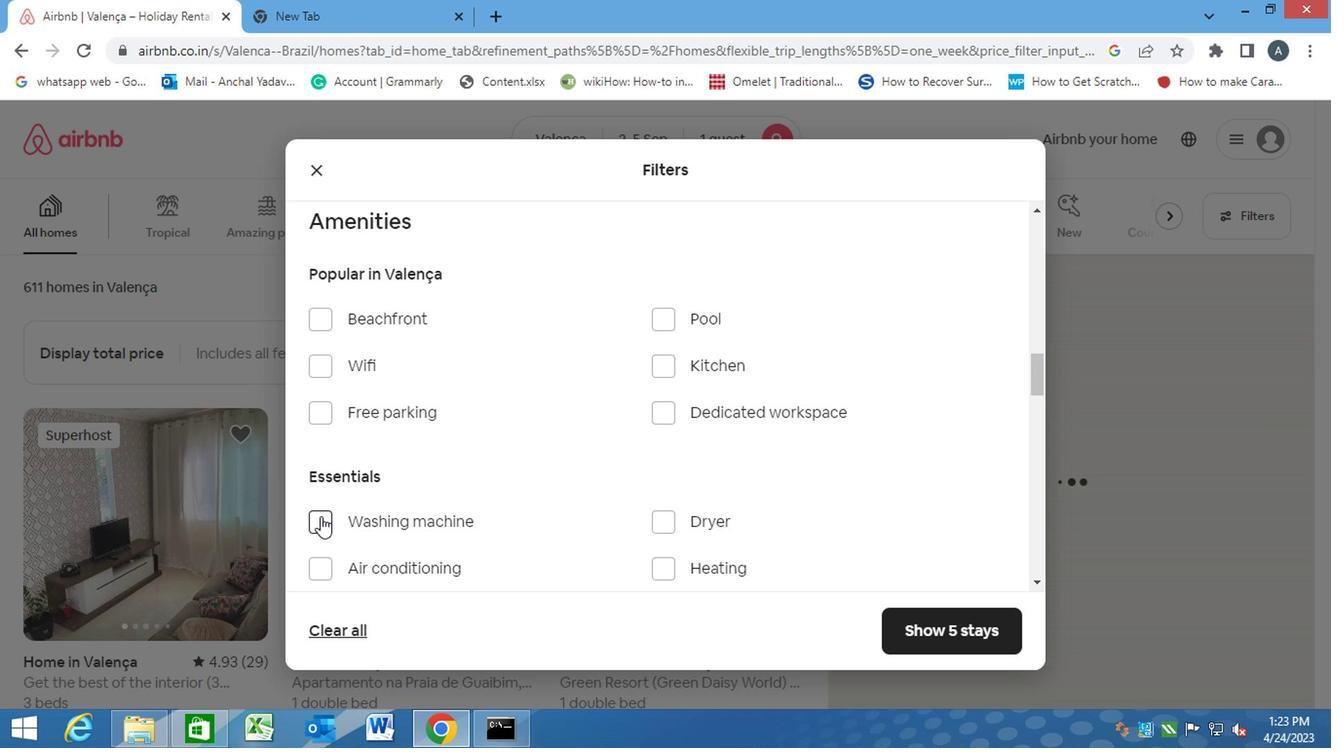 
Action: Mouse moved to (488, 544)
Screenshot: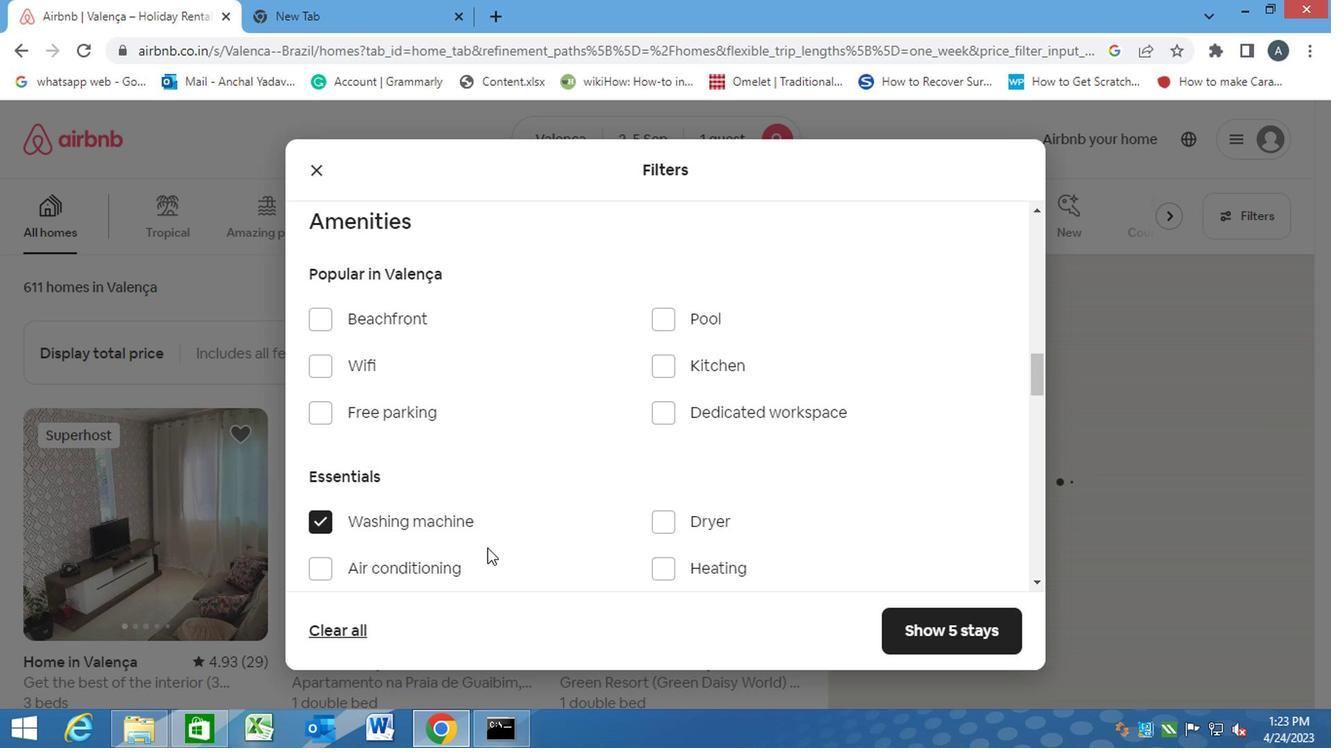 
Action: Mouse scrolled (488, 543) with delta (0, 0)
Screenshot: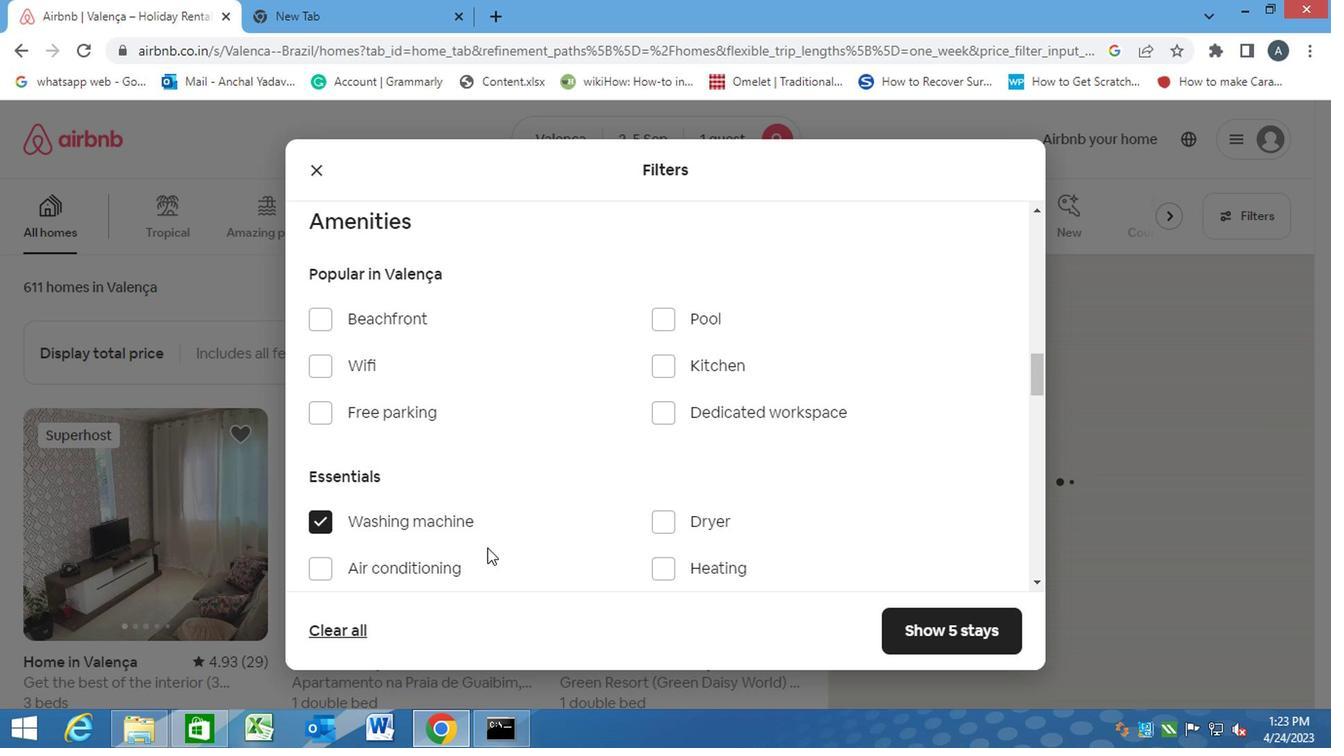 
Action: Mouse scrolled (488, 543) with delta (0, 0)
Screenshot: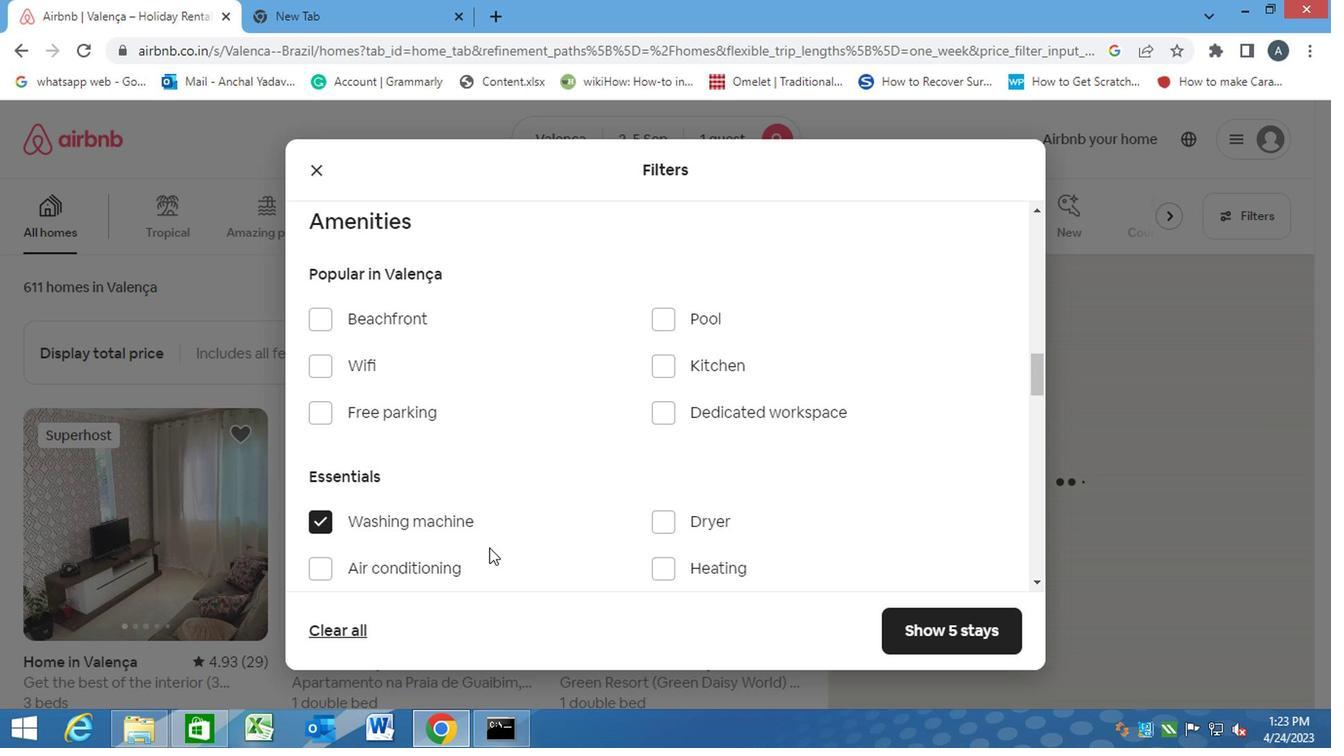 
Action: Mouse scrolled (488, 543) with delta (0, 0)
Screenshot: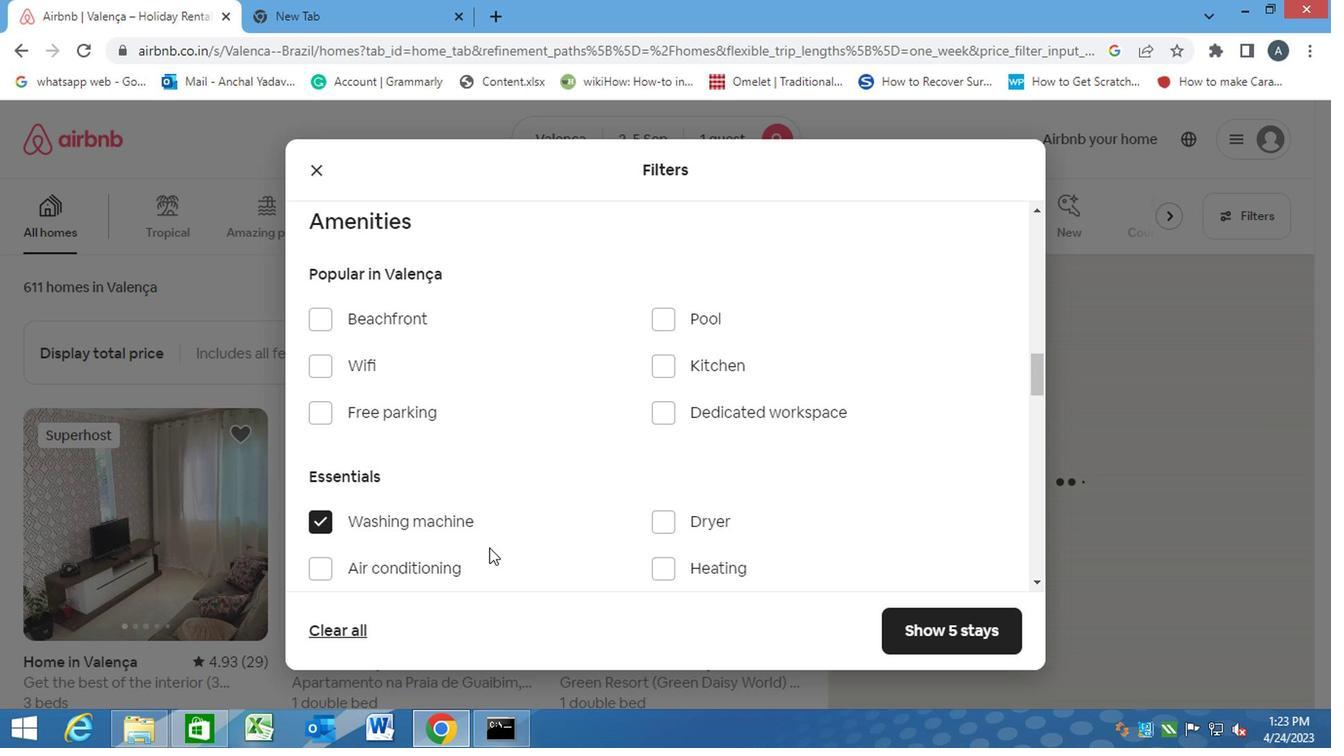 
Action: Mouse scrolled (488, 543) with delta (0, 0)
Screenshot: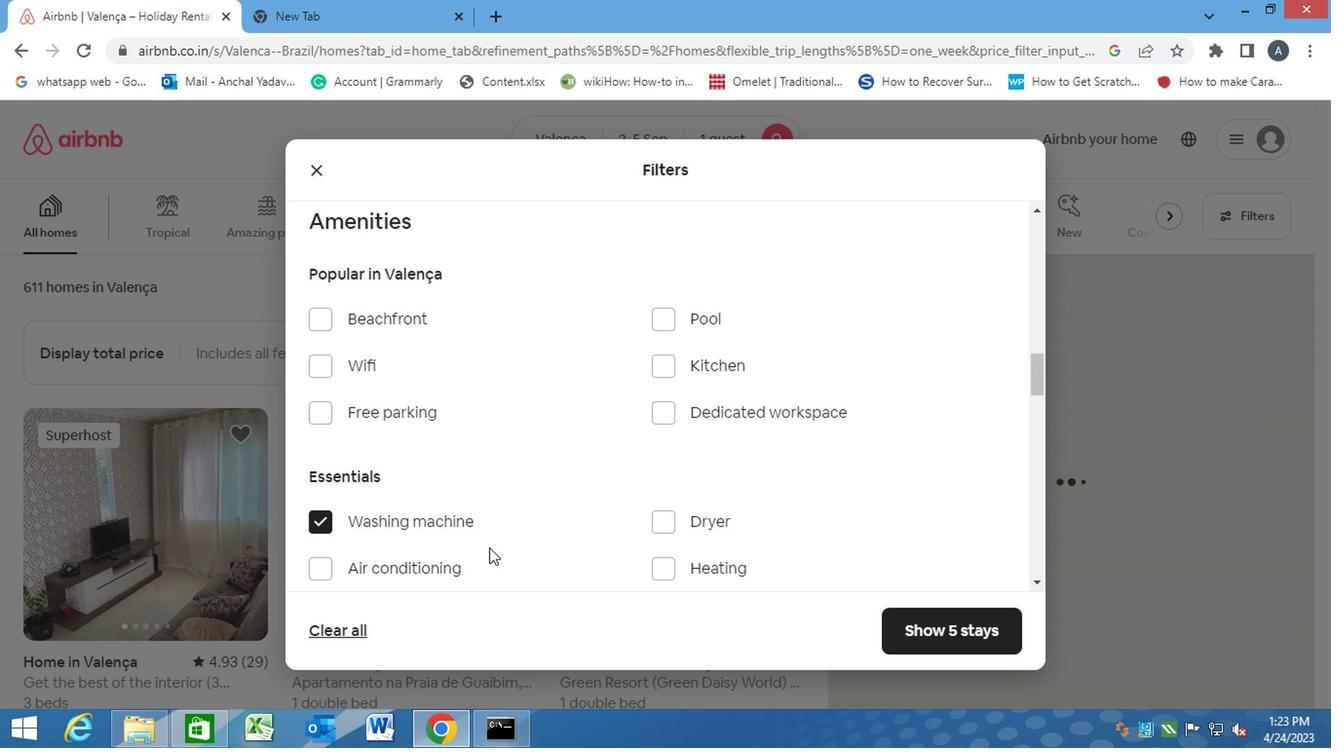 
Action: Mouse moved to (542, 514)
Screenshot: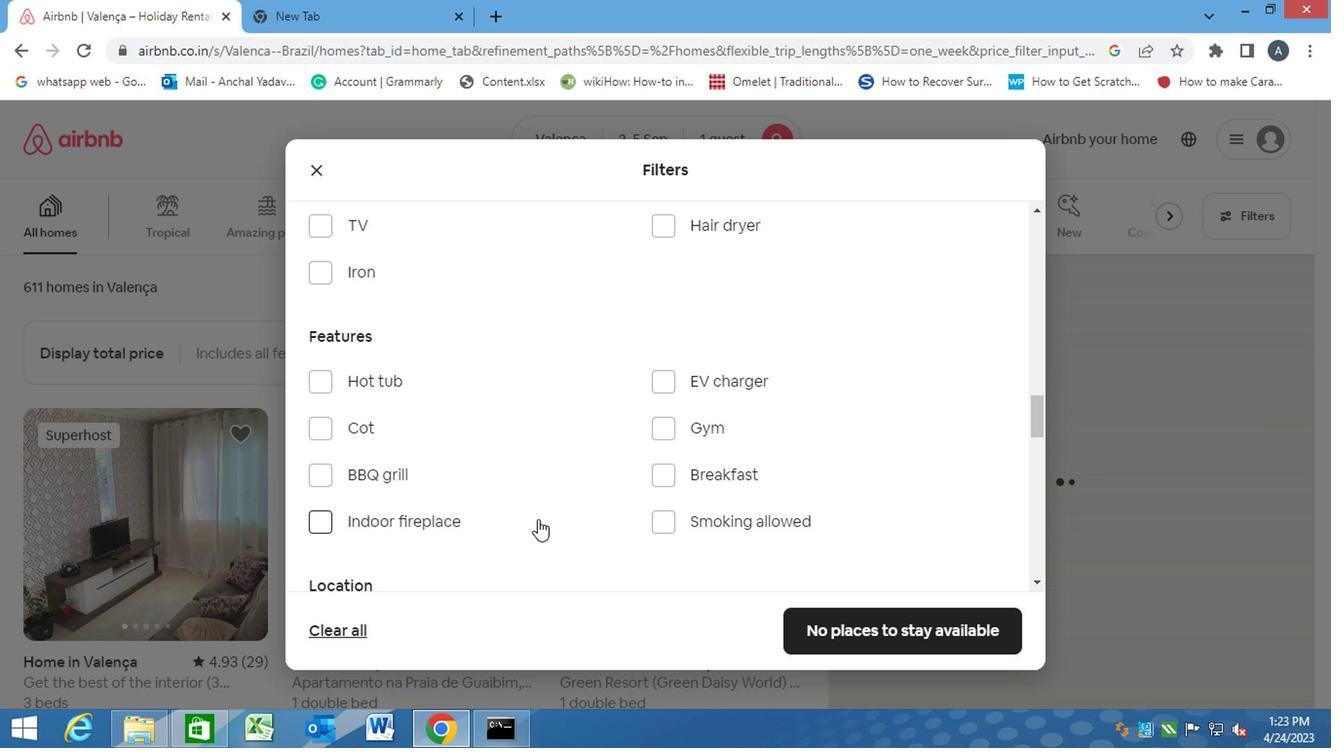 
Action: Mouse scrolled (542, 513) with delta (0, 0)
Screenshot: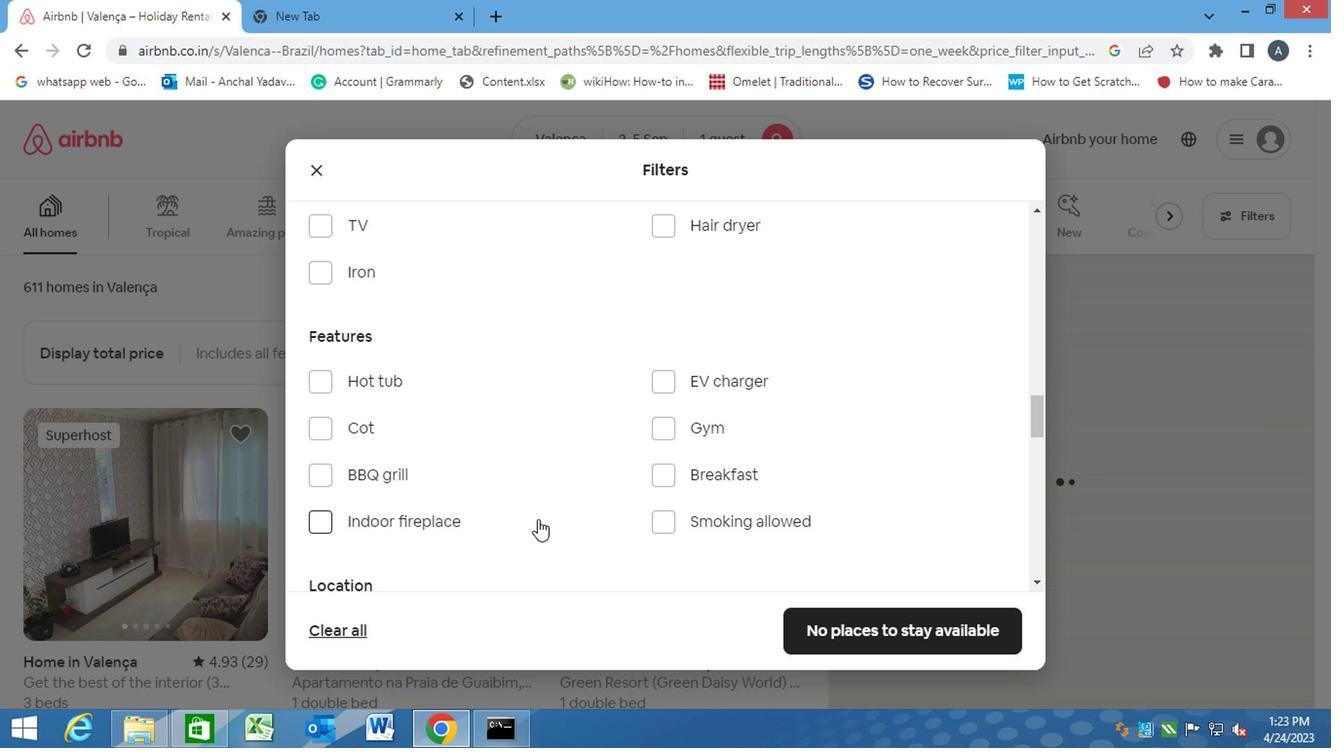 
Action: Mouse scrolled (542, 513) with delta (0, 0)
Screenshot: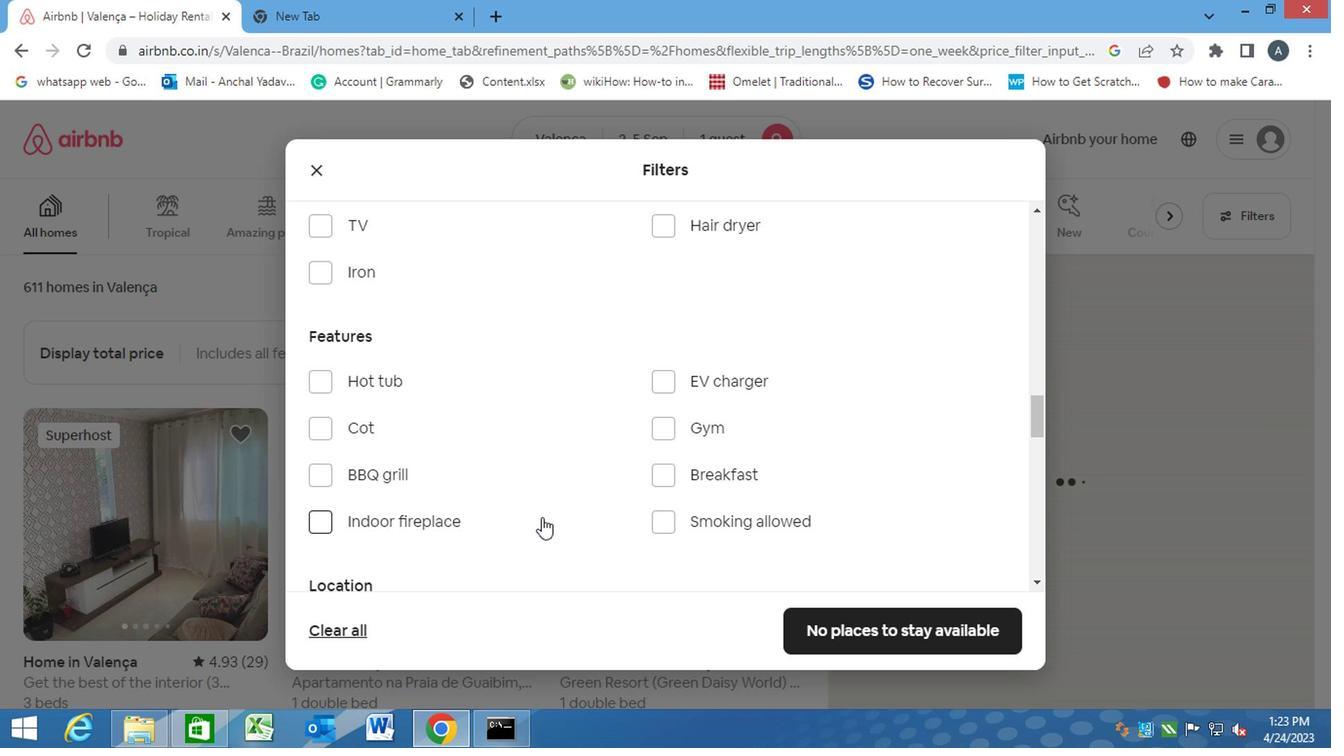 
Action: Mouse scrolled (542, 513) with delta (0, 0)
Screenshot: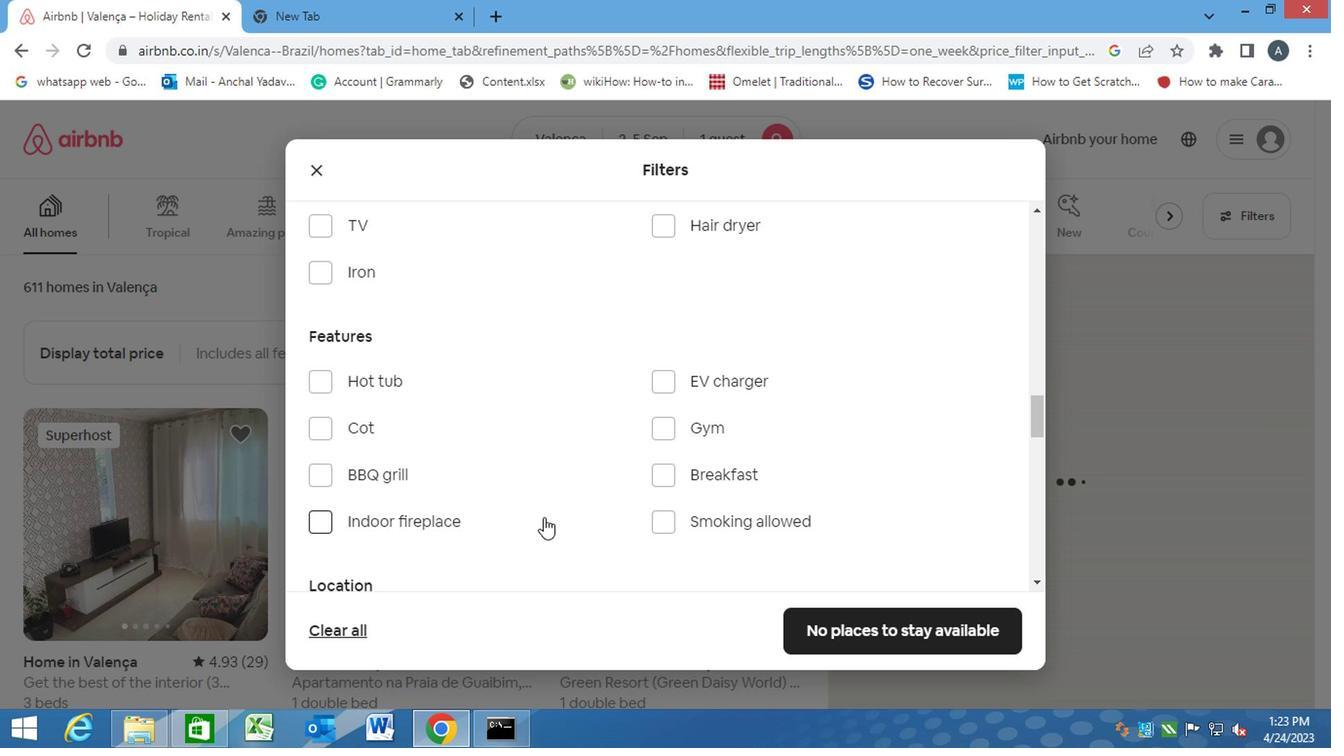 
Action: Mouse moved to (642, 488)
Screenshot: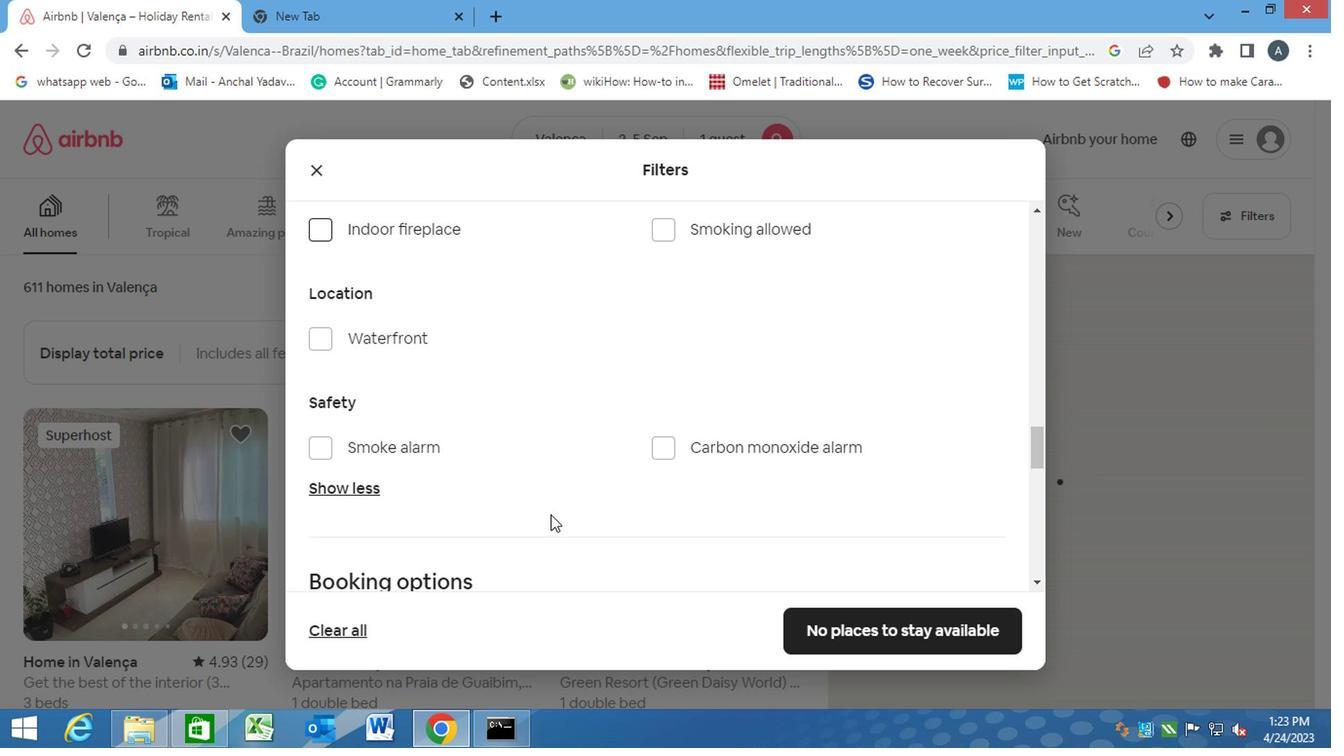 
Action: Mouse scrolled (642, 488) with delta (0, 0)
Screenshot: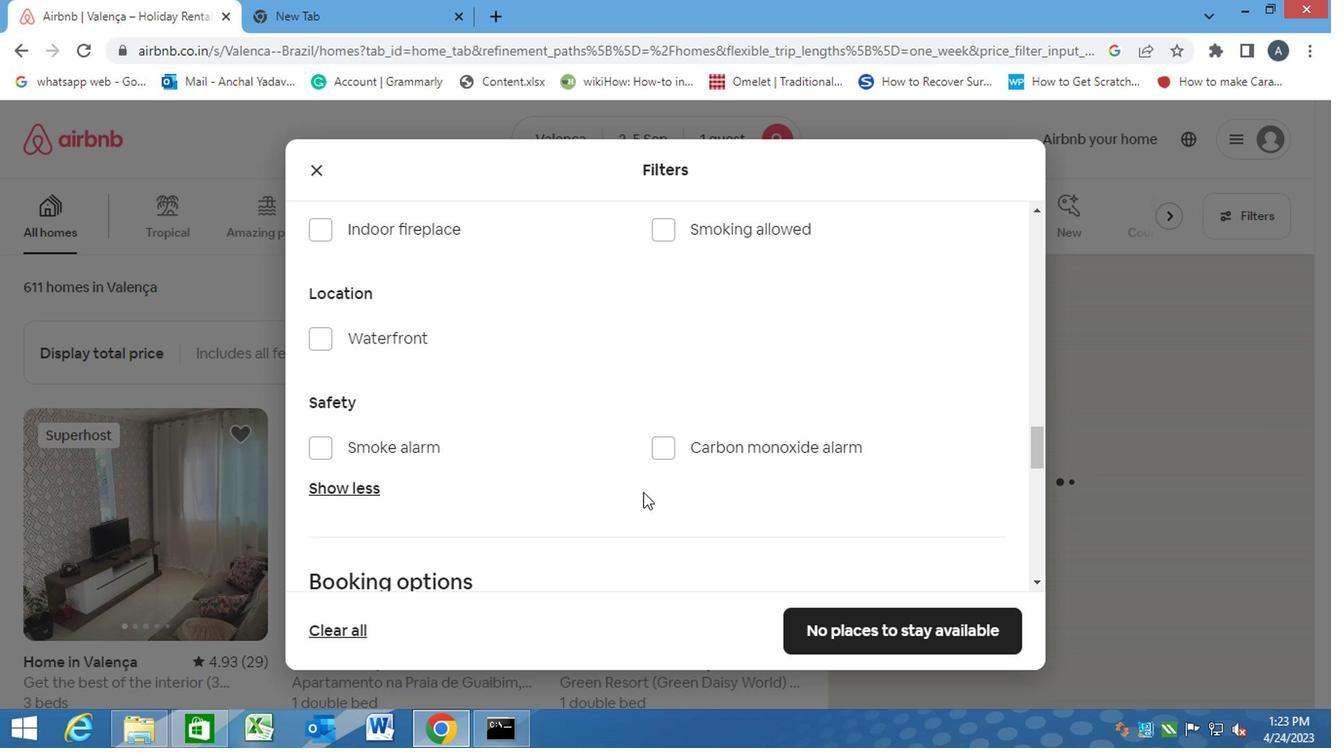 
Action: Mouse scrolled (642, 488) with delta (0, 0)
Screenshot: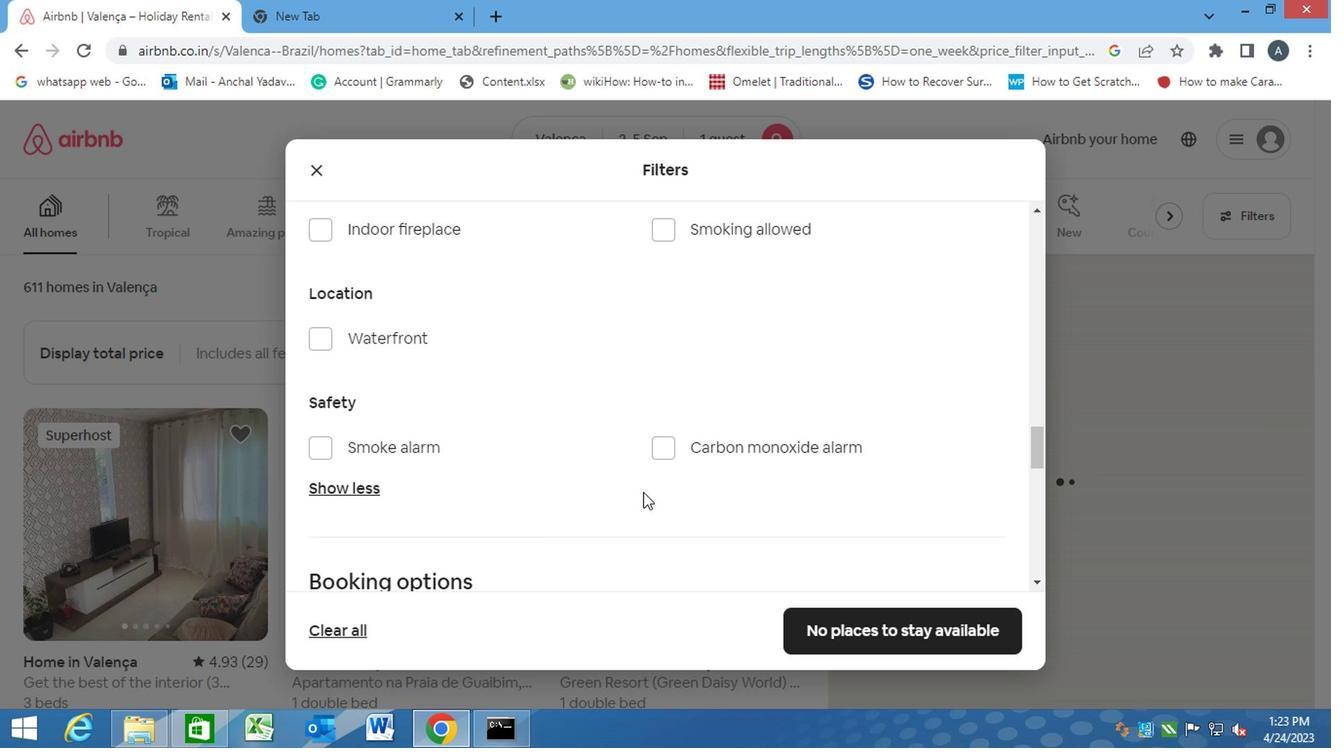 
Action: Mouse scrolled (642, 488) with delta (0, 0)
Screenshot: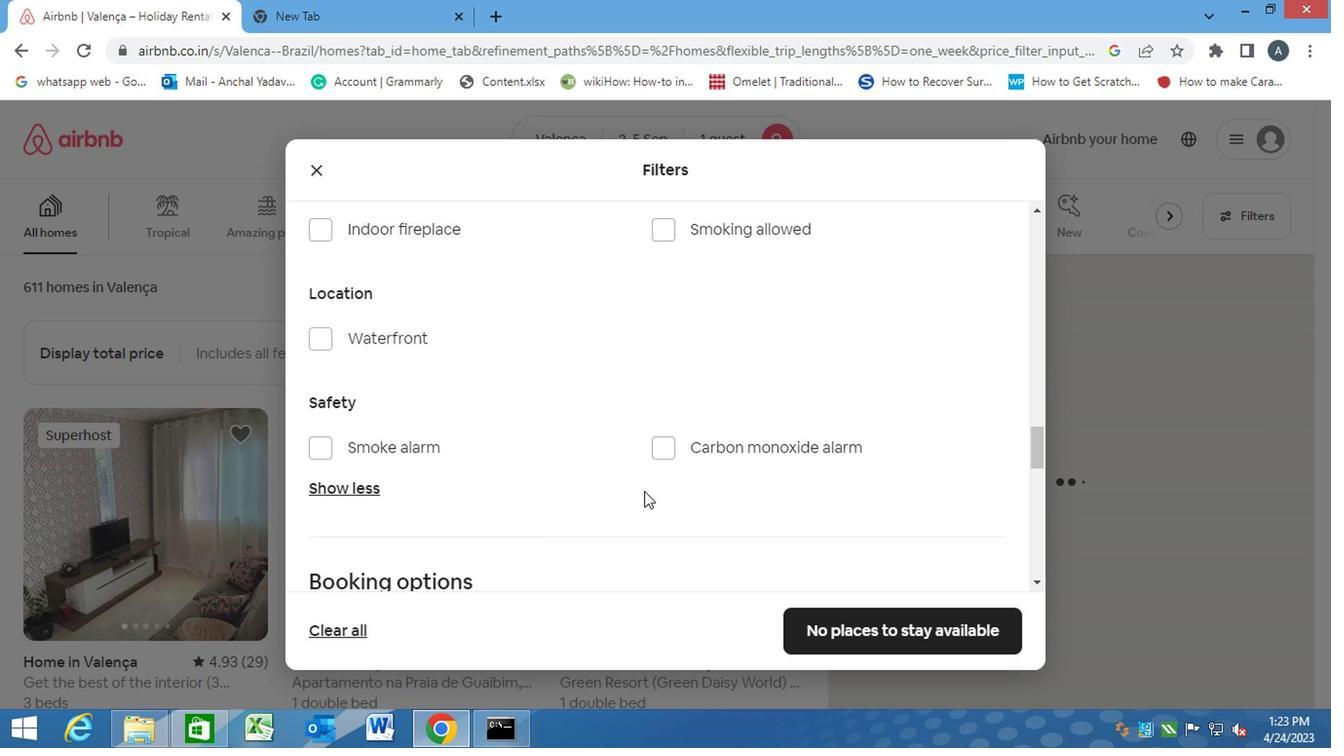 
Action: Mouse moved to (945, 412)
Screenshot: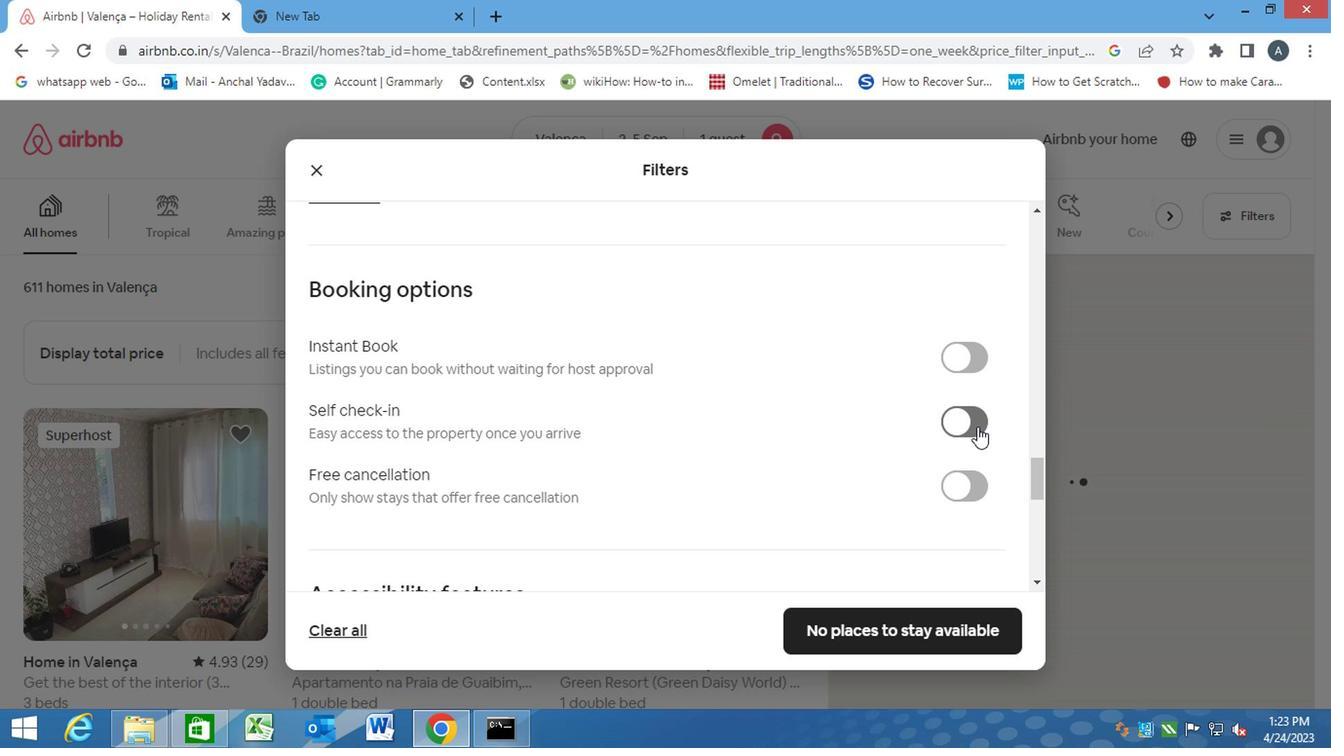 
Action: Mouse pressed left at (945, 412)
Screenshot: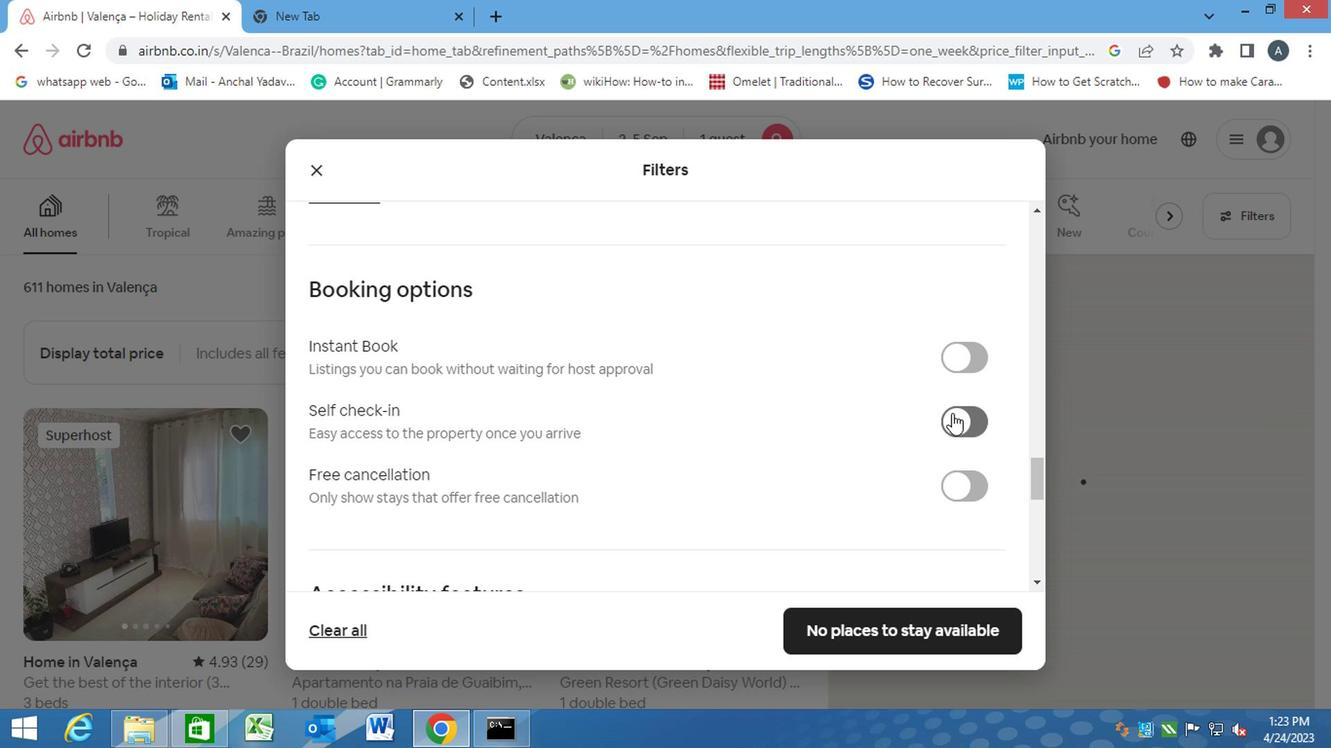 
Action: Mouse moved to (807, 436)
Screenshot: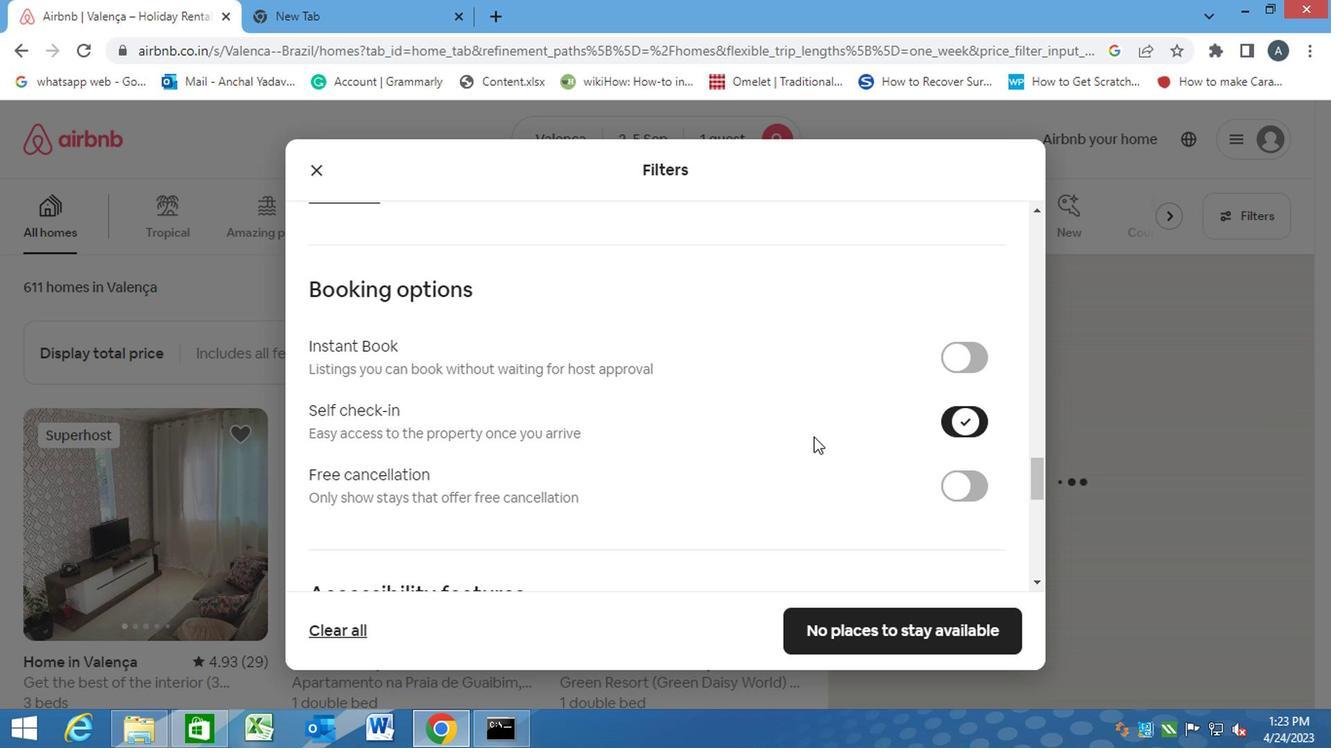 
Action: Mouse scrolled (807, 436) with delta (0, 0)
Screenshot: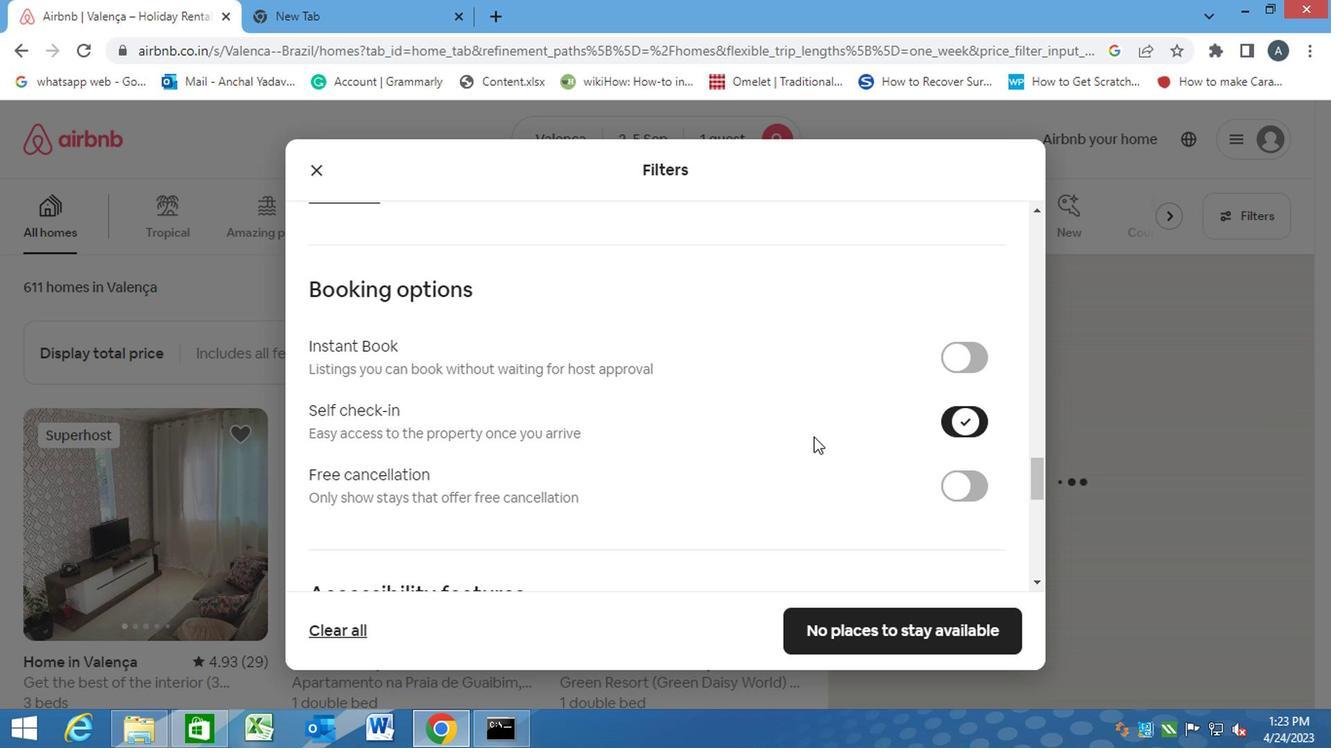 
Action: Mouse moved to (802, 440)
Screenshot: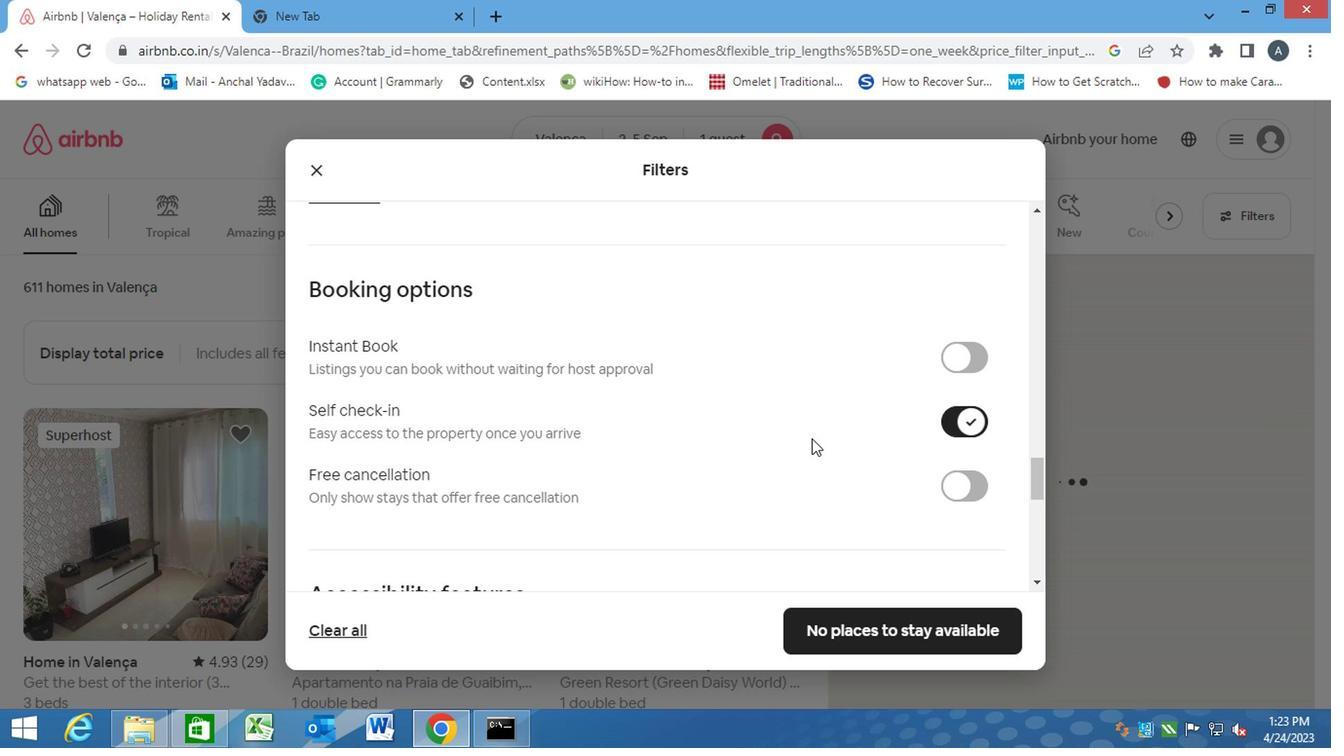 
Action: Mouse scrolled (802, 438) with delta (0, -1)
Screenshot: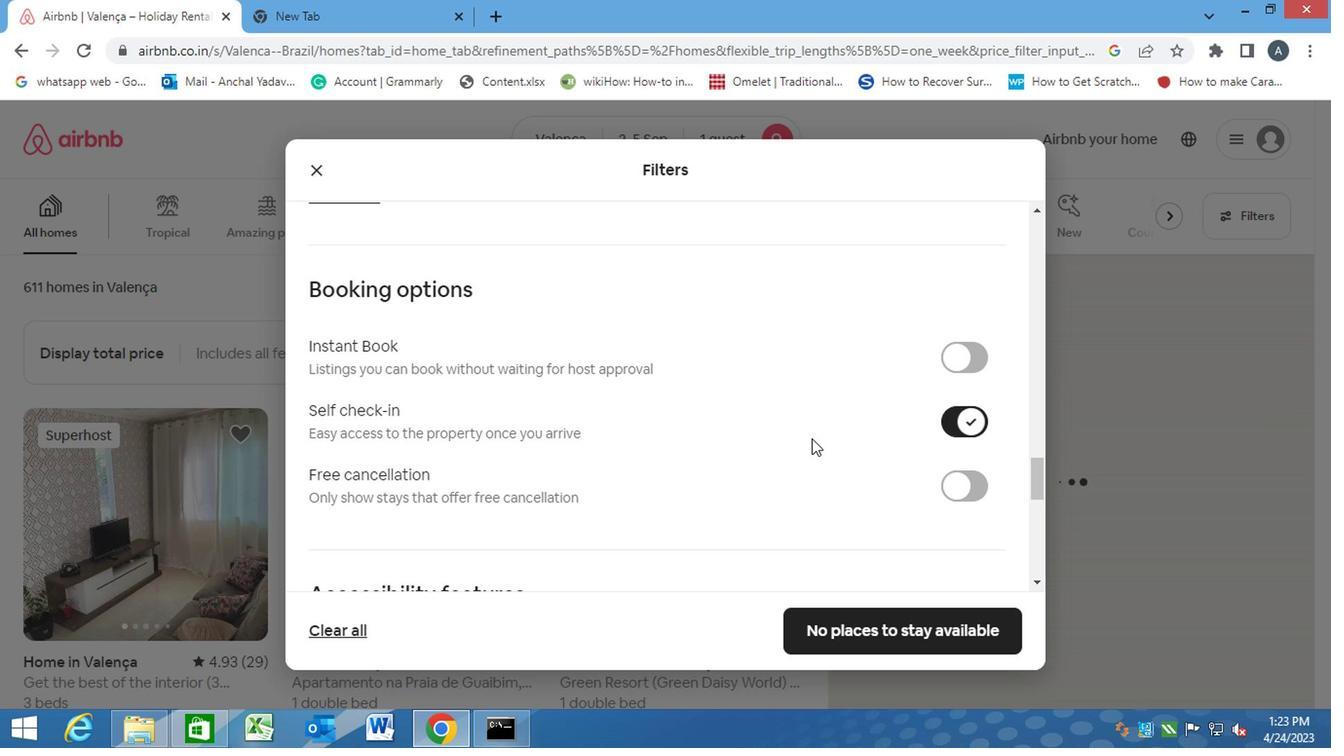 
Action: Mouse moved to (800, 440)
Screenshot: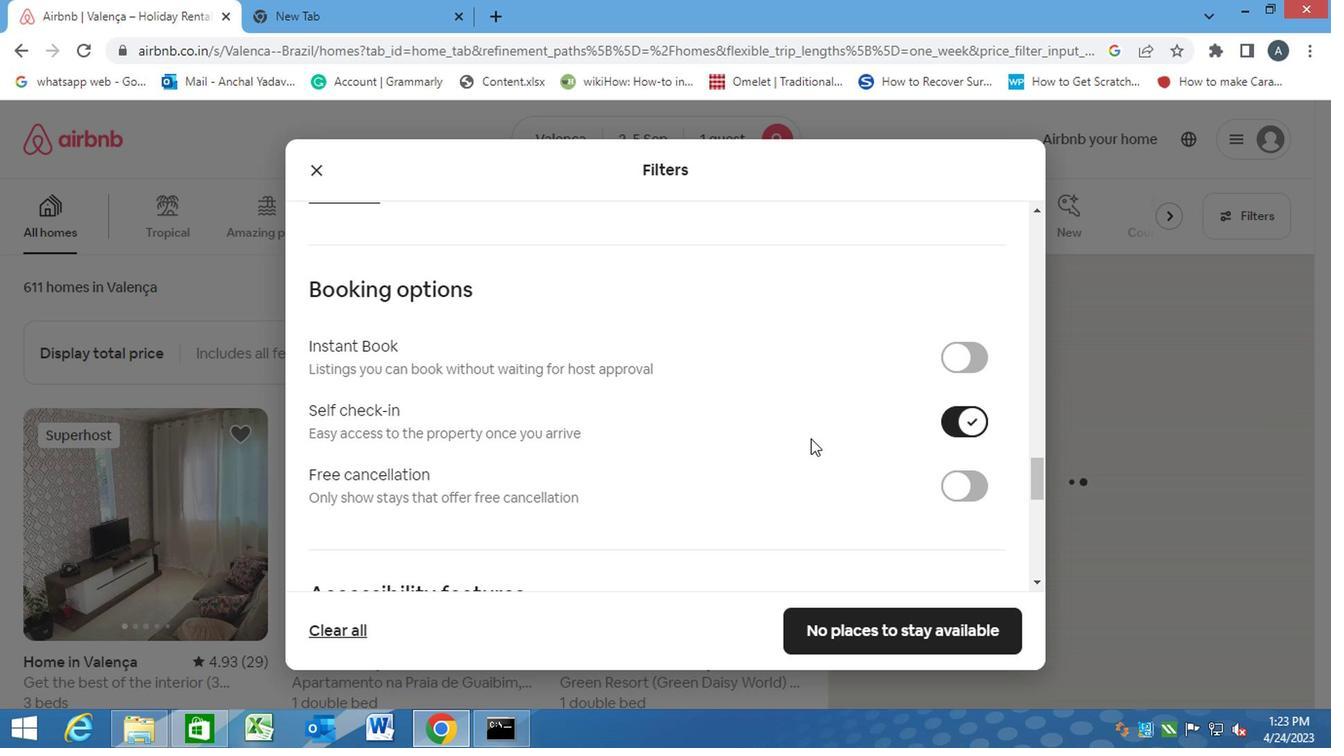 
Action: Mouse scrolled (800, 440) with delta (0, 0)
Screenshot: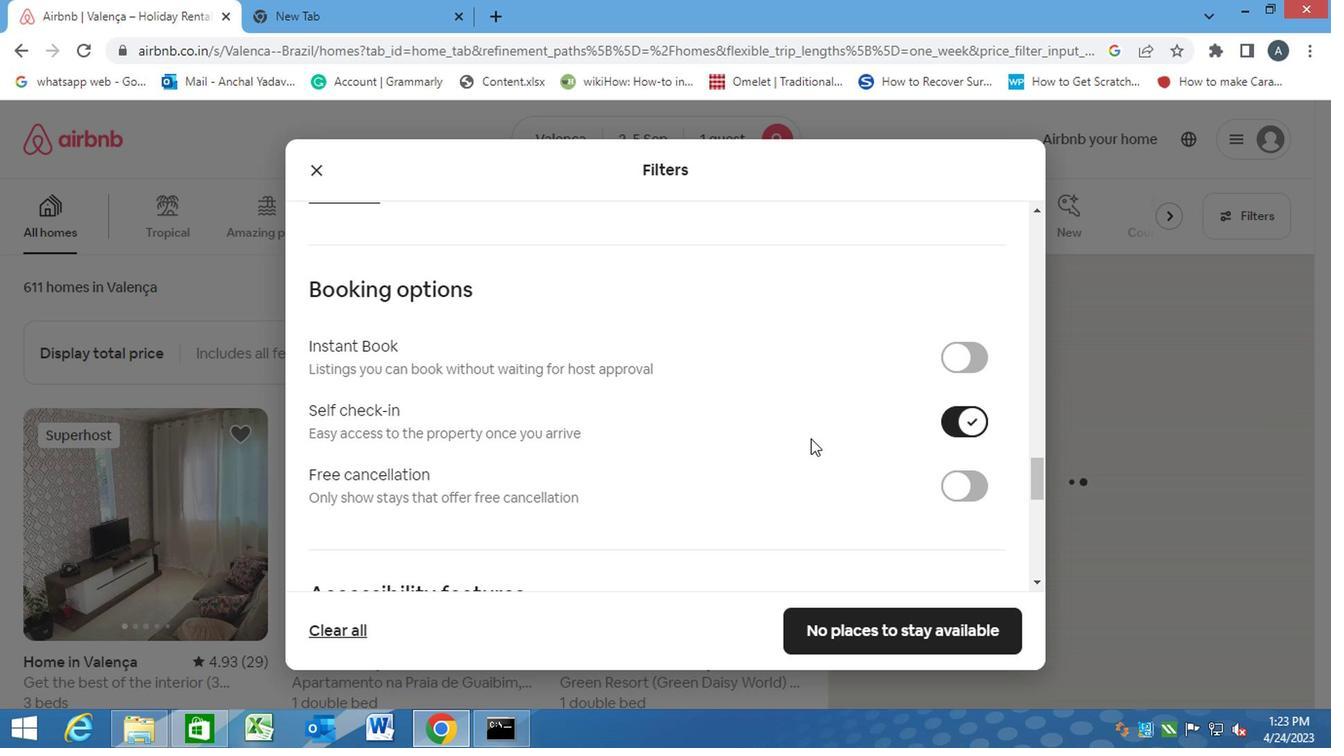 
Action: Mouse moved to (797, 445)
Screenshot: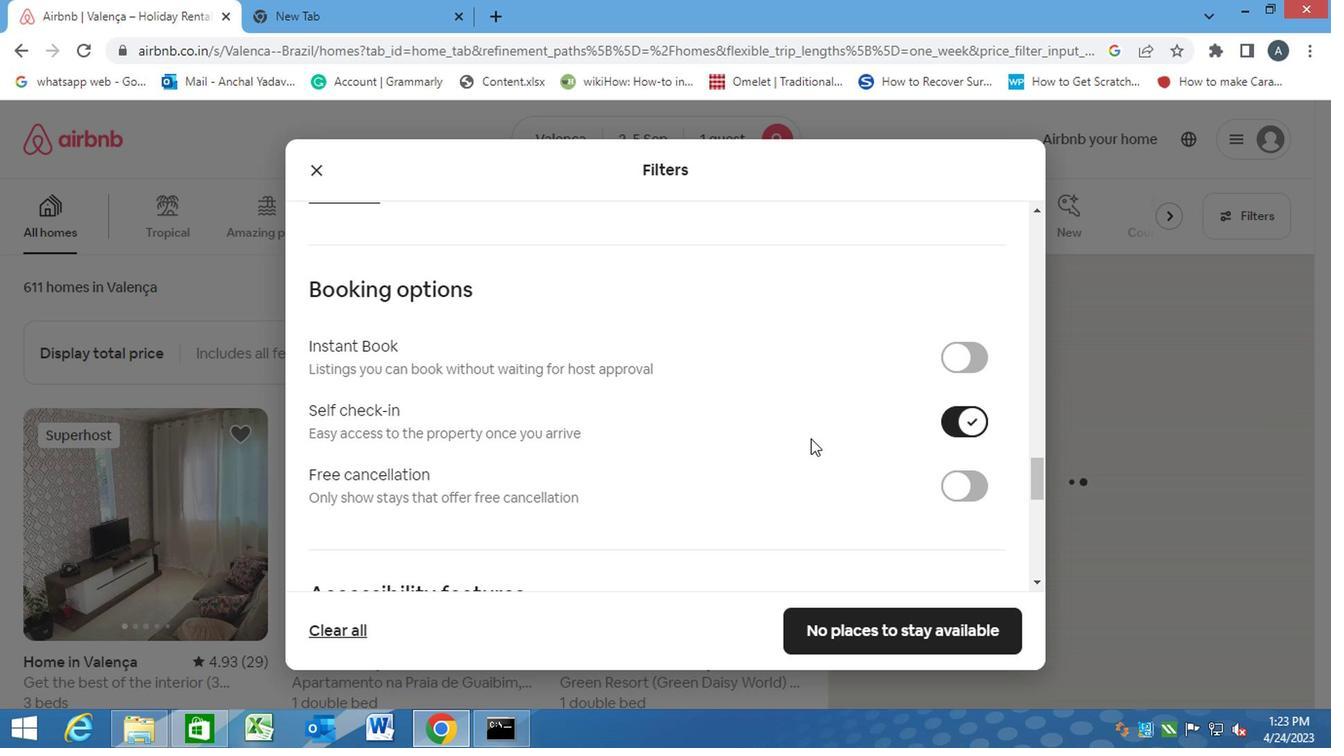 
Action: Mouse scrolled (797, 443) with delta (0, -1)
Screenshot: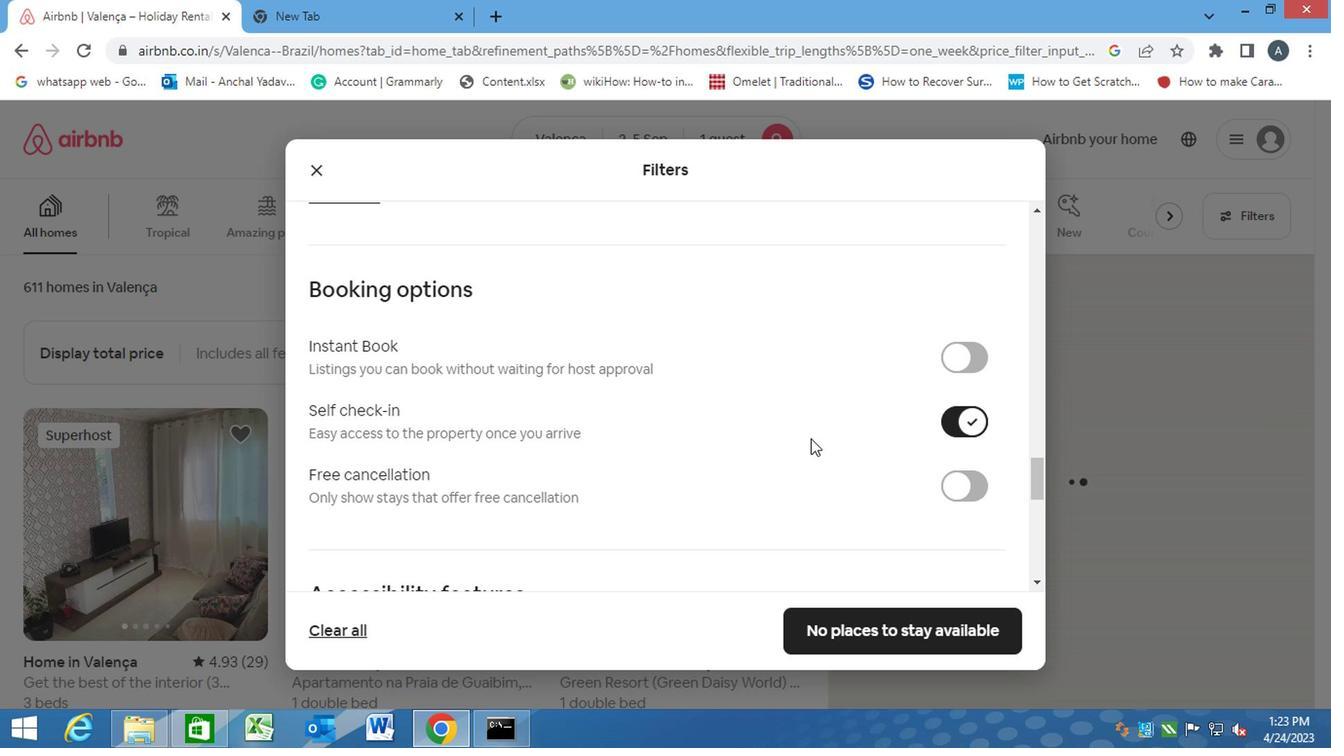 
Action: Mouse moved to (768, 445)
Screenshot: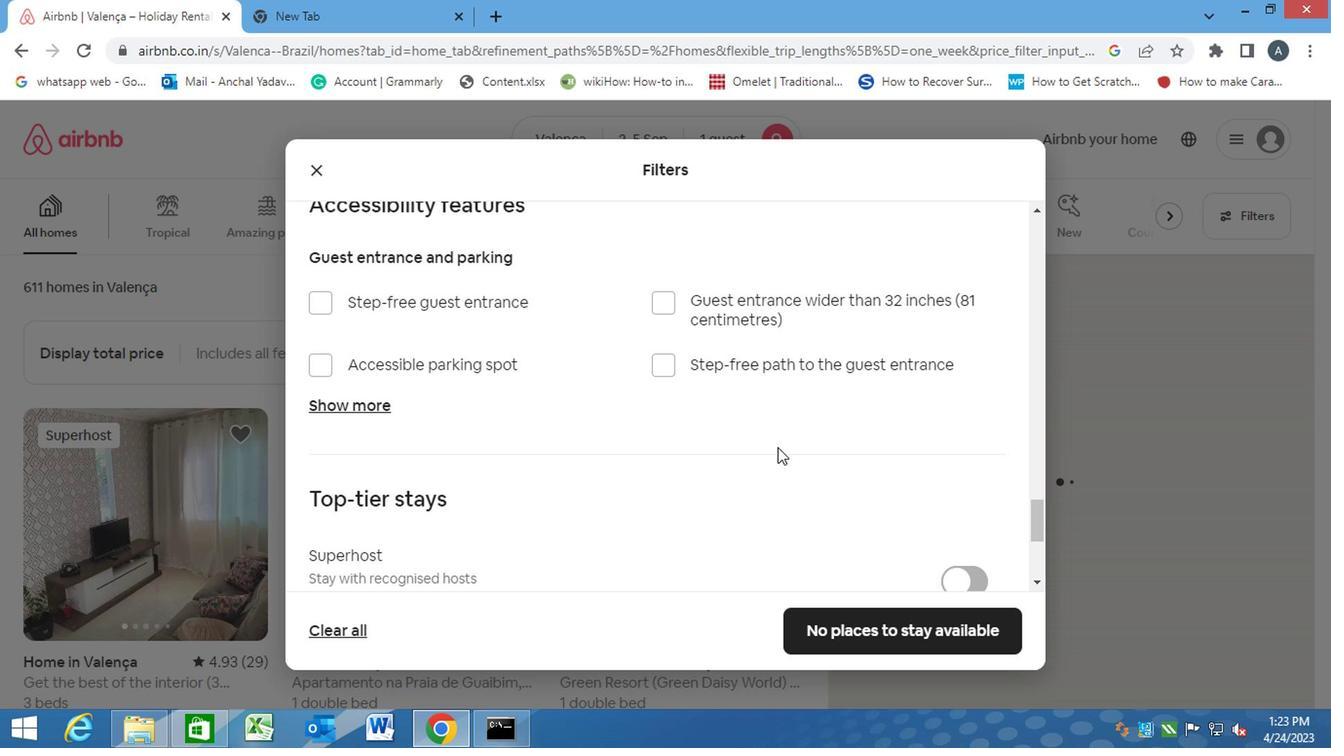 
Action: Mouse scrolled (768, 443) with delta (0, -1)
Screenshot: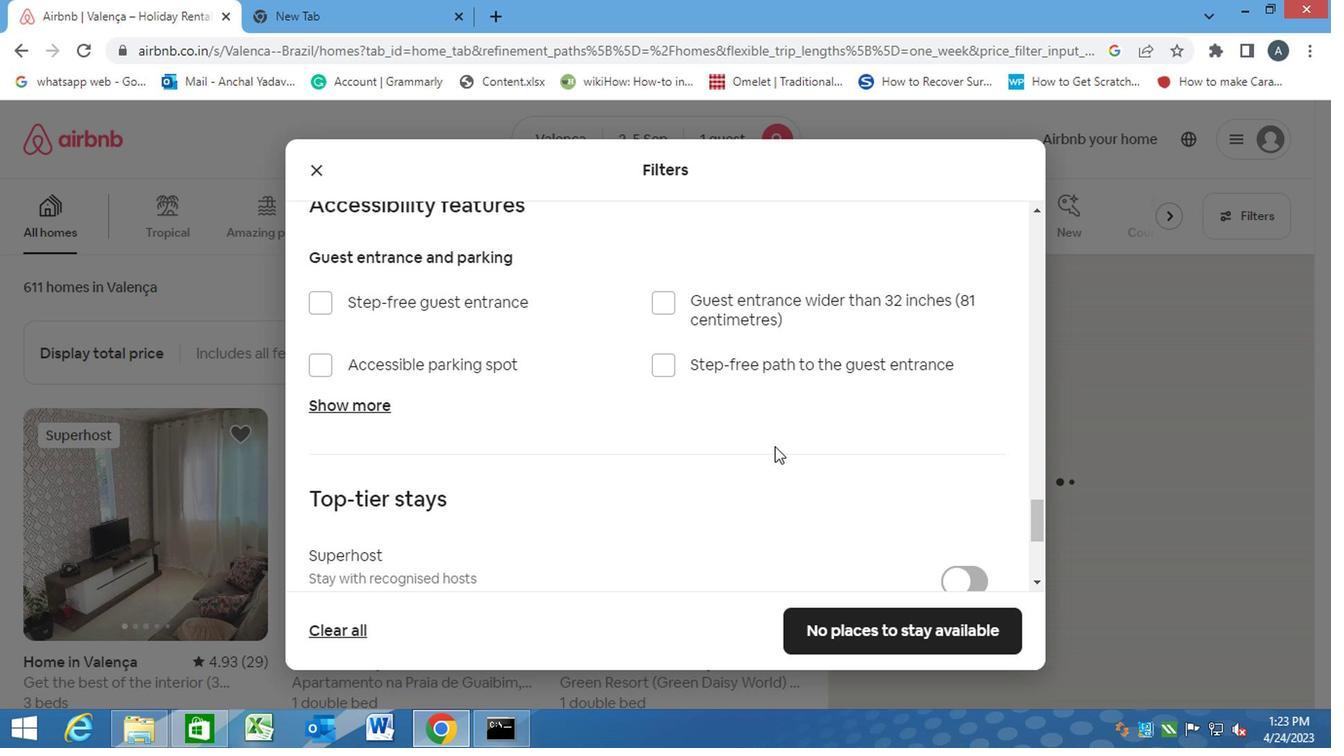 
Action: Mouse moved to (766, 445)
Screenshot: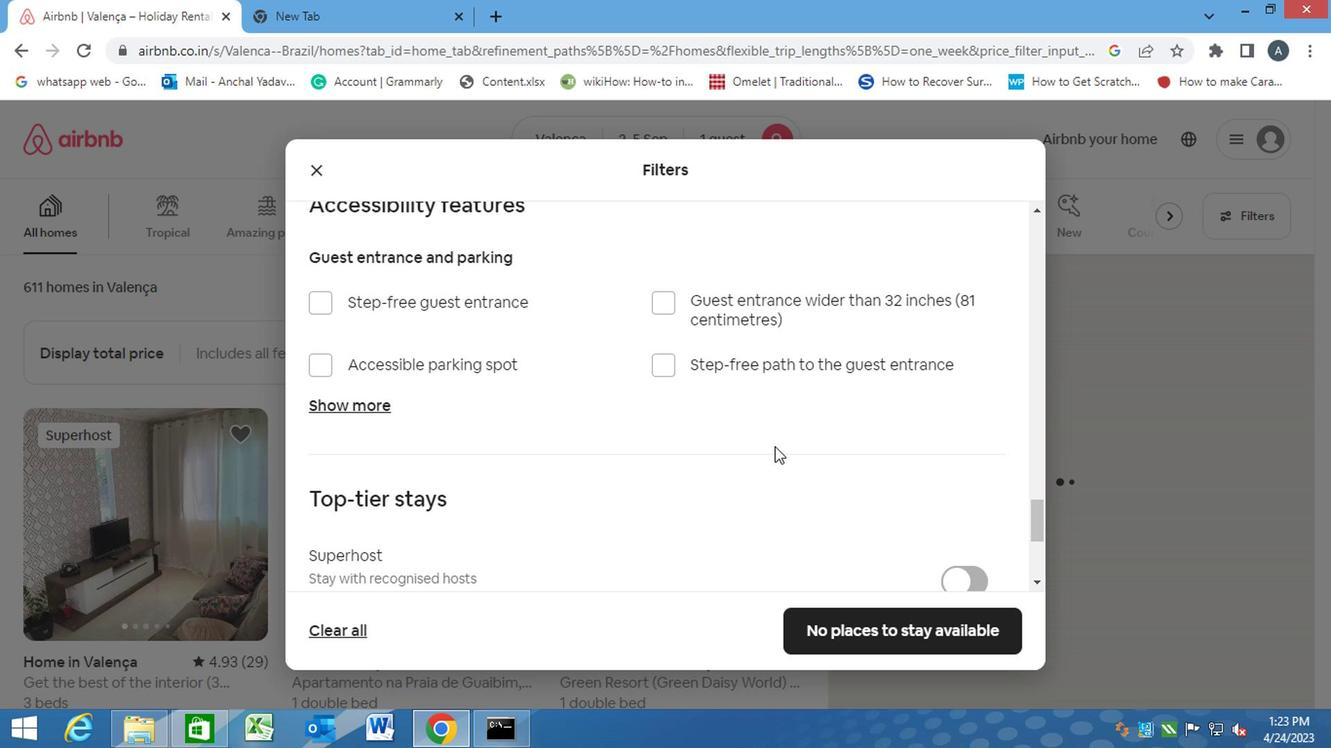 
Action: Mouse scrolled (766, 443) with delta (0, -1)
Screenshot: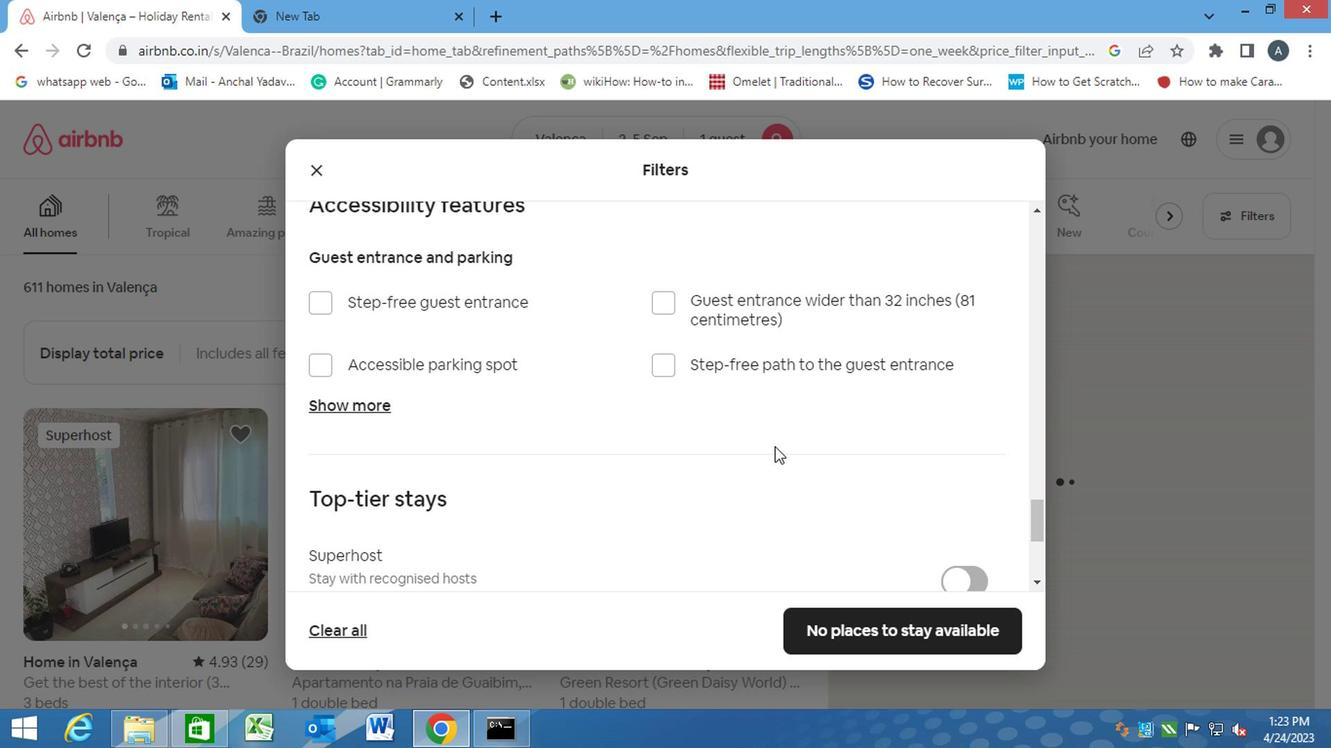 
Action: Mouse moved to (765, 445)
Screenshot: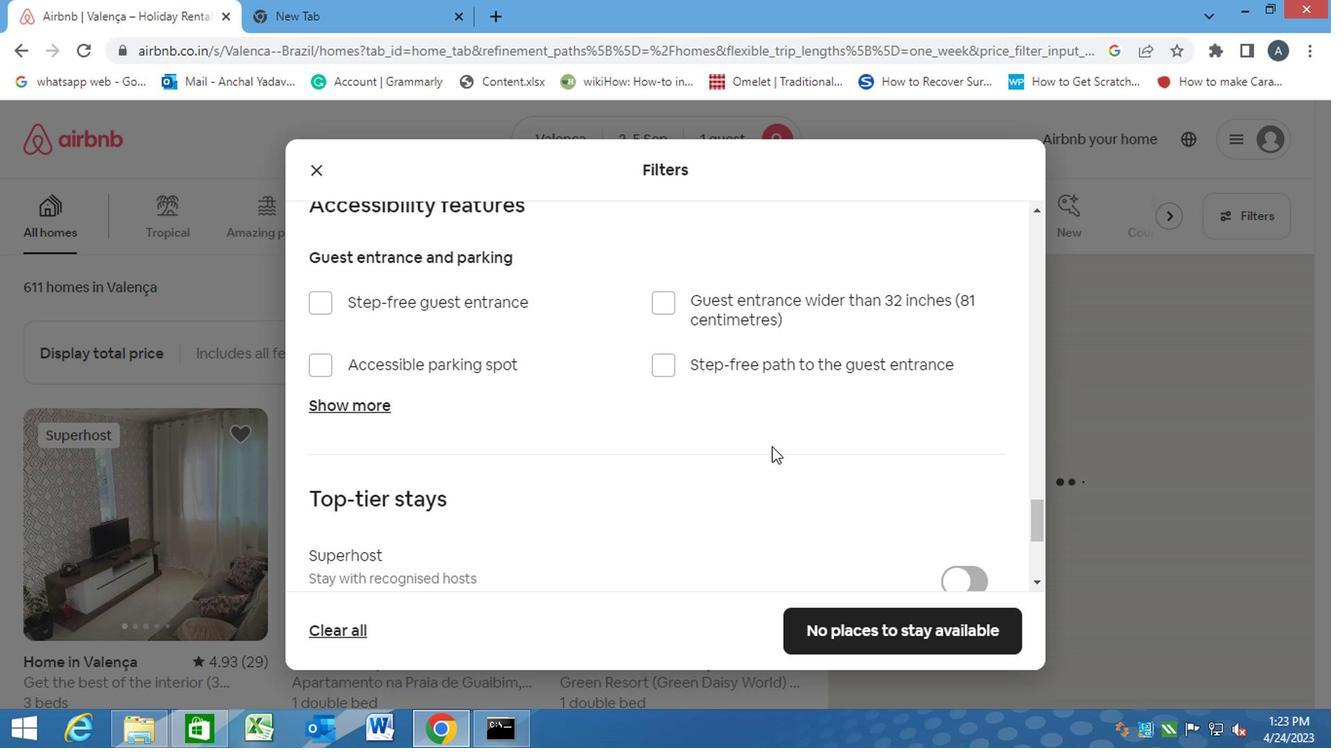 
Action: Mouse scrolled (765, 443) with delta (0, -1)
Screenshot: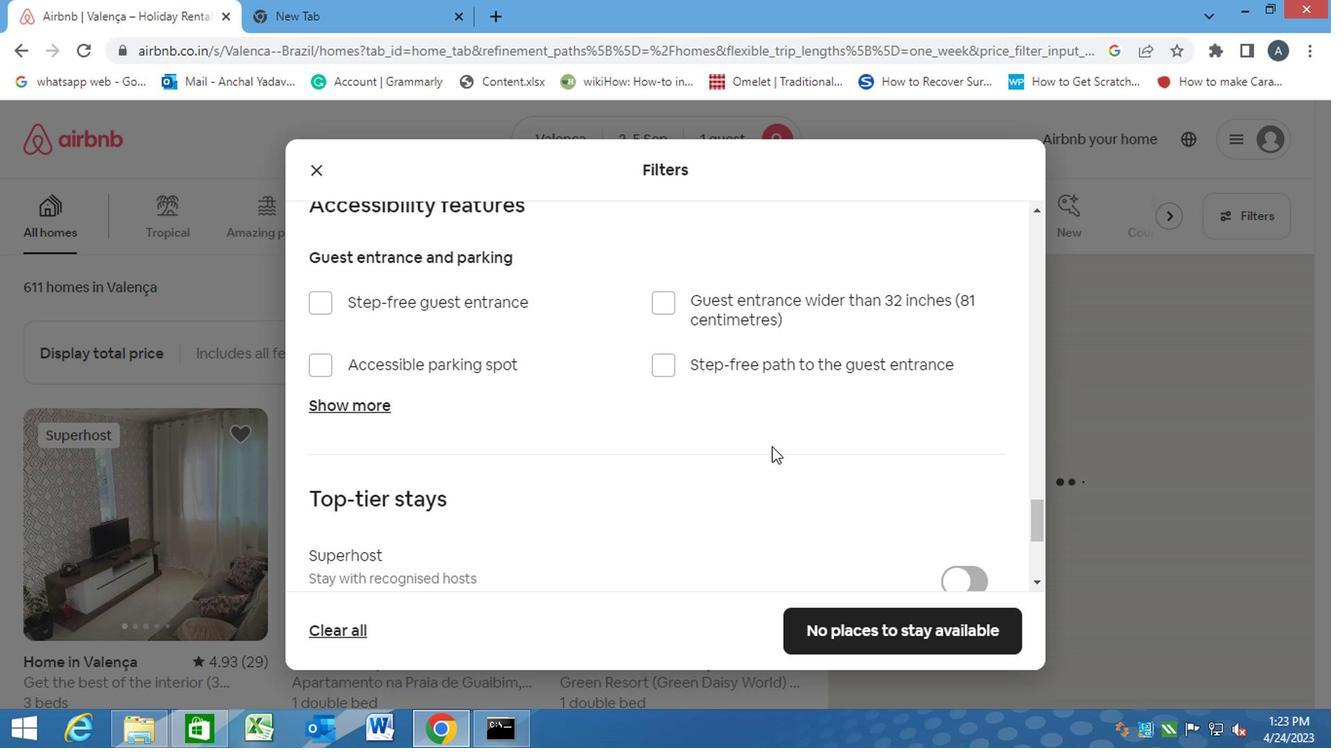 
Action: Mouse moved to (760, 445)
Screenshot: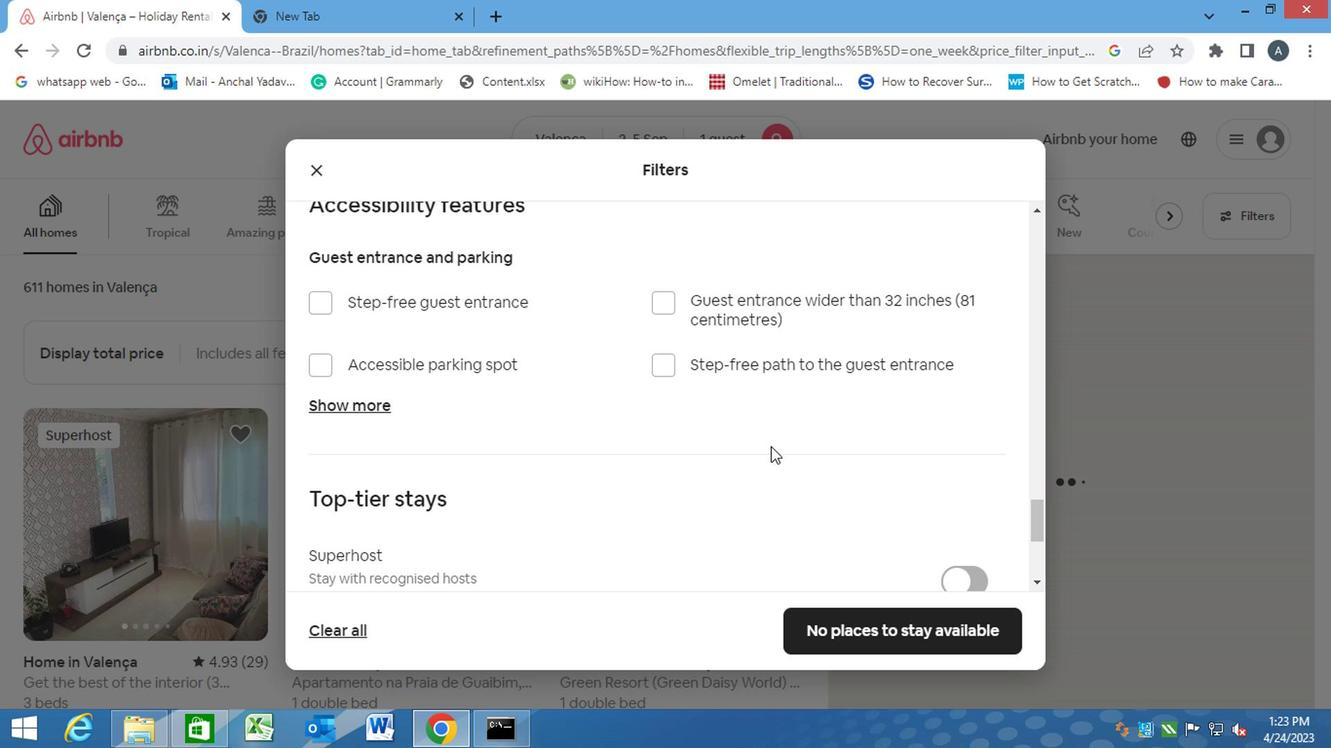 
Action: Mouse scrolled (760, 443) with delta (0, -1)
Screenshot: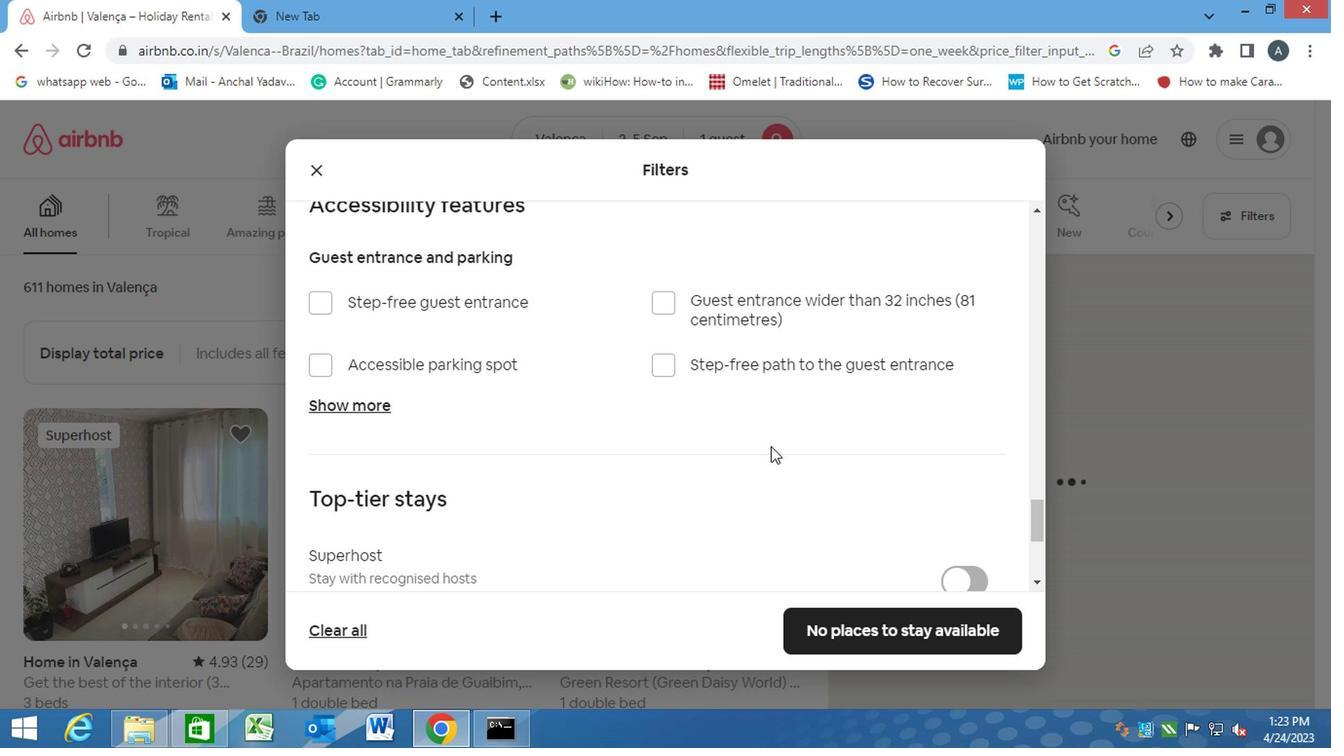 
Action: Mouse moved to (614, 468)
Screenshot: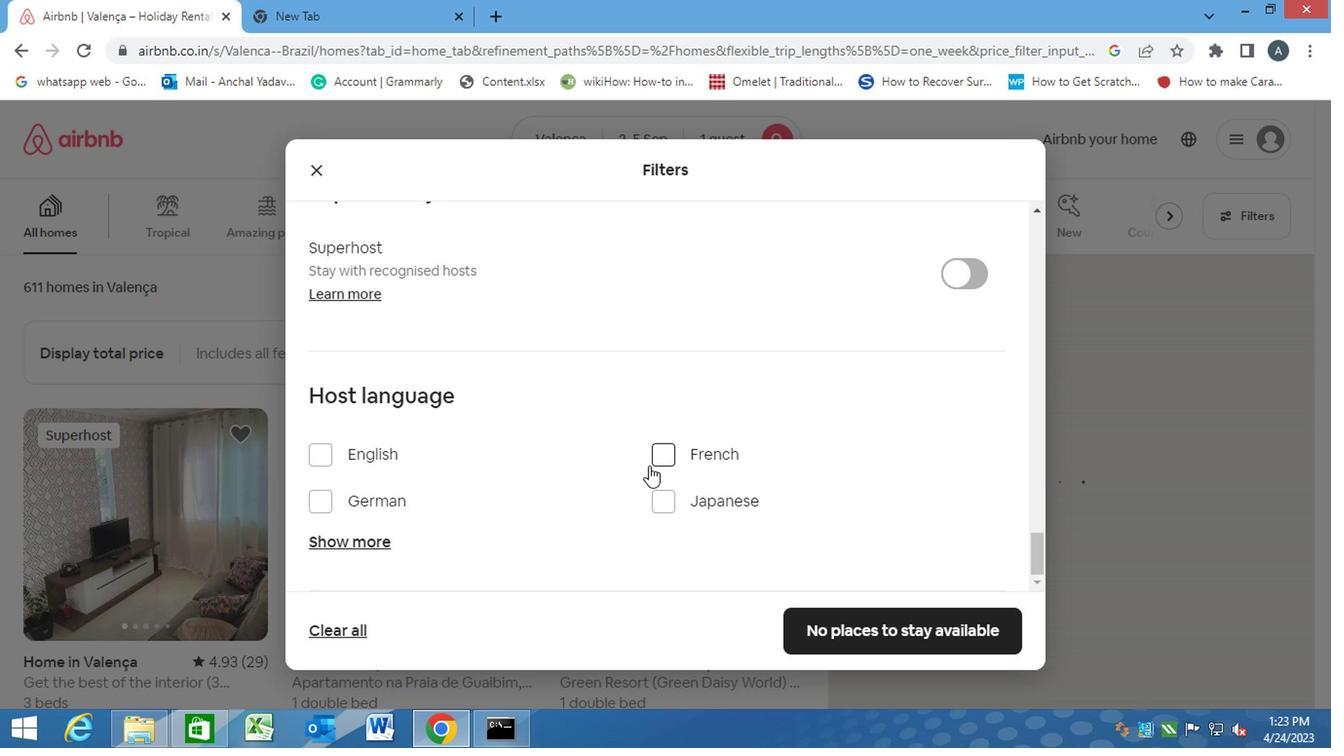 
Action: Mouse scrolled (614, 466) with delta (0, -1)
Screenshot: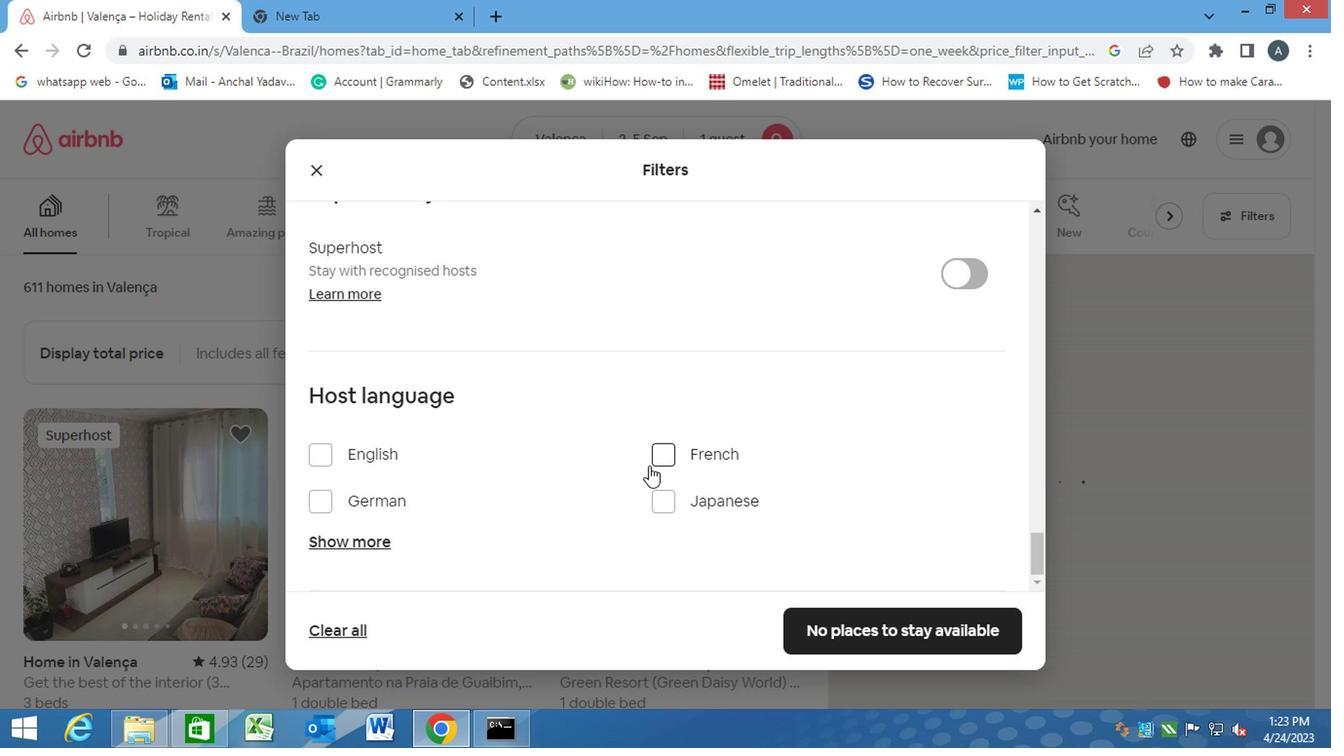 
Action: Mouse moved to (611, 468)
Screenshot: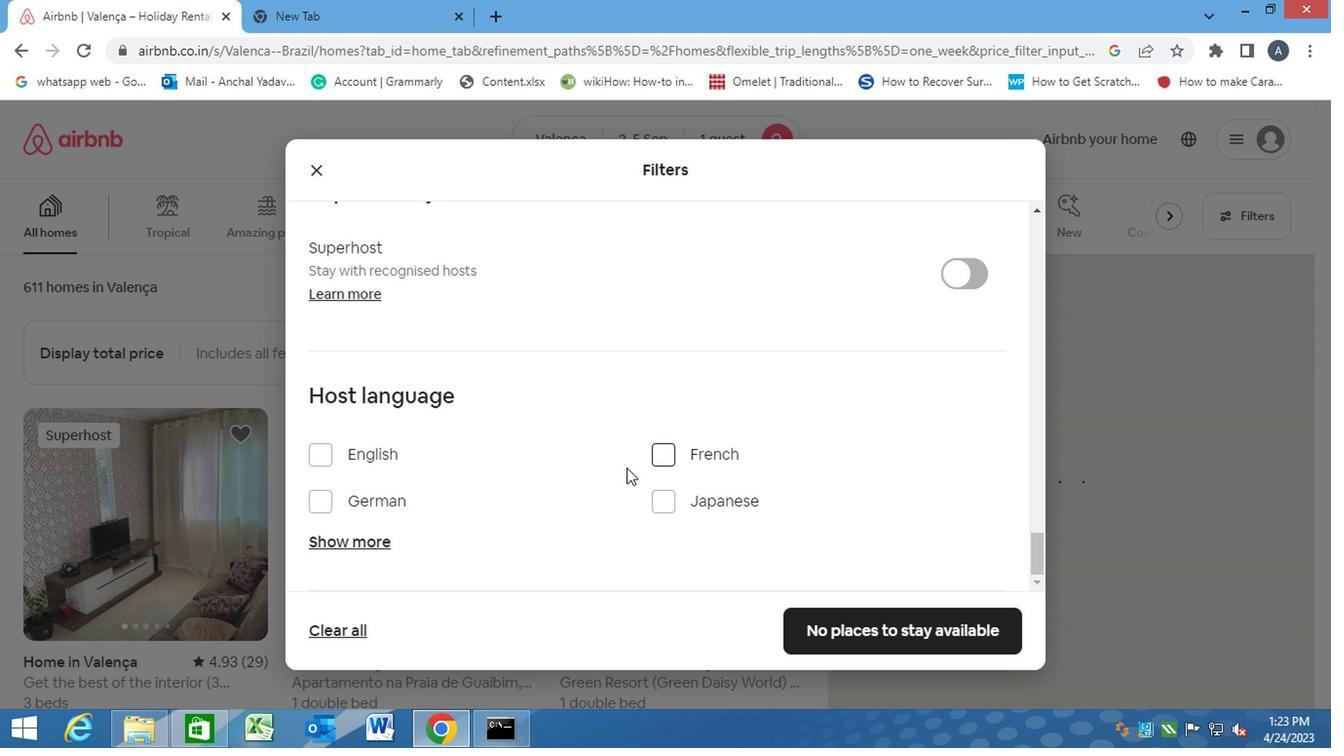 
Action: Mouse scrolled (611, 468) with delta (0, 0)
Screenshot: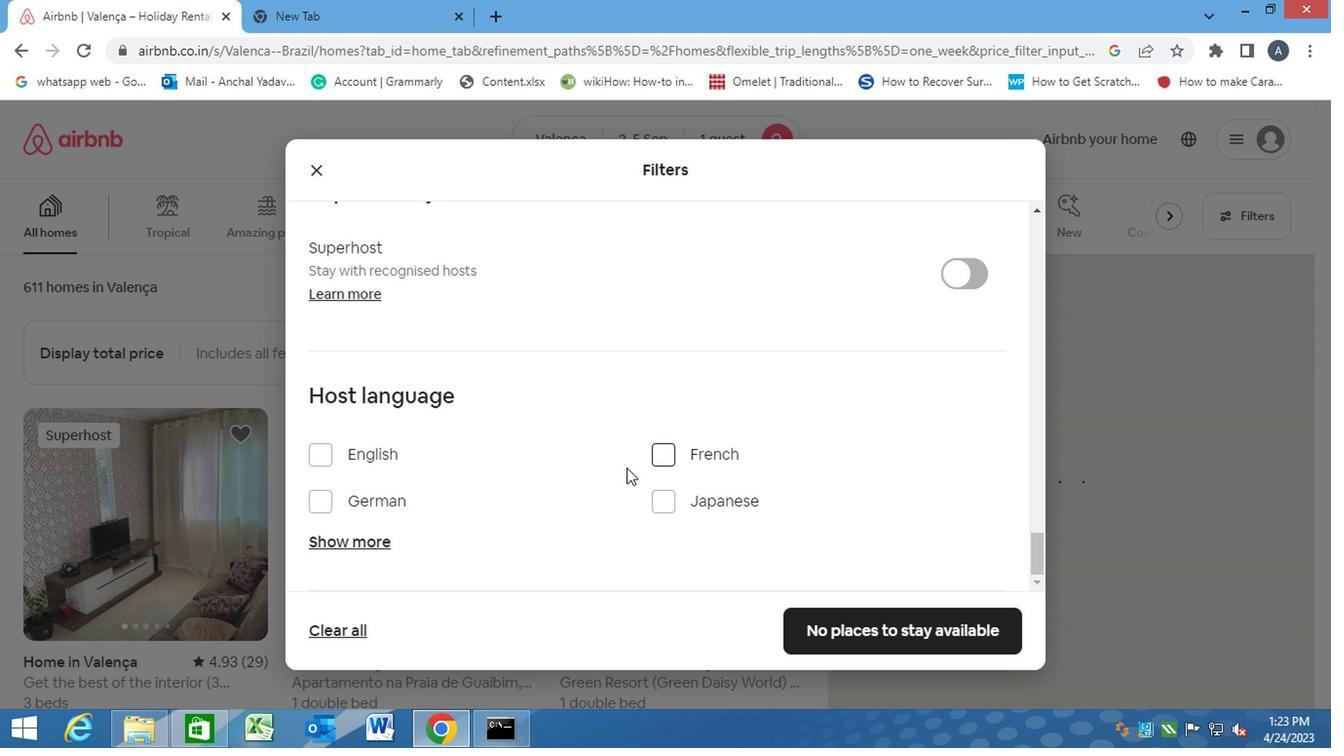 
Action: Mouse moved to (606, 468)
Screenshot: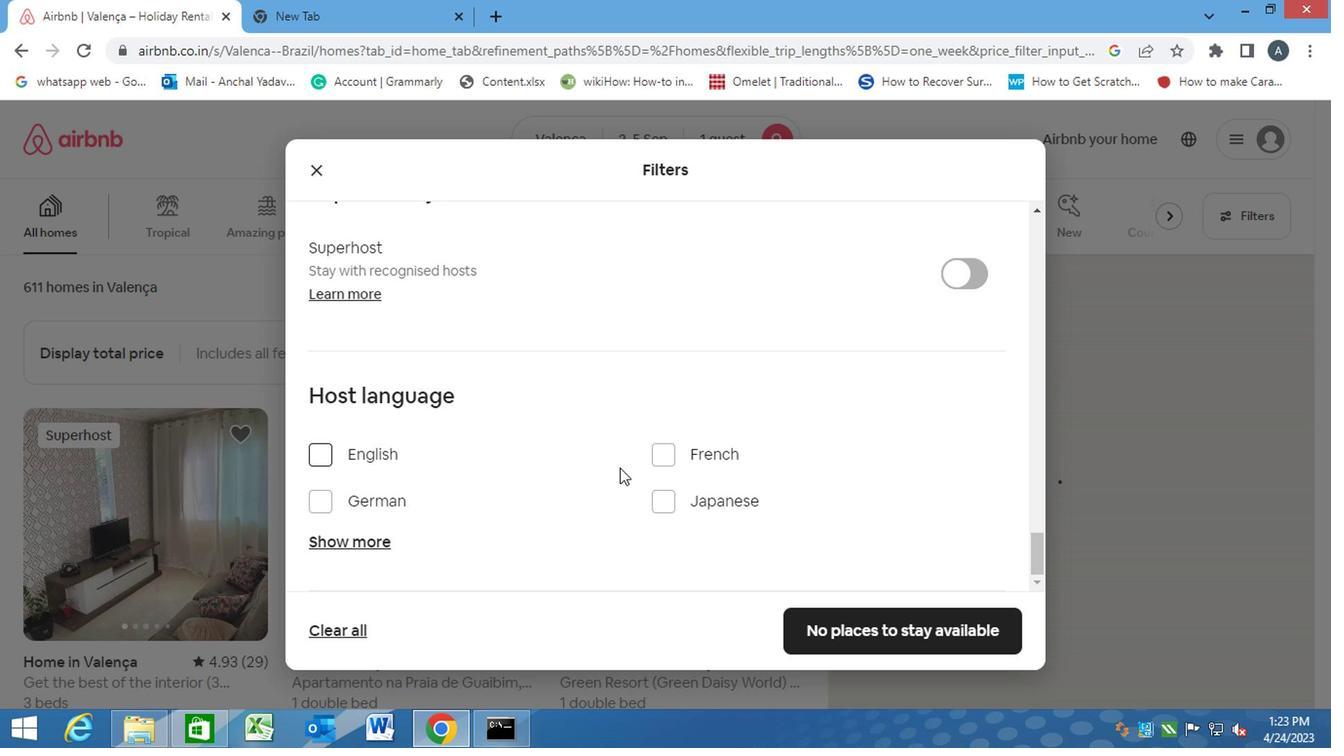 
Action: Mouse scrolled (606, 468) with delta (0, 0)
Screenshot: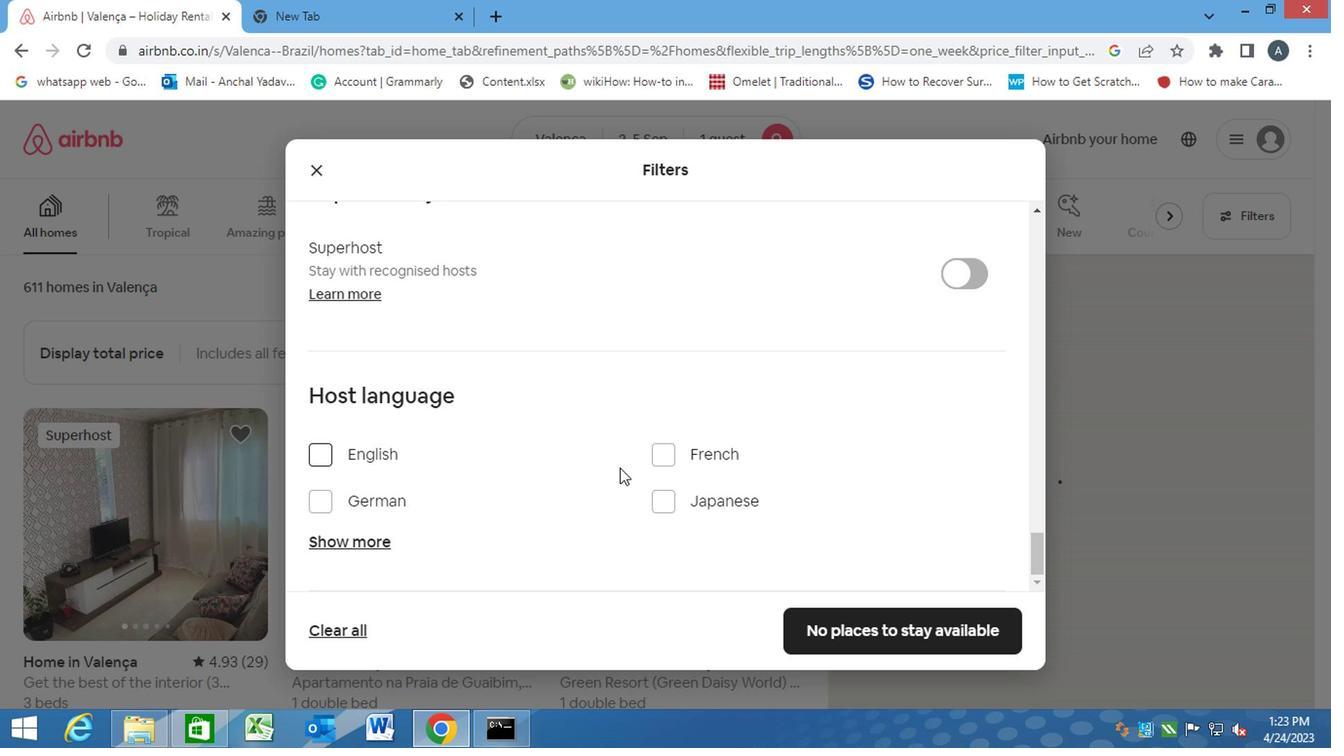 
Action: Mouse moved to (367, 539)
Screenshot: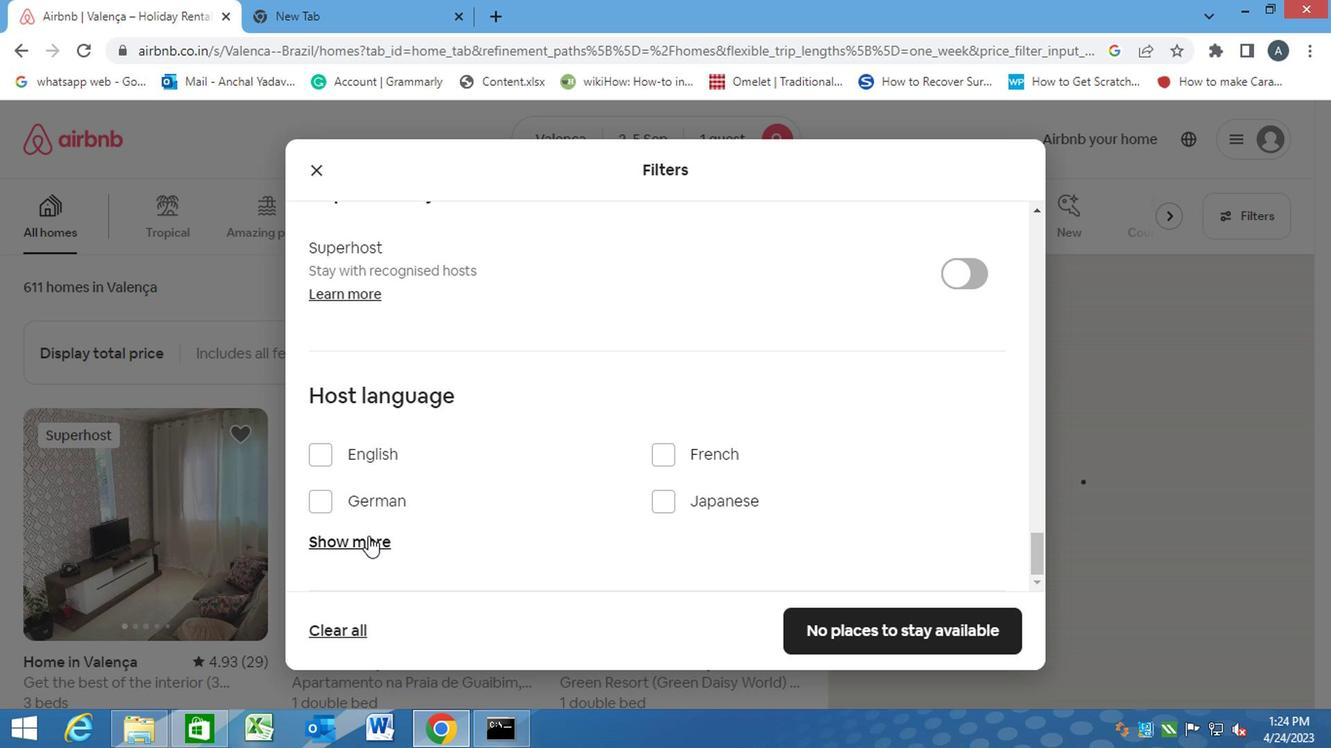 
Action: Mouse pressed left at (367, 539)
Screenshot: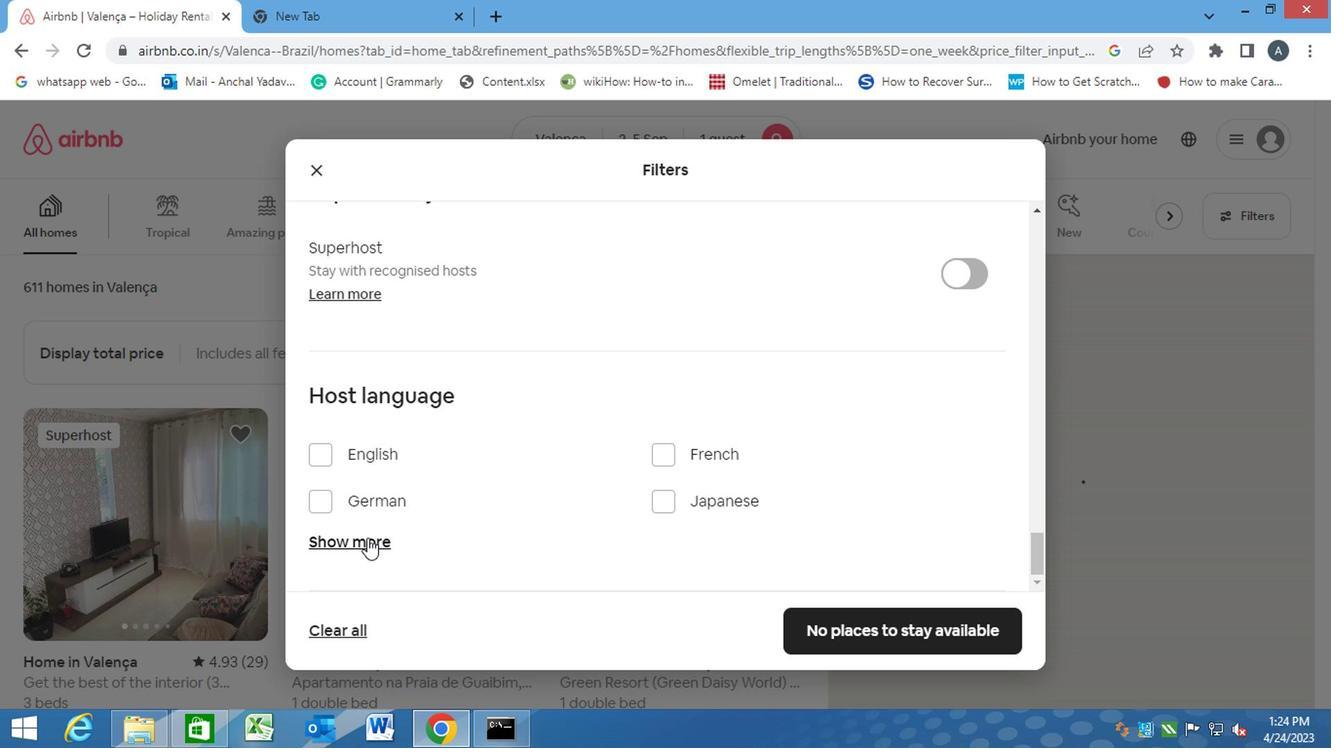 
Action: Mouse moved to (402, 546)
Screenshot: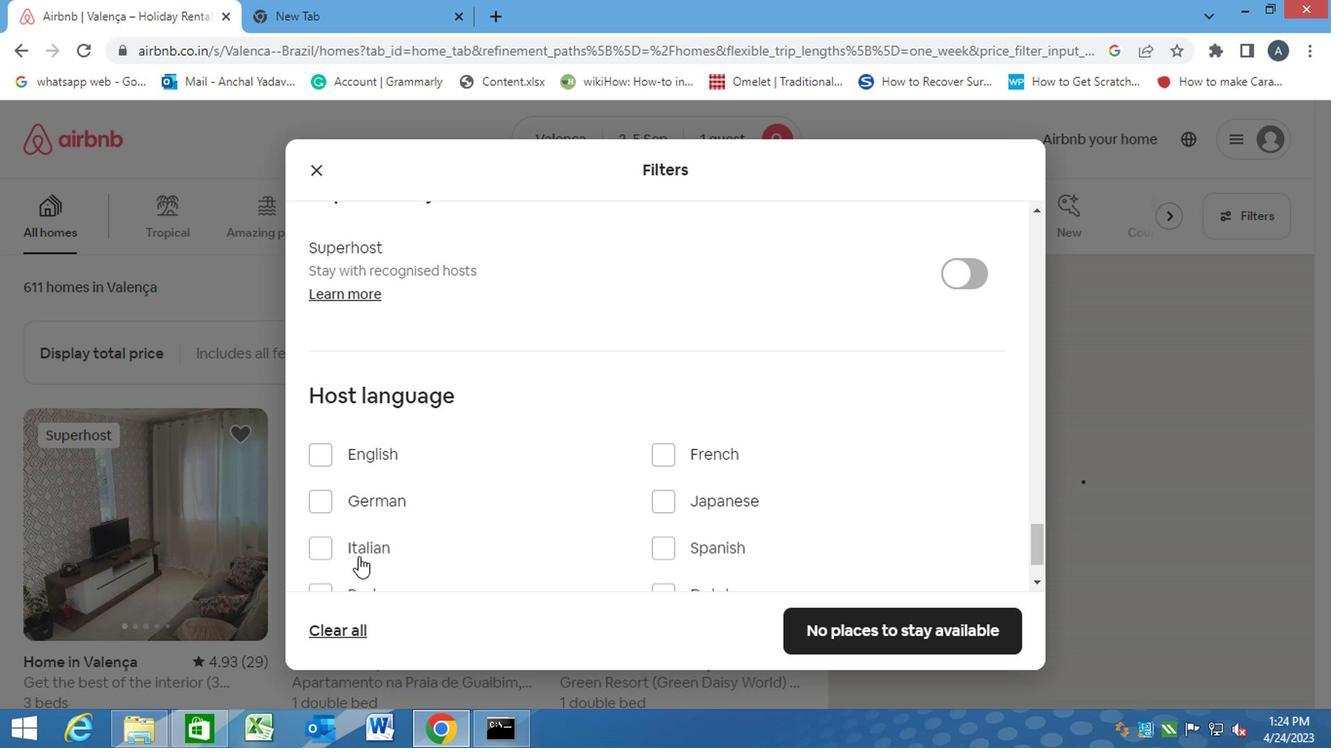
Action: Mouse scrolled (402, 545) with delta (0, 0)
Screenshot: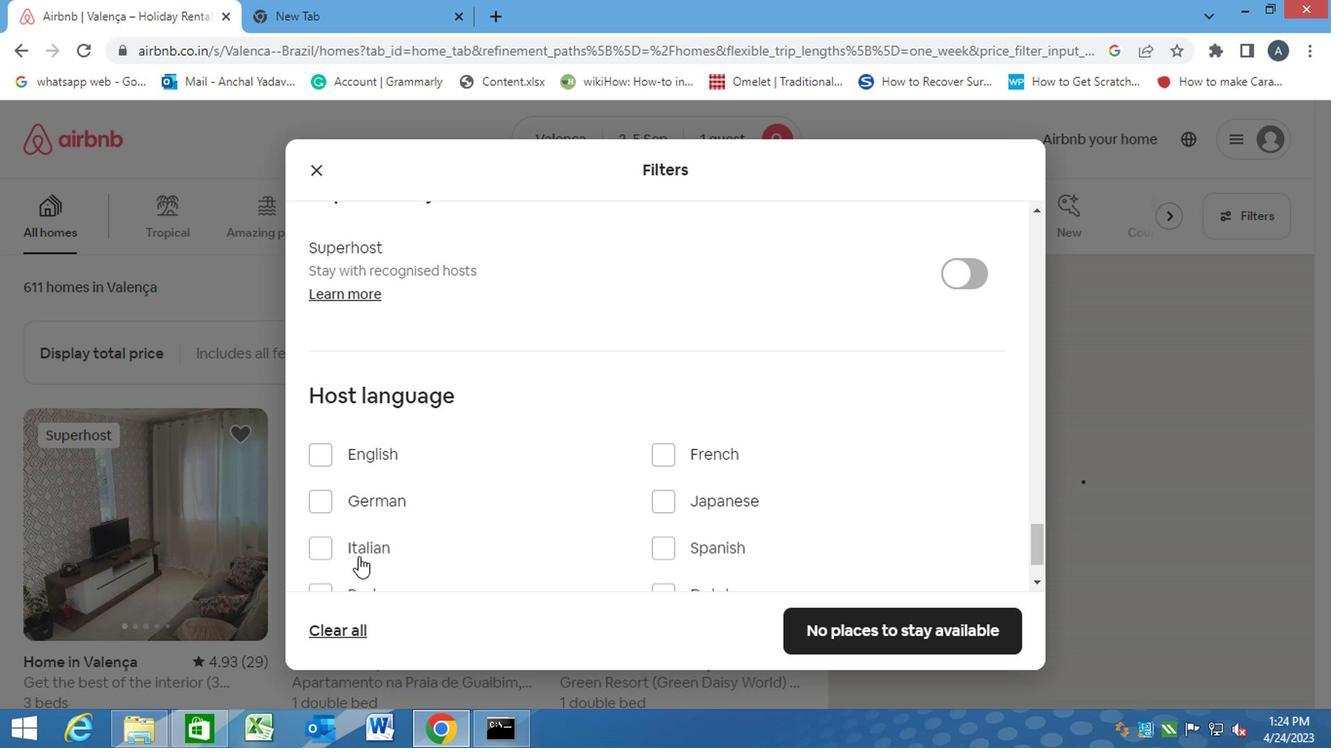 
Action: Mouse scrolled (402, 545) with delta (0, 0)
Screenshot: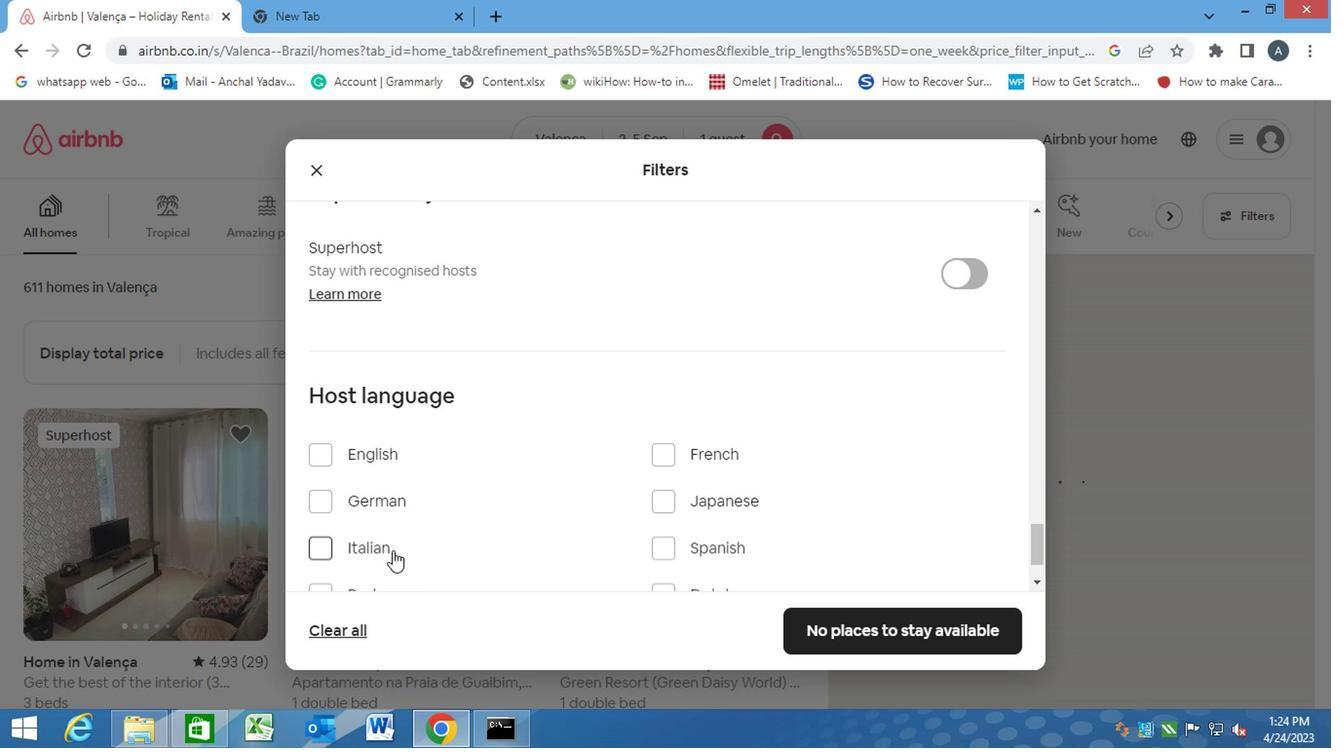 
Action: Mouse moved to (662, 452)
Screenshot: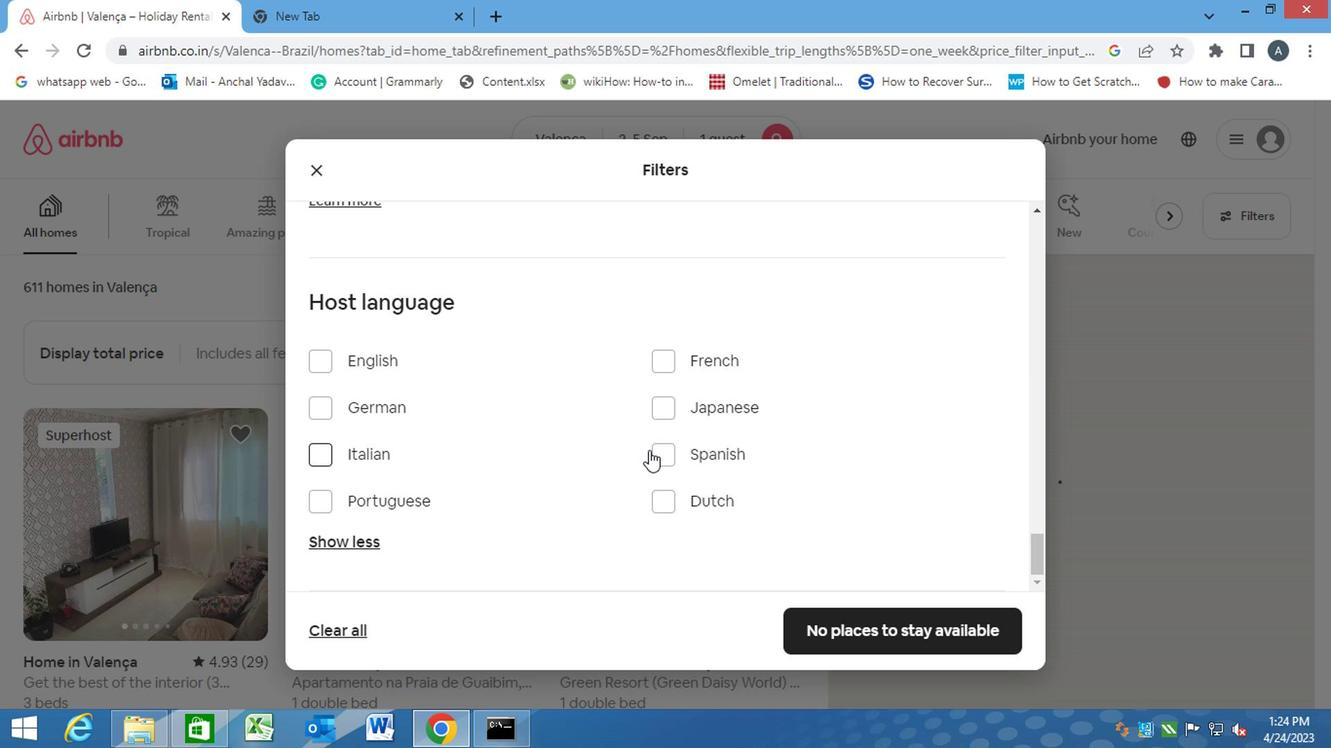 
Action: Mouse pressed left at (662, 452)
Screenshot: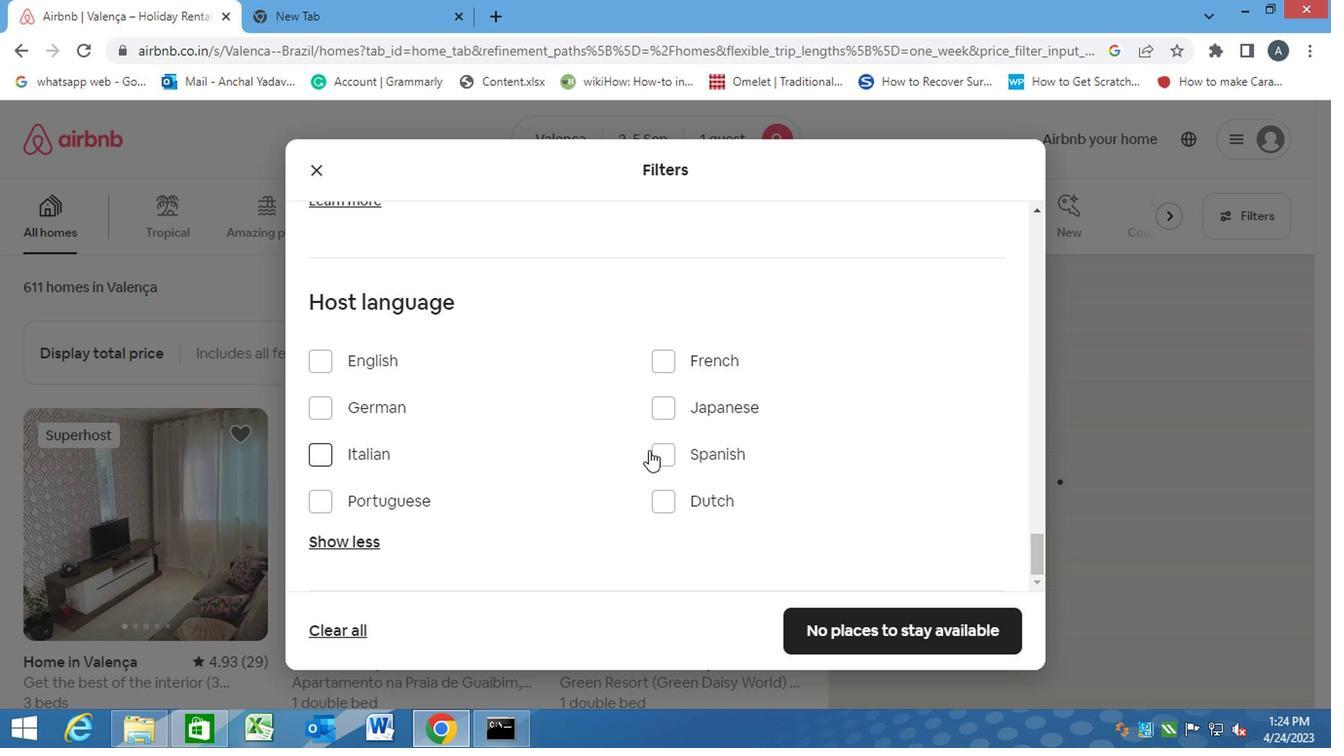 
Action: Mouse moved to (915, 616)
Screenshot: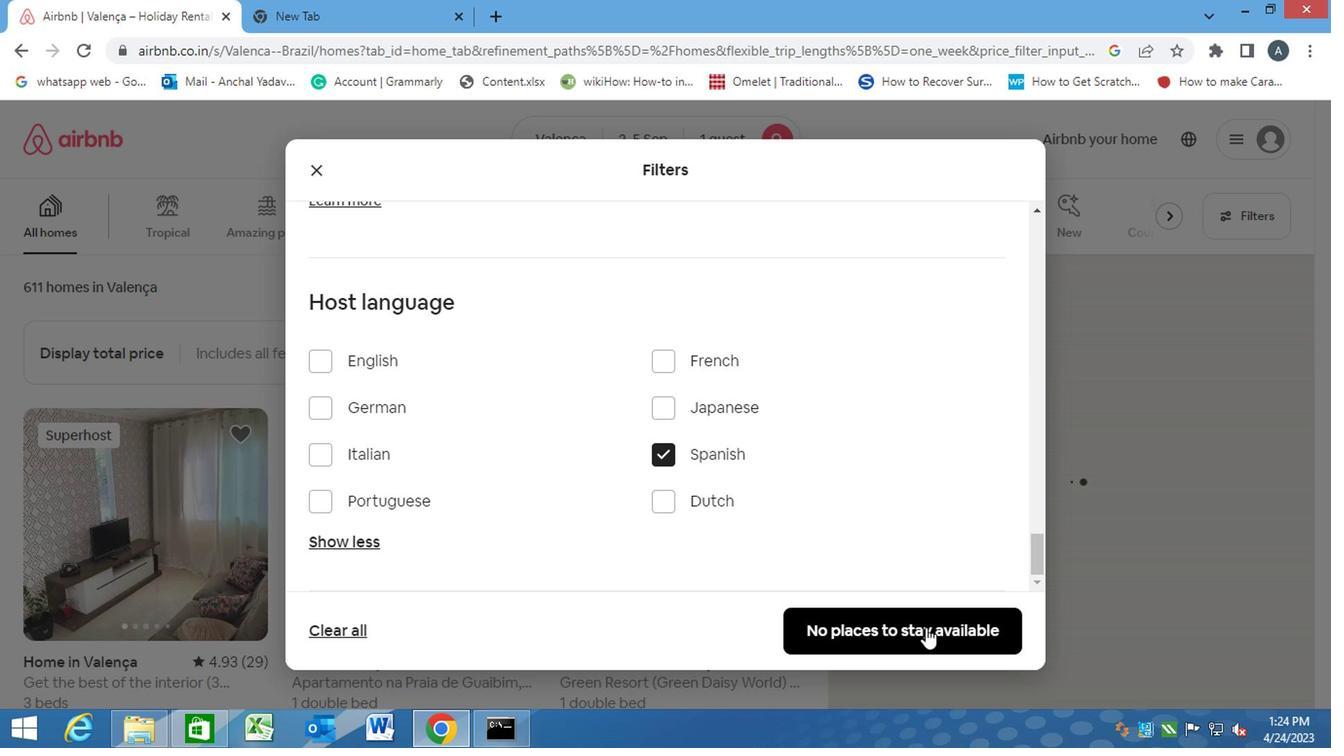 
Action: Mouse pressed left at (915, 616)
Screenshot: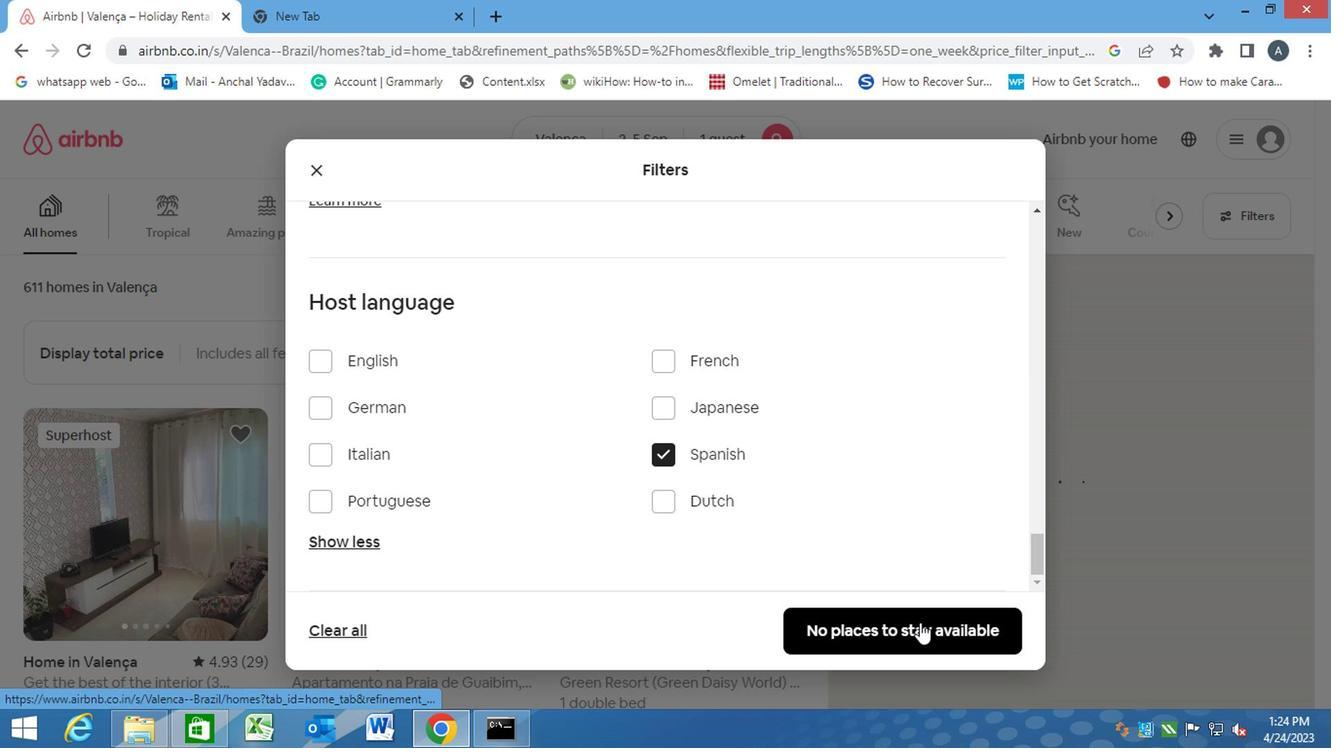 
Action: Mouse moved to (915, 614)
Screenshot: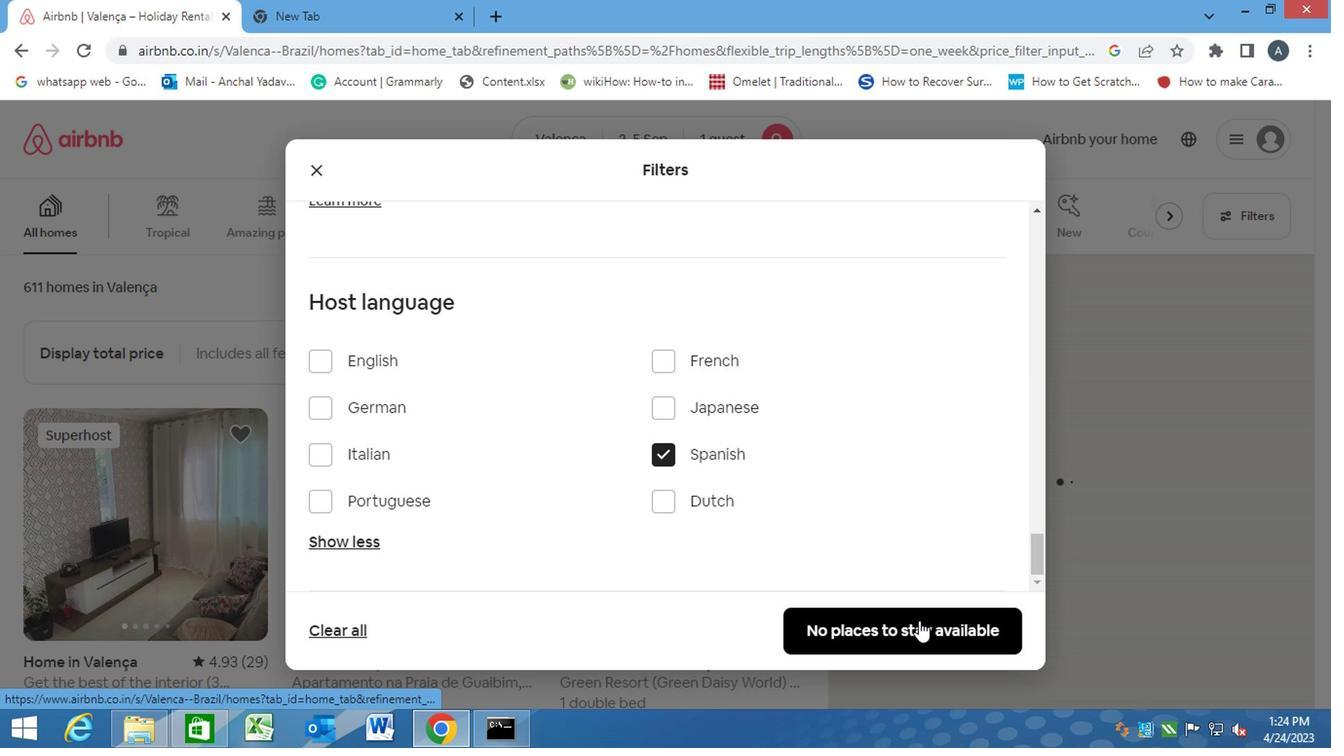 
